 Task: In the  document Kennedy.odt change page color to  'Blue'. Add link on bottom left corner of the sheet: 'in.pinterest.com' Insert page numer on bottom of the page
Action: Mouse moved to (316, 437)
Screenshot: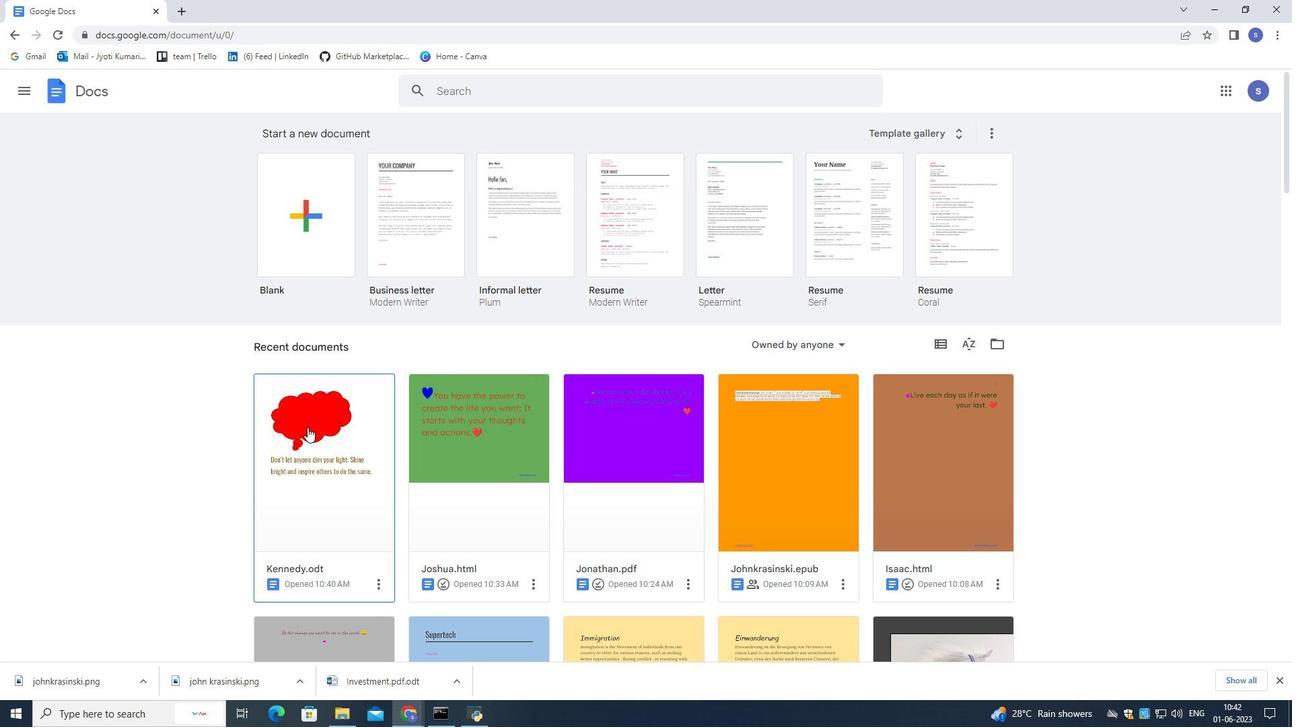 
Action: Mouse pressed left at (316, 437)
Screenshot: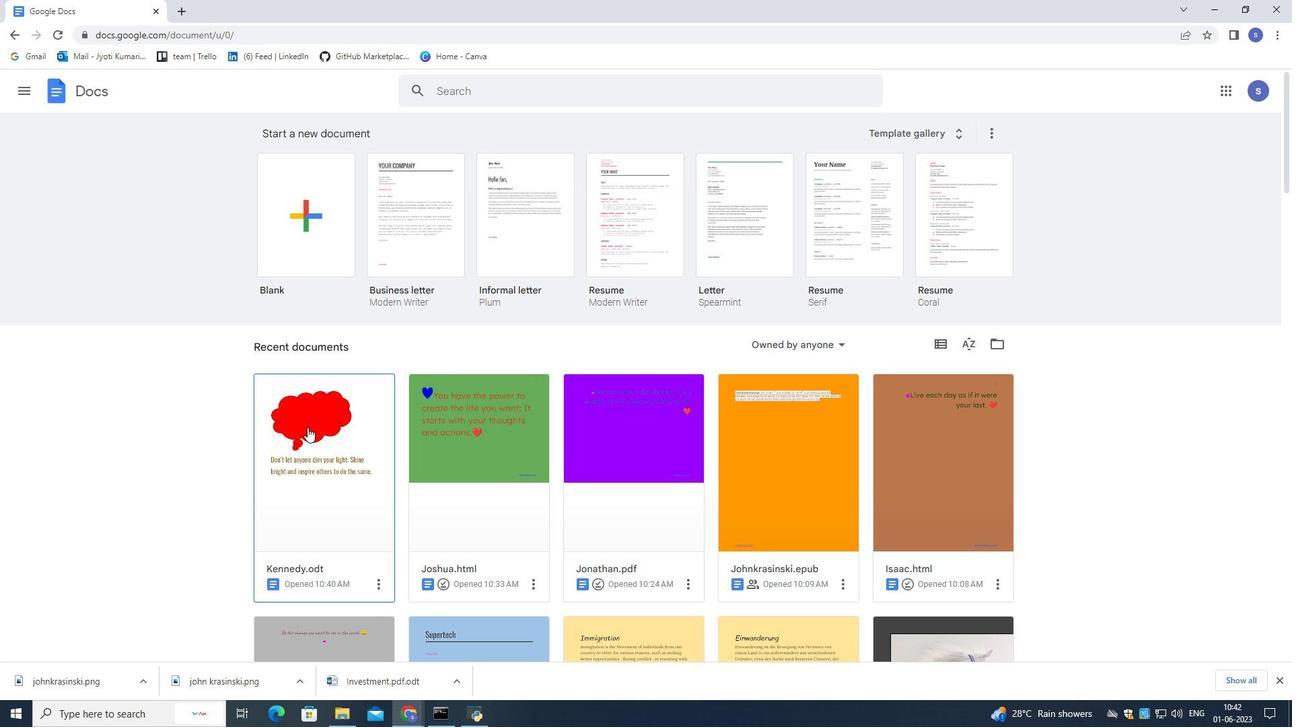 
Action: Mouse pressed left at (316, 437)
Screenshot: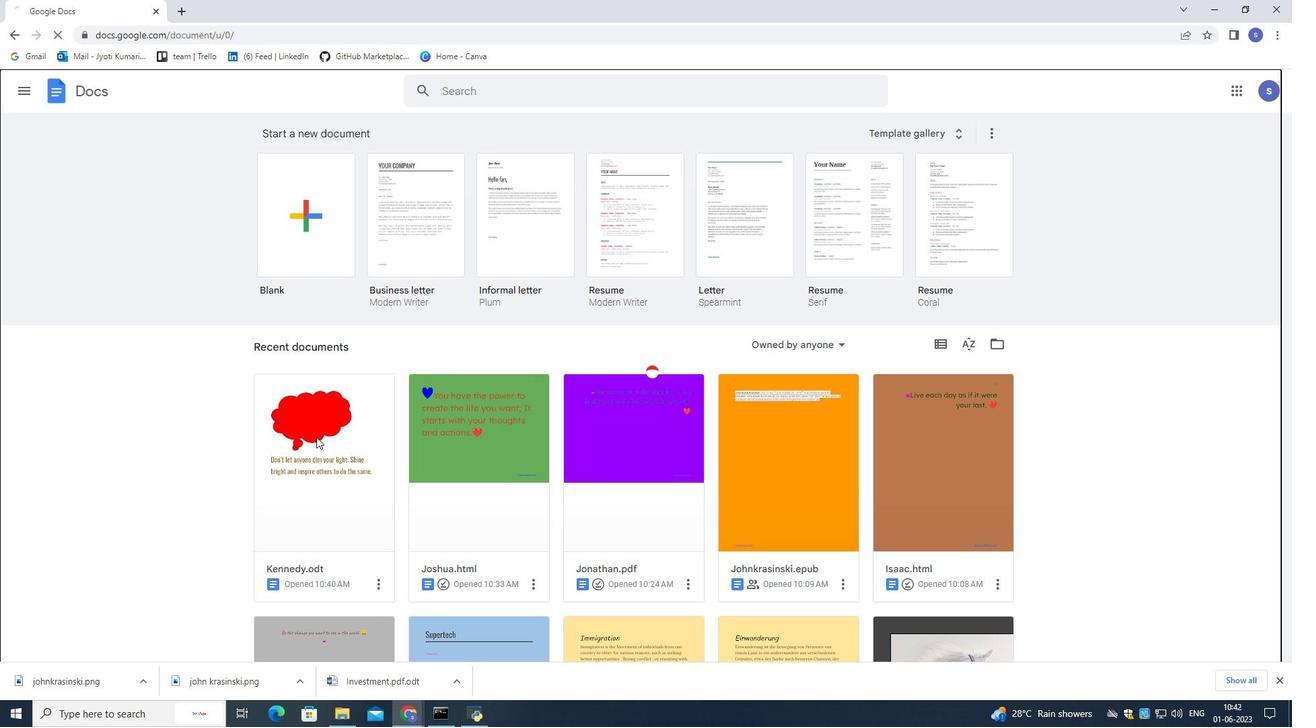 
Action: Mouse pressed left at (316, 437)
Screenshot: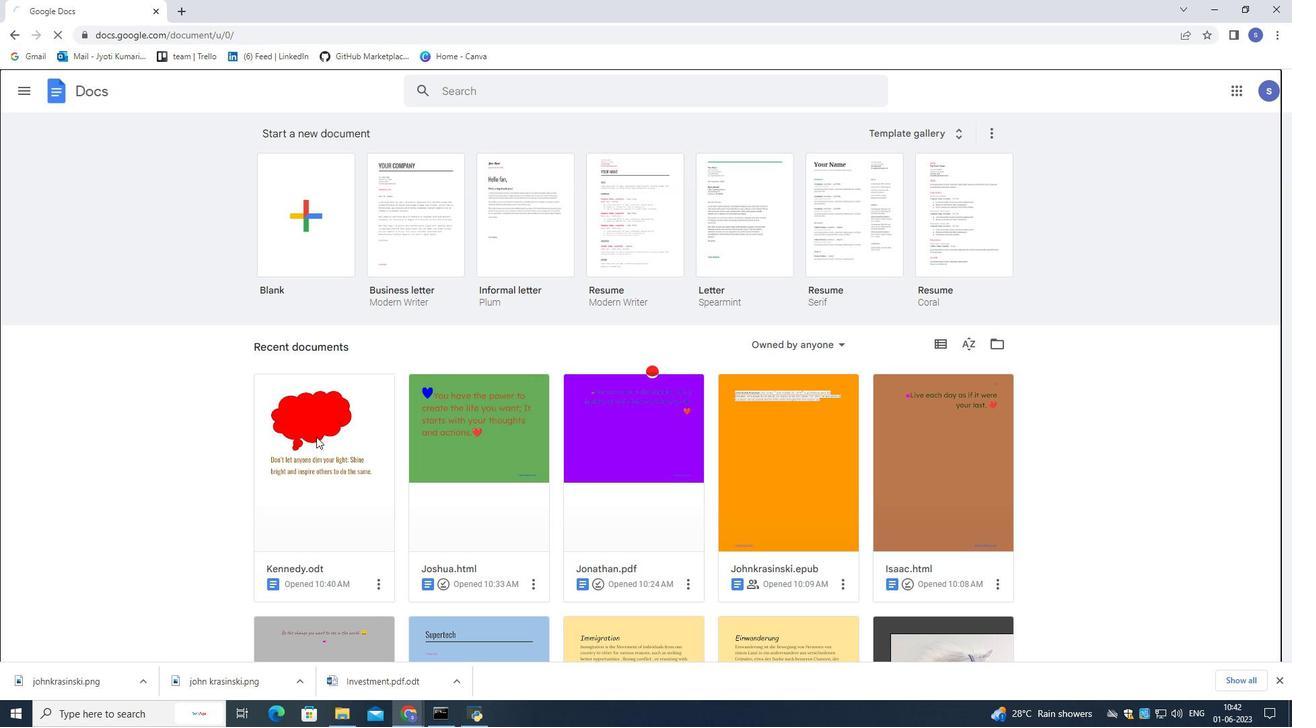 
Action: Mouse moved to (52, 100)
Screenshot: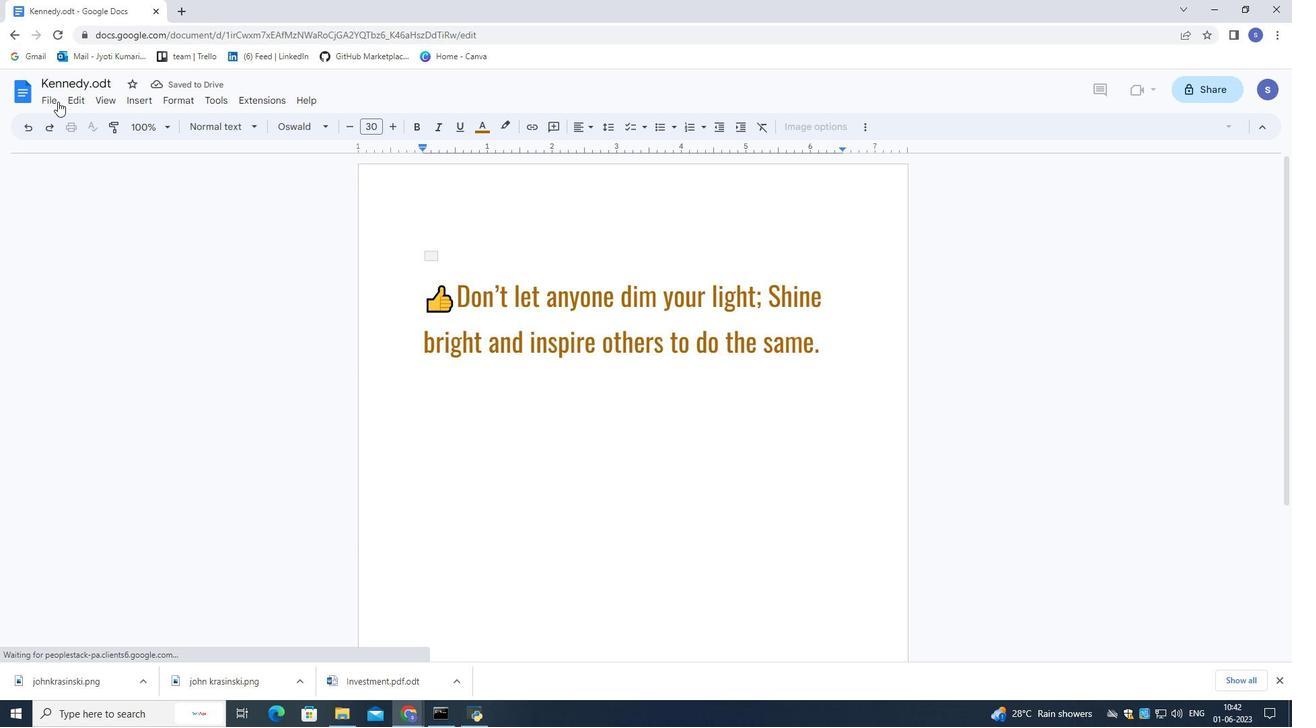 
Action: Mouse pressed left at (52, 100)
Screenshot: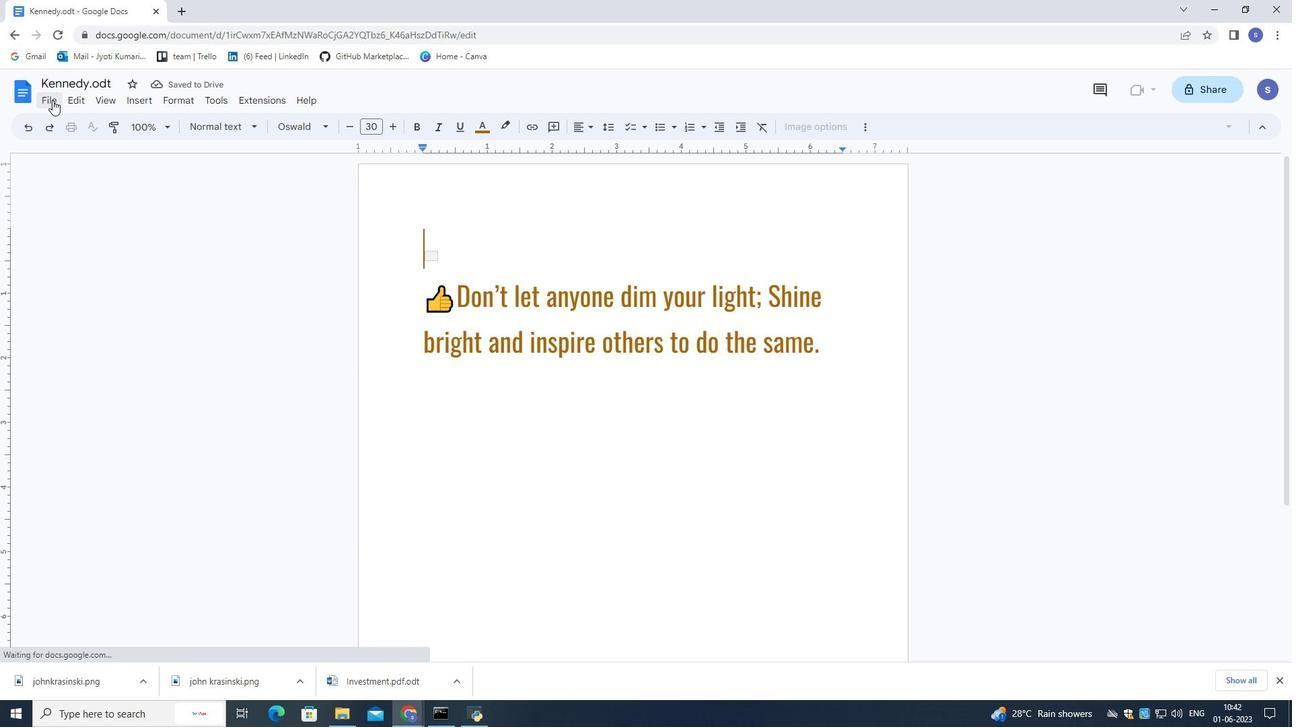 
Action: Mouse moved to (121, 463)
Screenshot: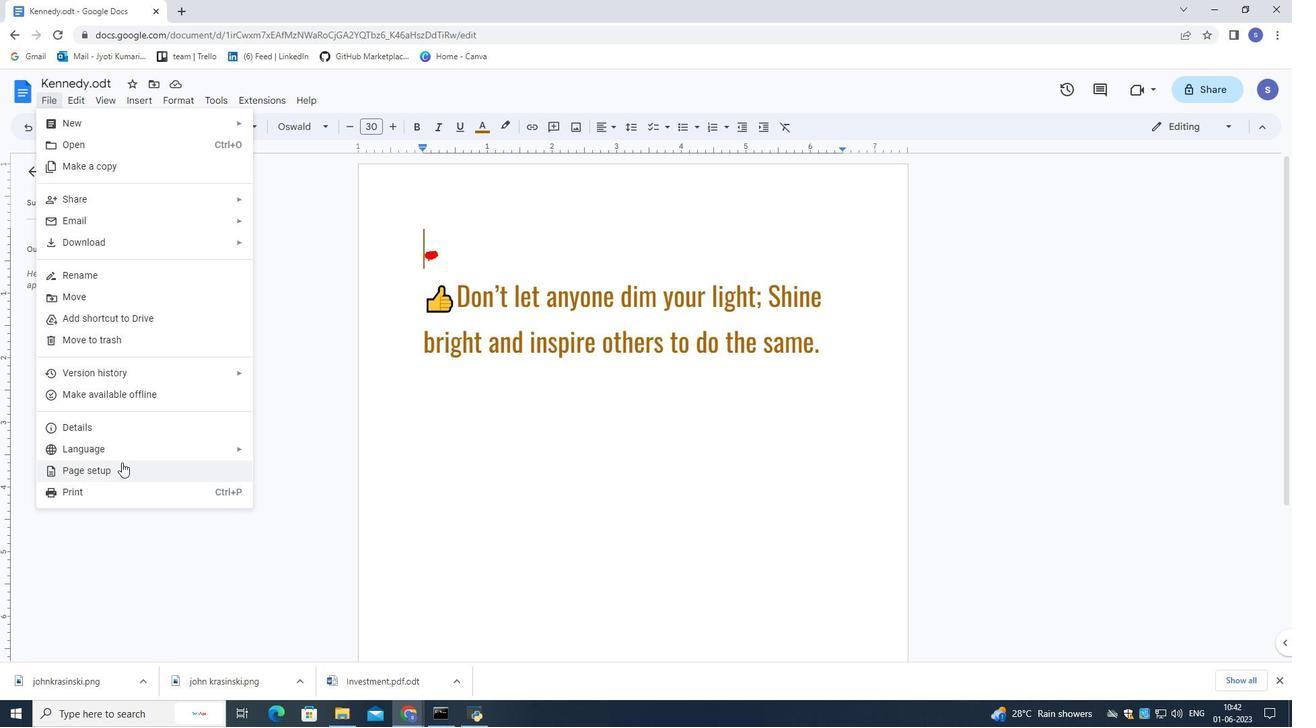 
Action: Mouse pressed left at (121, 463)
Screenshot: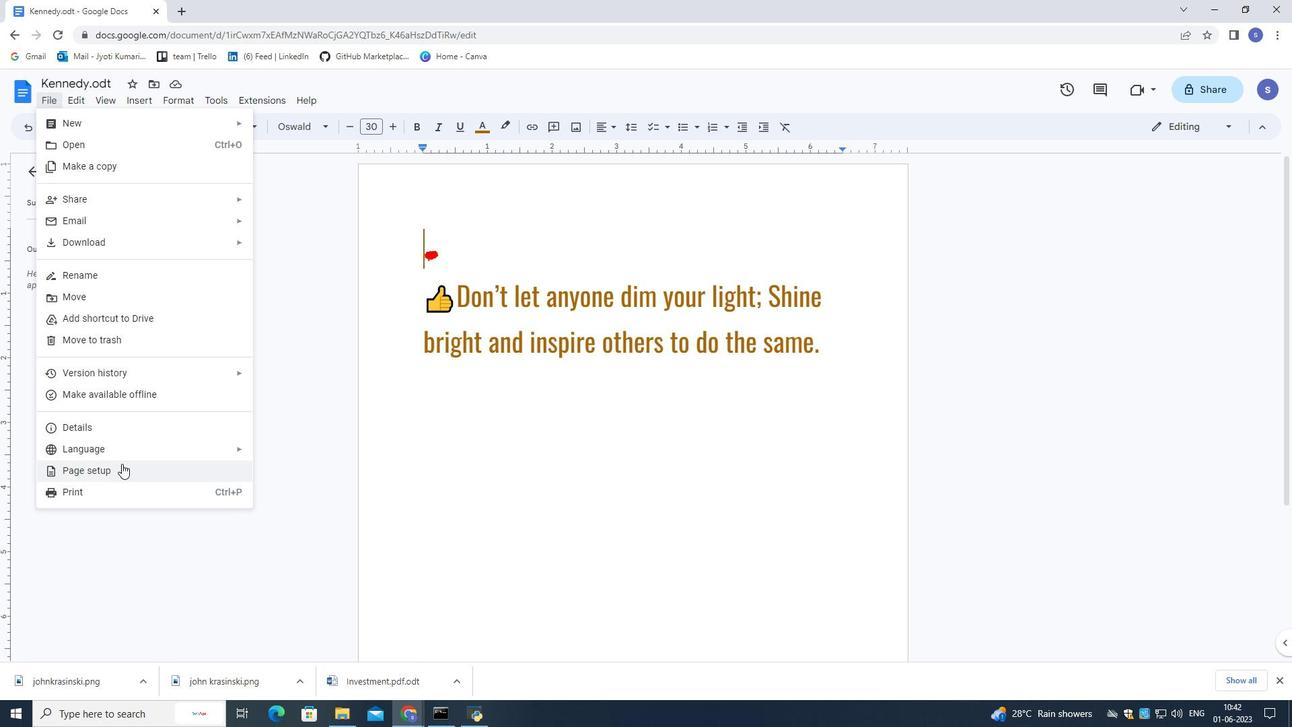 
Action: Mouse moved to (546, 447)
Screenshot: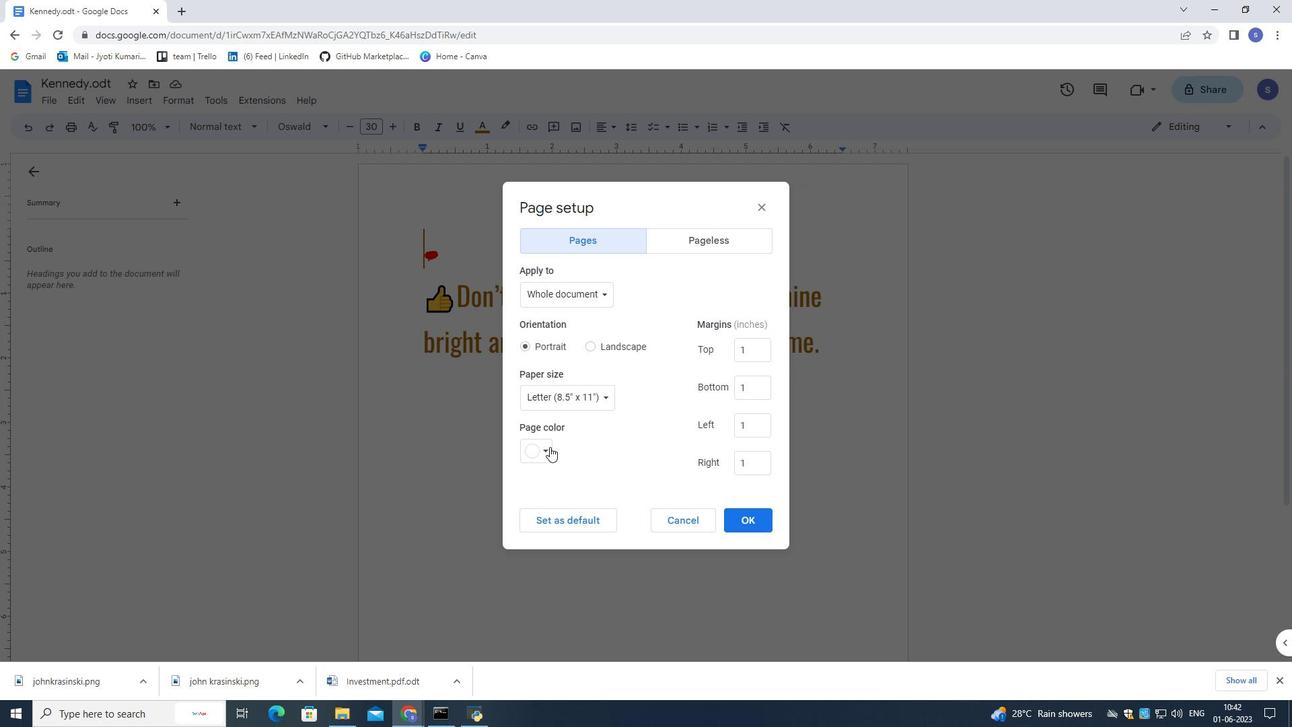 
Action: Mouse pressed left at (546, 447)
Screenshot: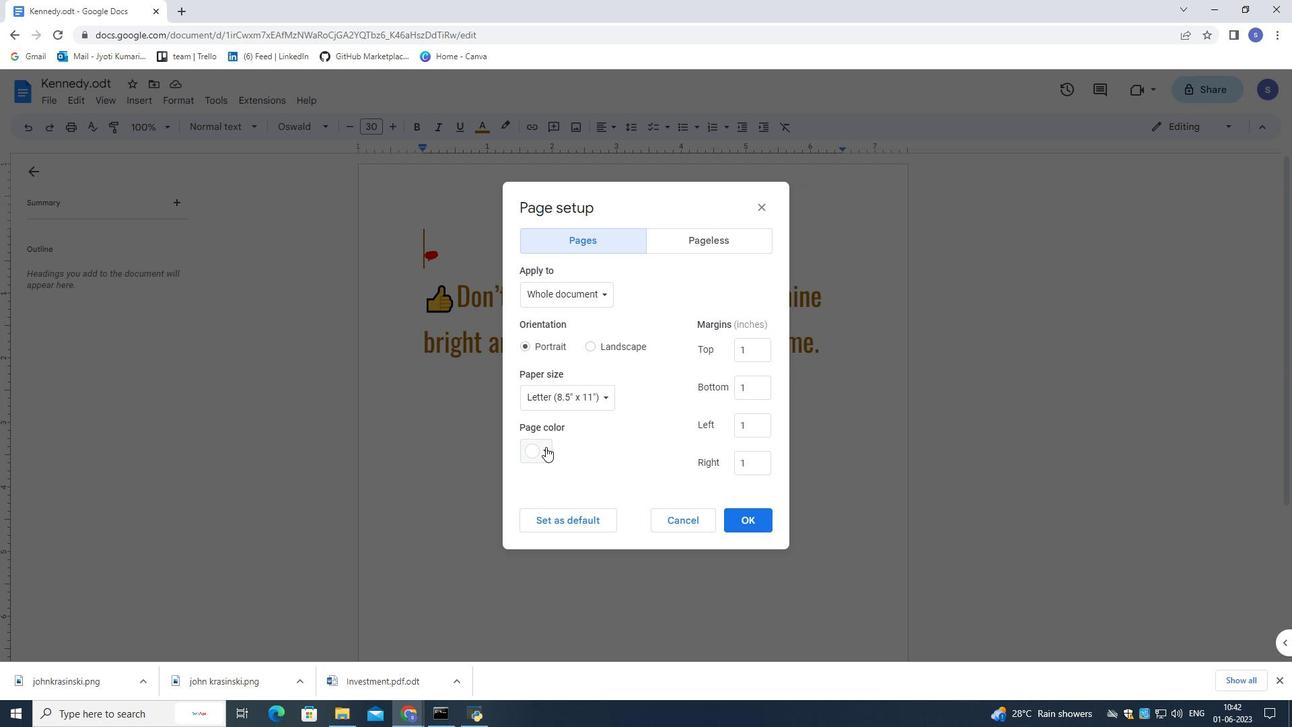 
Action: Mouse moved to (639, 552)
Screenshot: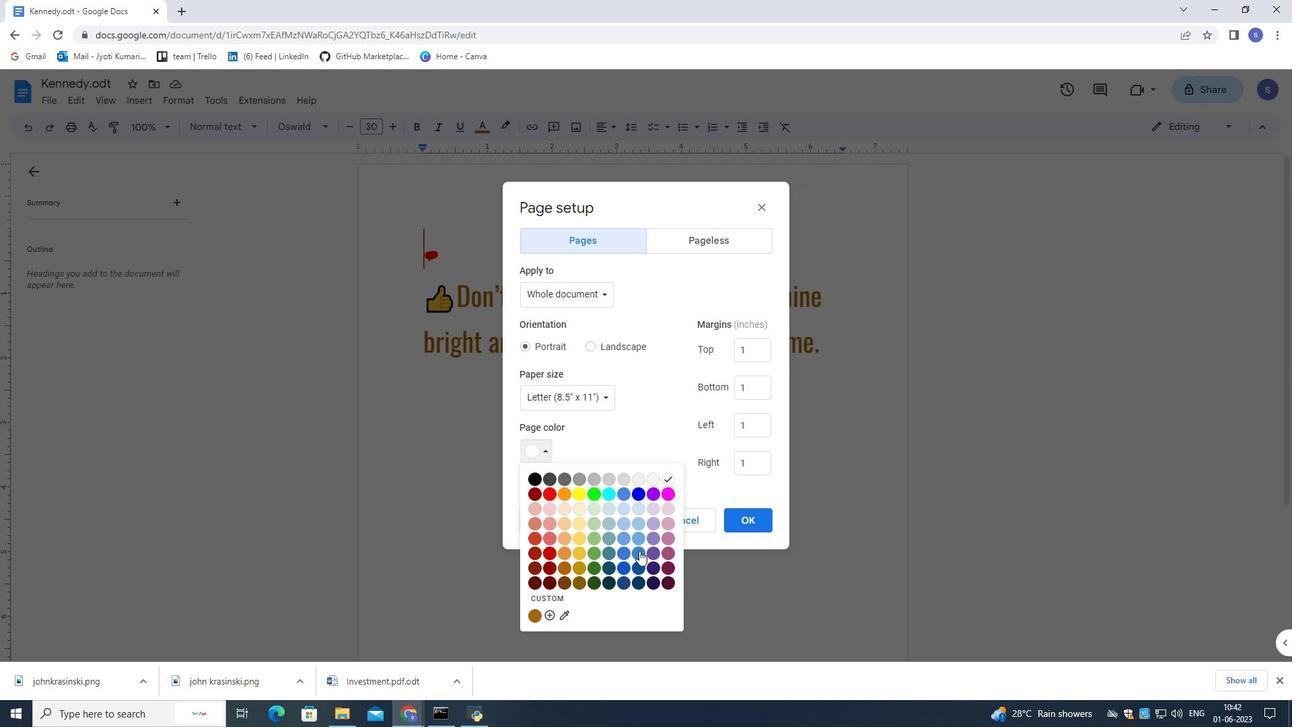 
Action: Mouse pressed left at (639, 552)
Screenshot: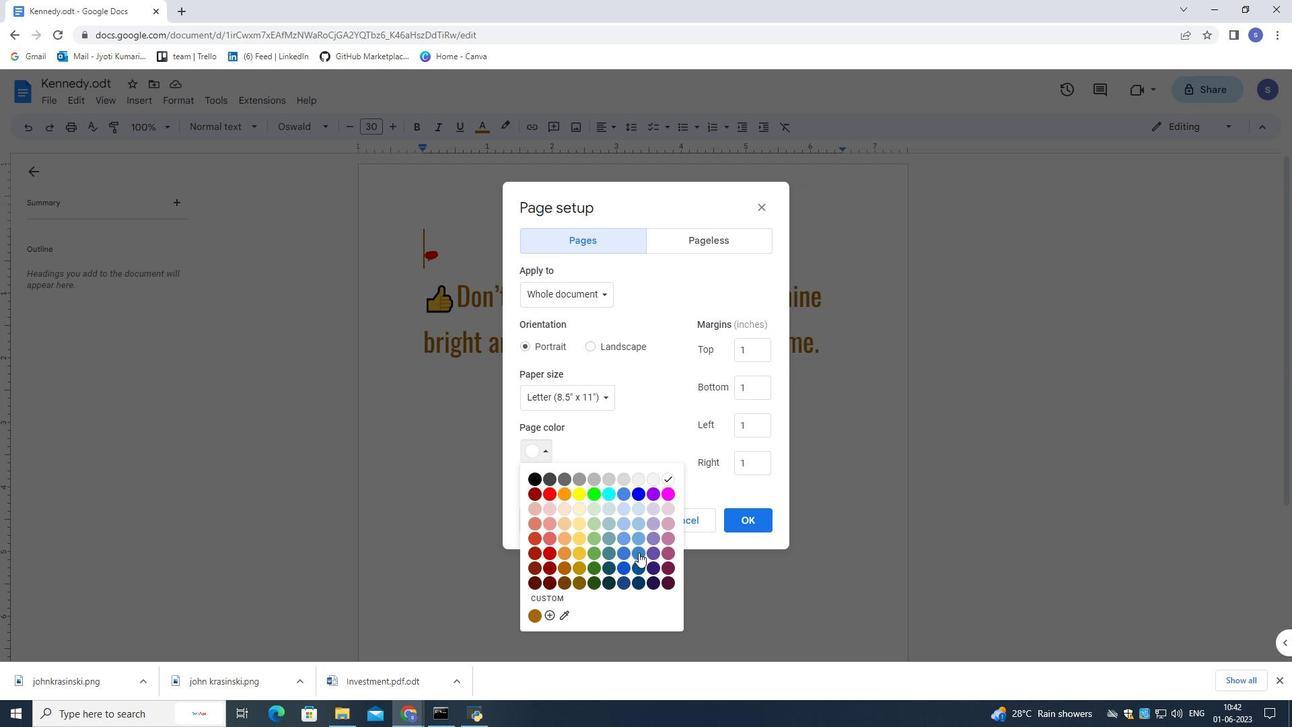 
Action: Mouse moved to (738, 519)
Screenshot: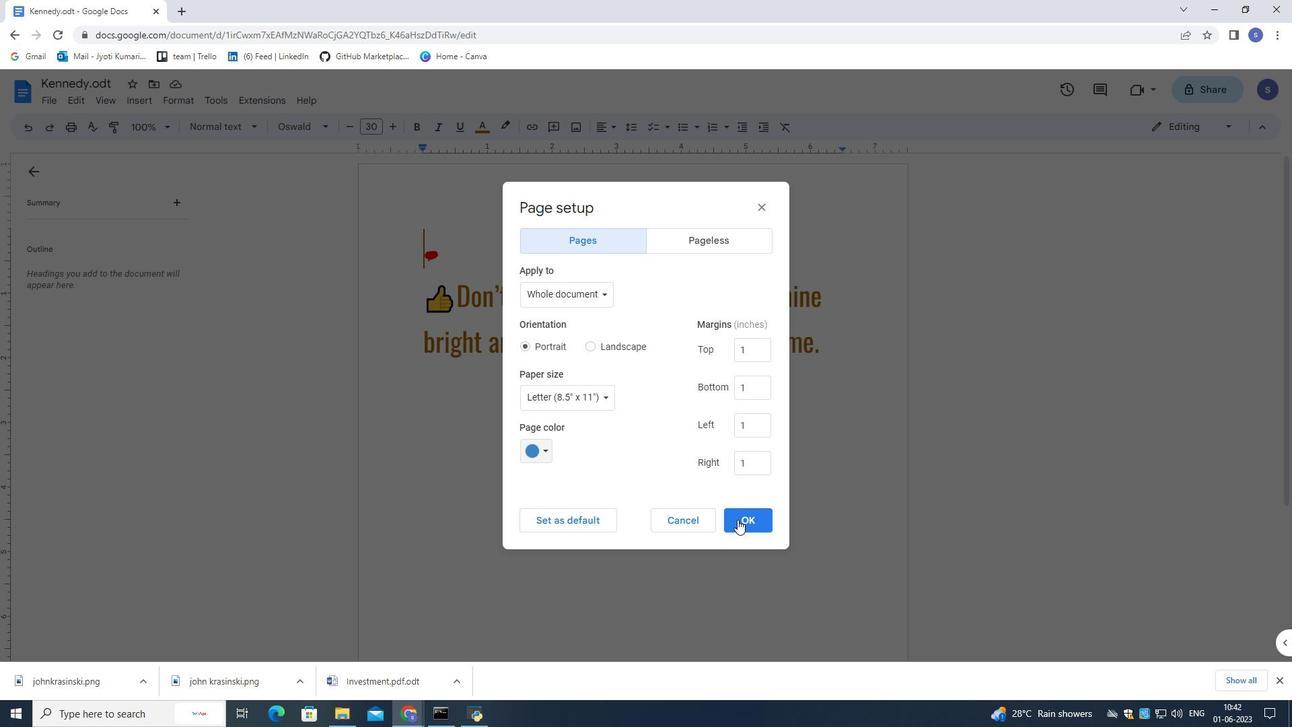 
Action: Mouse pressed left at (738, 519)
Screenshot: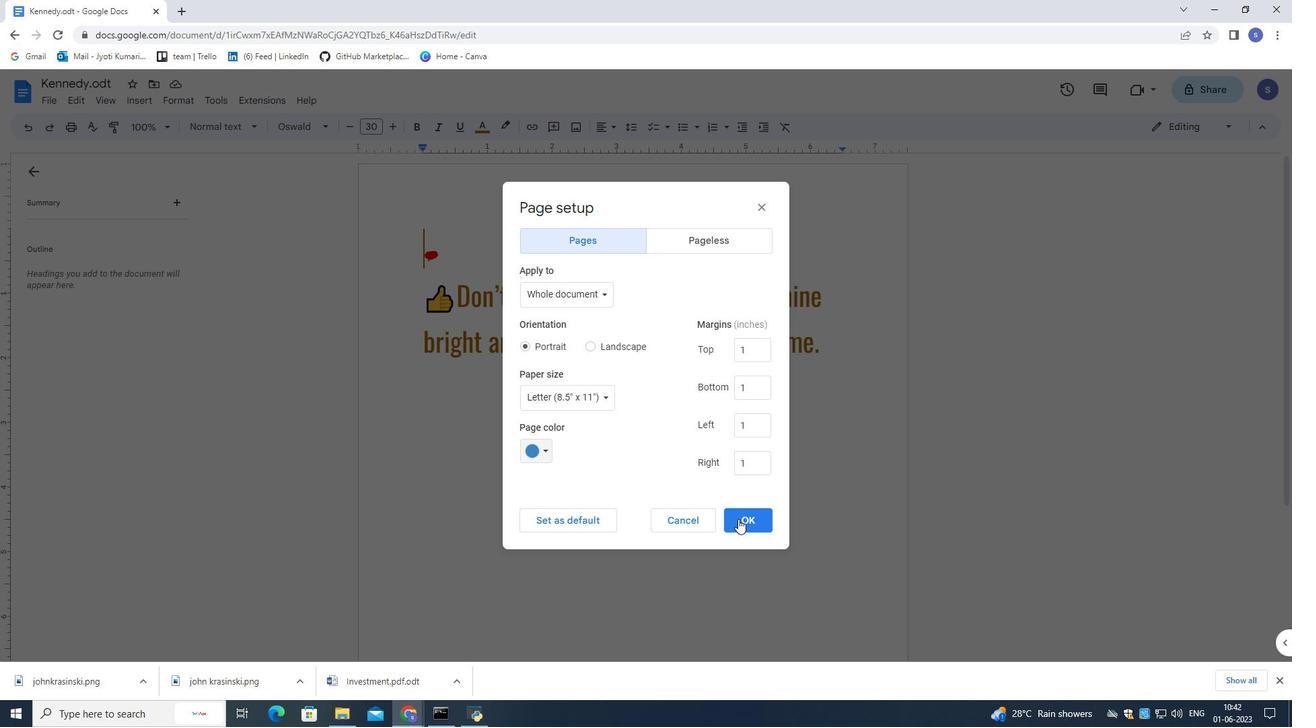 
Action: Mouse moved to (445, 624)
Screenshot: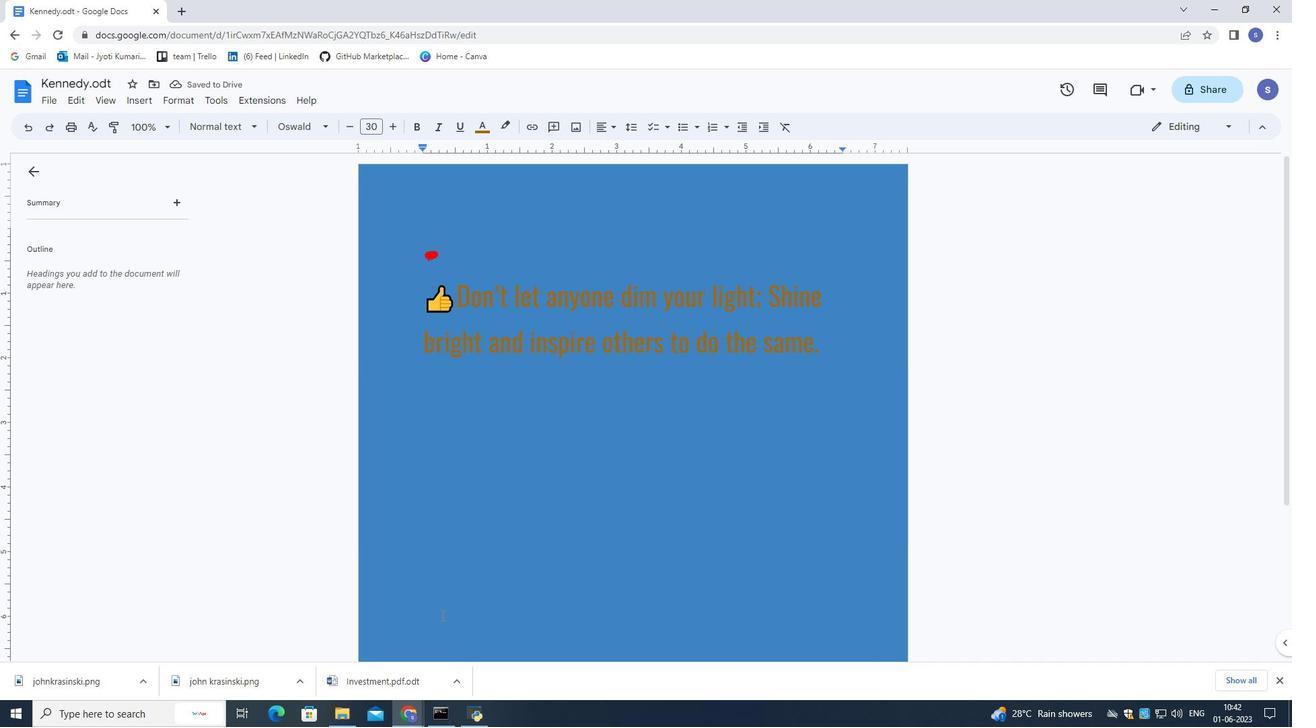 
Action: Mouse pressed left at (445, 624)
Screenshot: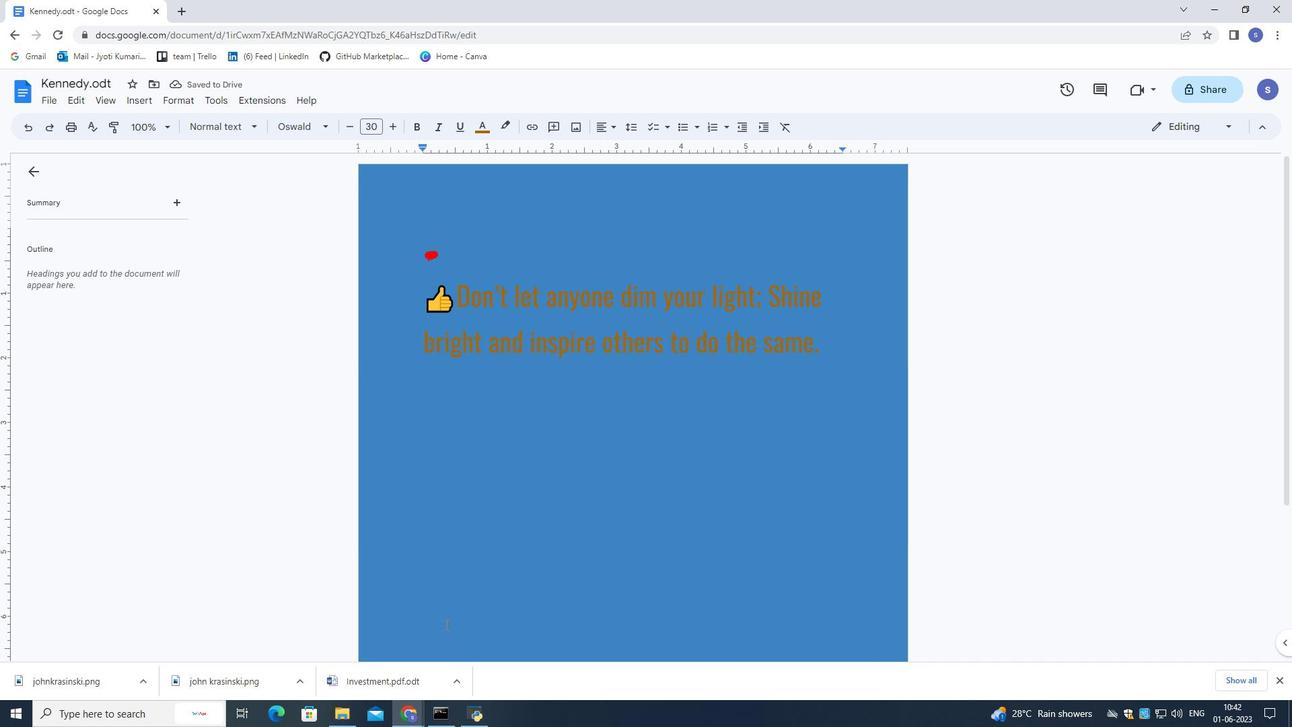 
Action: Mouse pressed left at (445, 624)
Screenshot: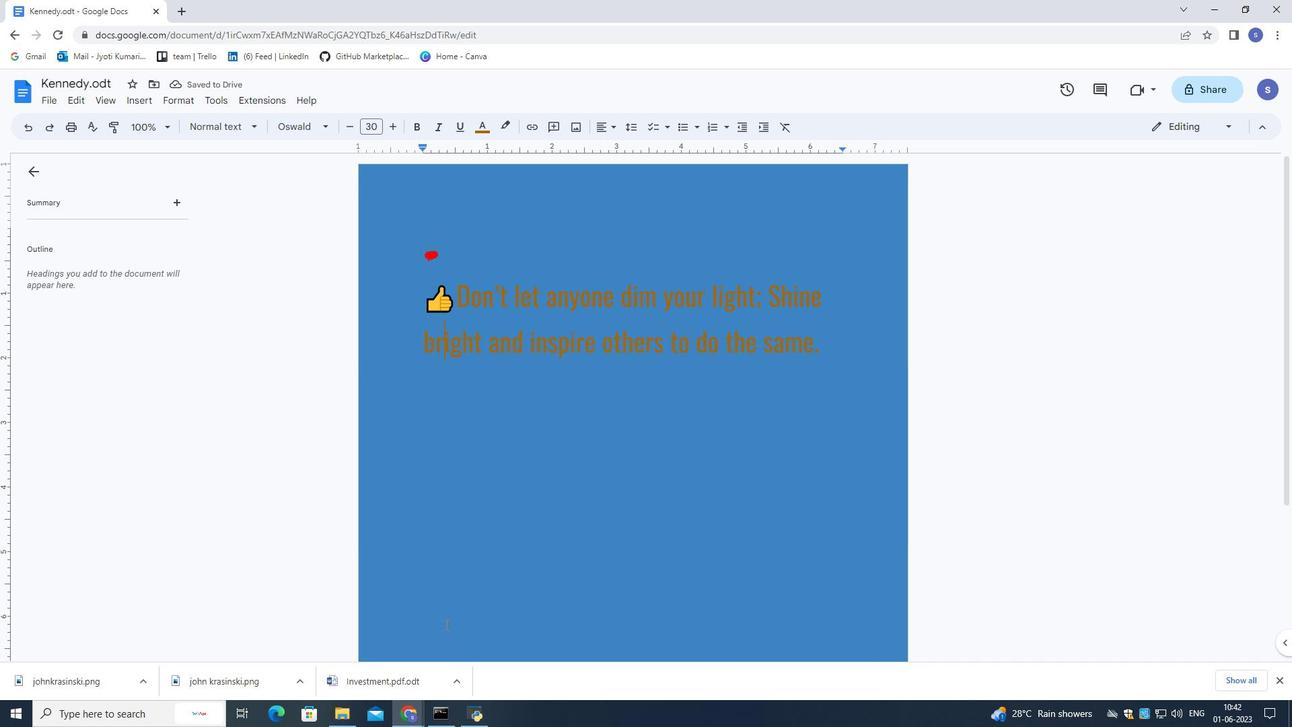 
Action: Mouse pressed left at (445, 624)
Screenshot: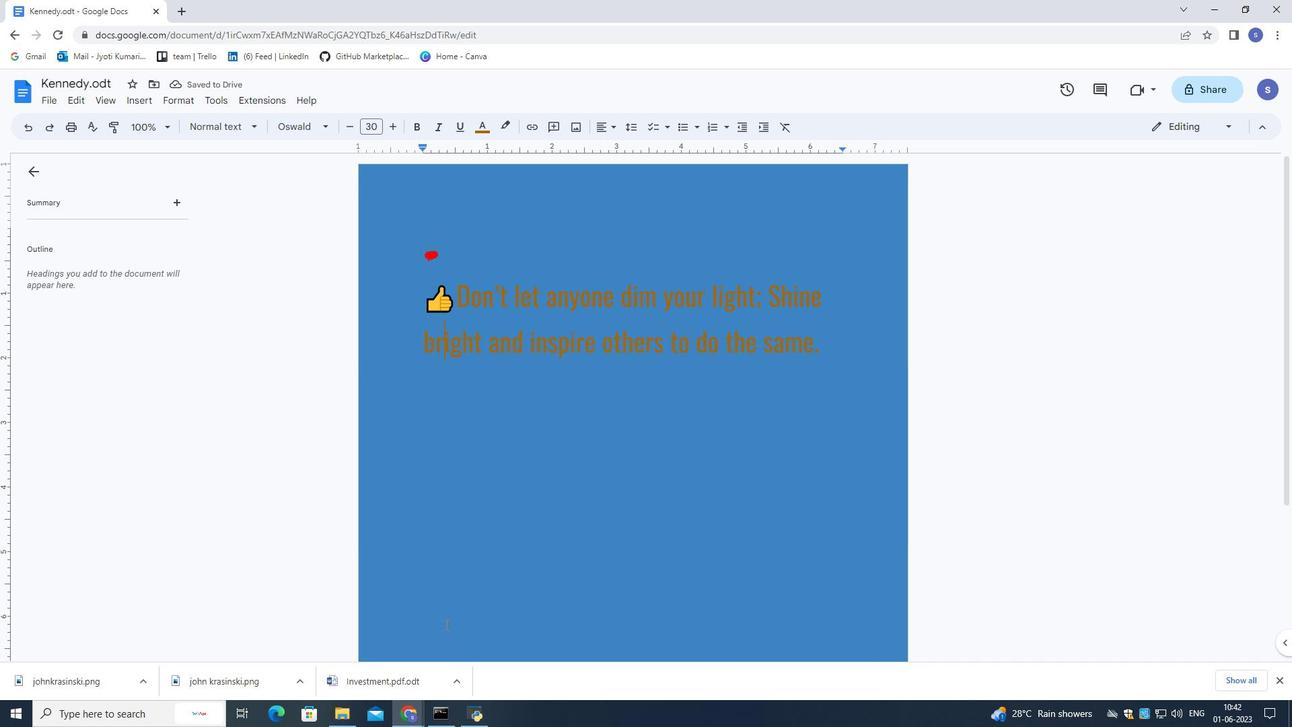 
Action: Mouse pressed left at (445, 624)
Screenshot: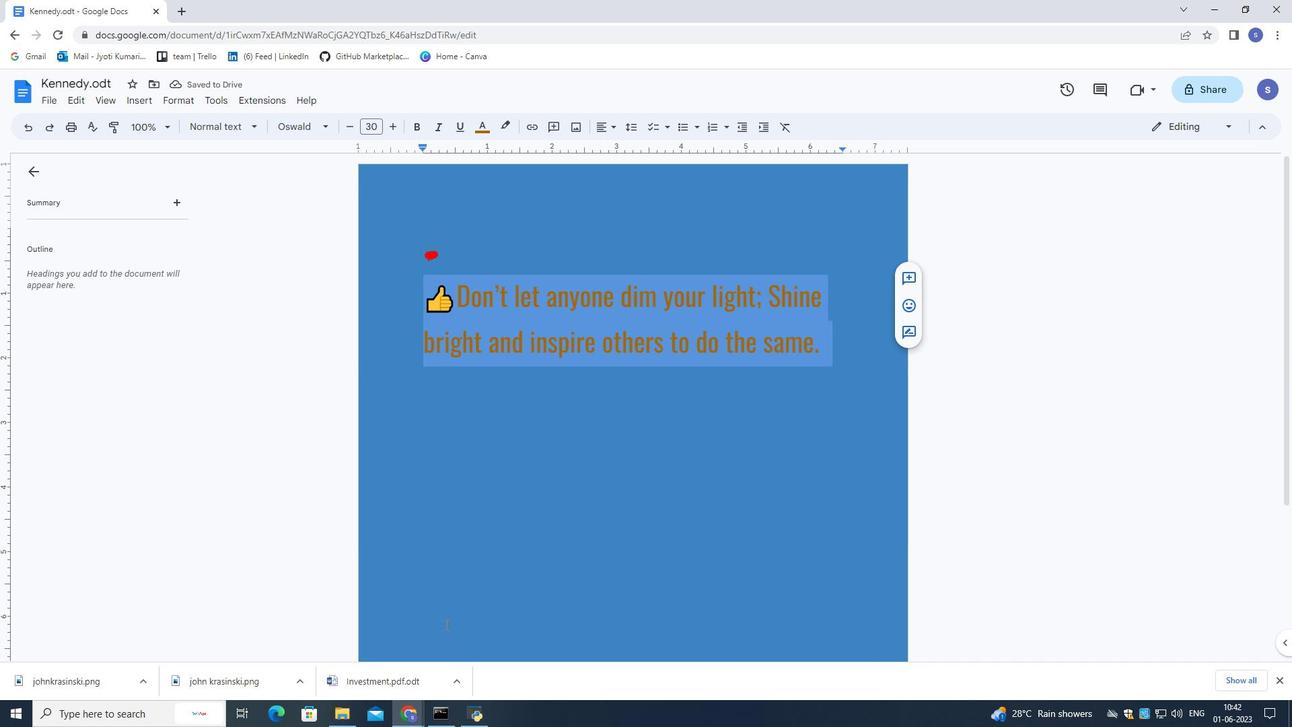 
Action: Mouse pressed left at (445, 624)
Screenshot: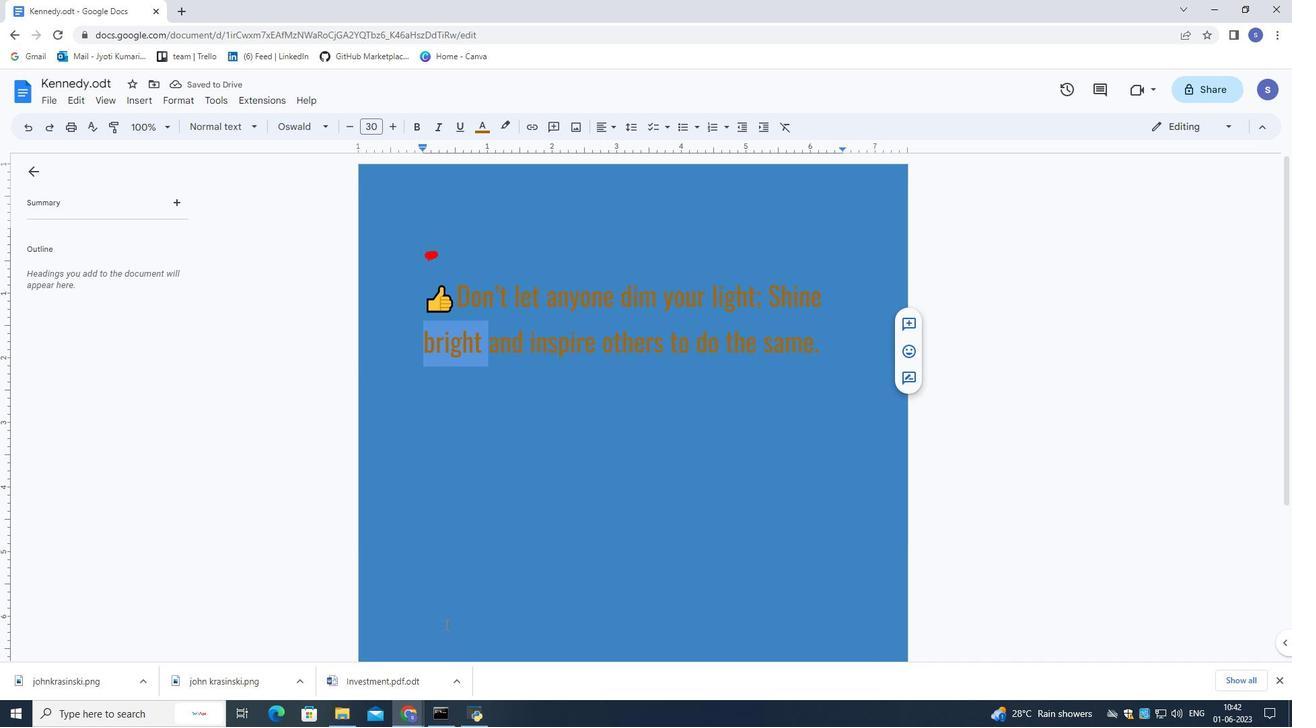 
Action: Mouse moved to (848, 362)
Screenshot: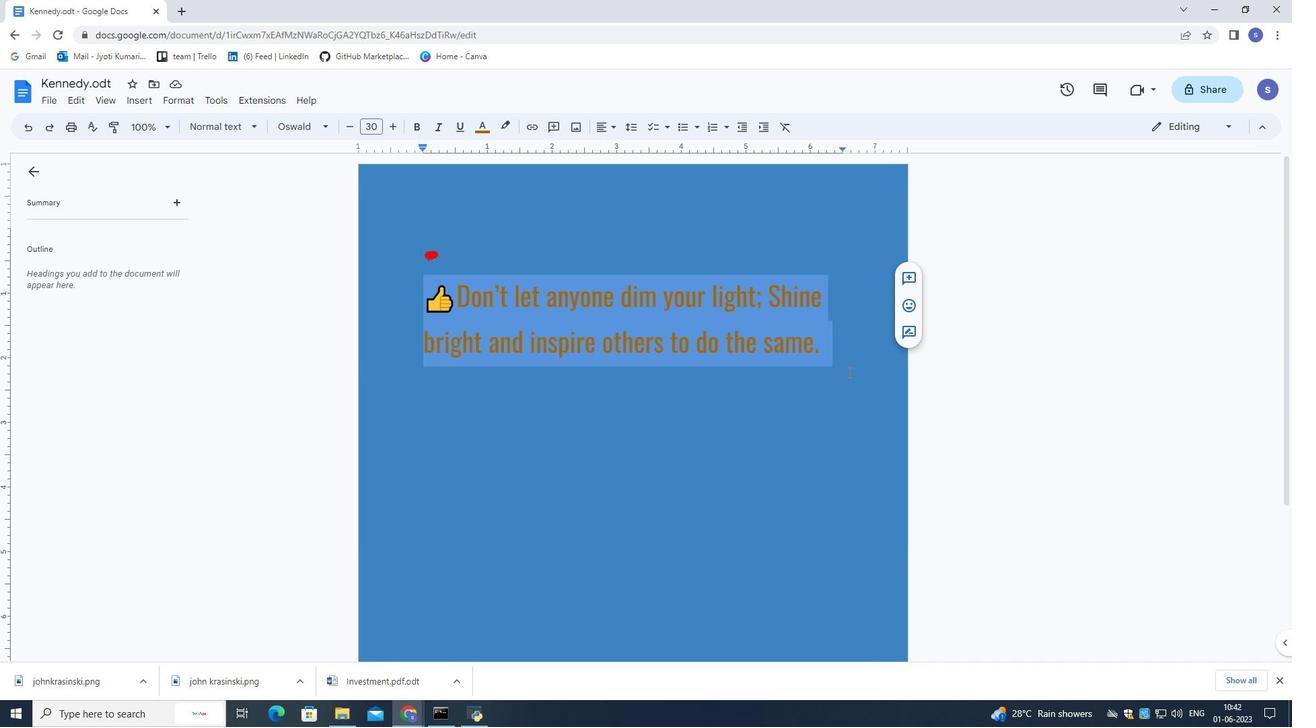 
Action: Mouse pressed left at (848, 362)
Screenshot: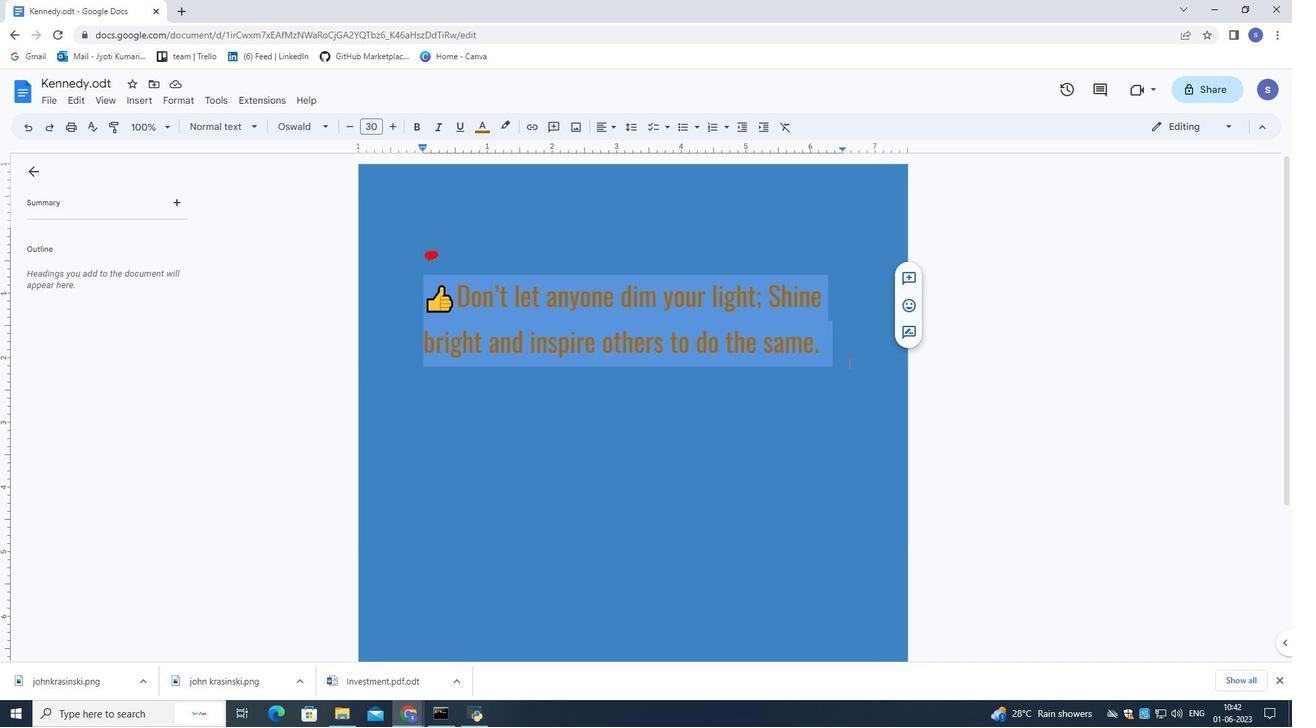
Action: Mouse moved to (494, 624)
Screenshot: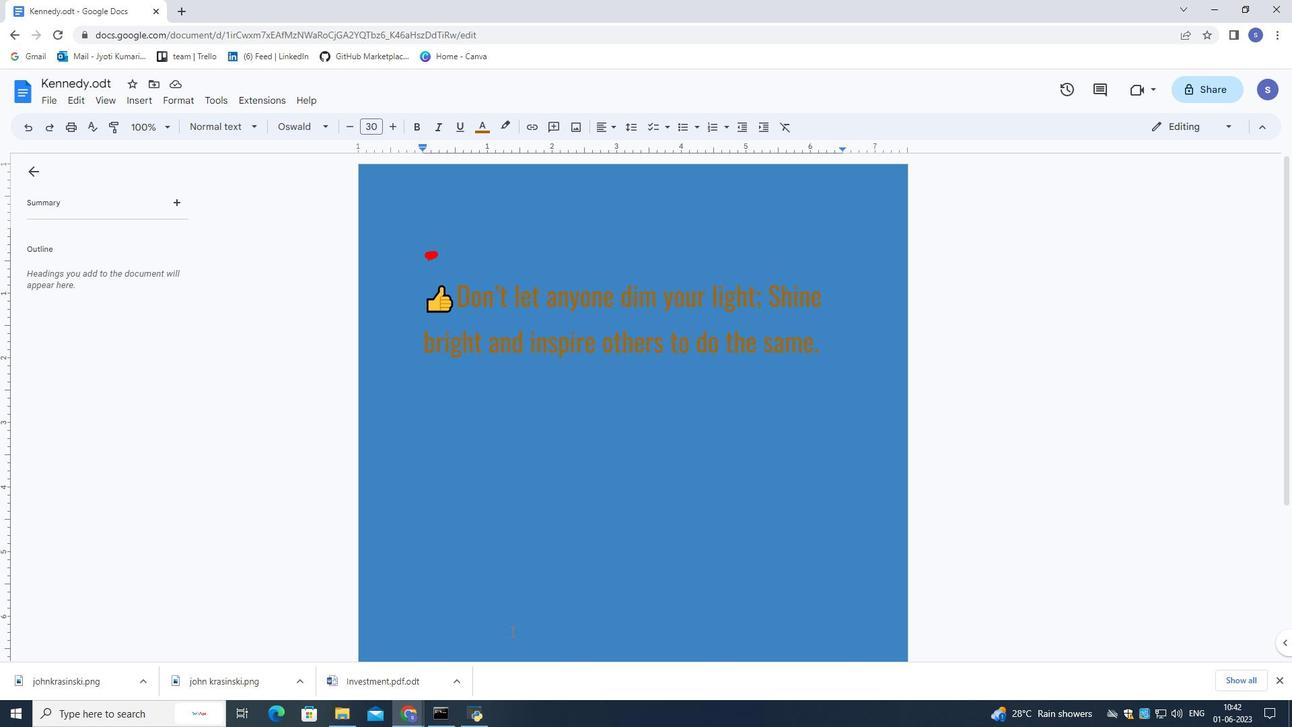 
Action: Mouse pressed left at (494, 624)
Screenshot: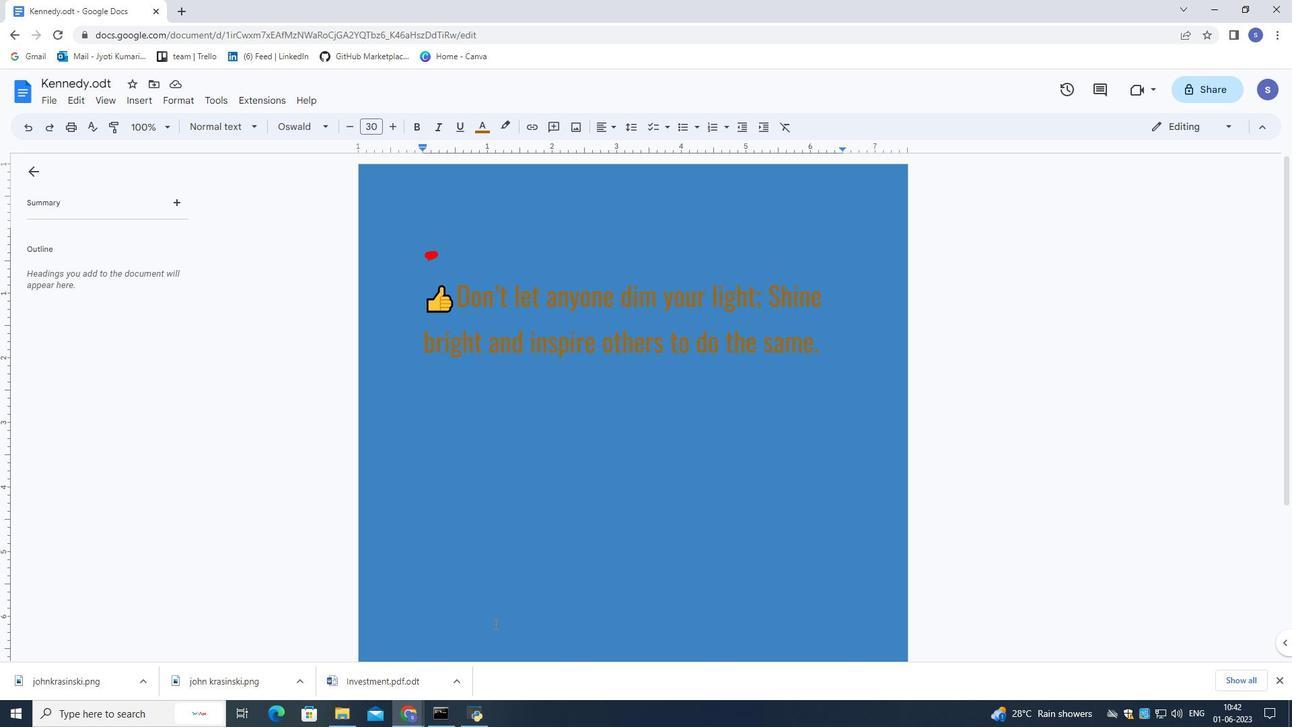 
Action: Mouse moved to (493, 622)
Screenshot: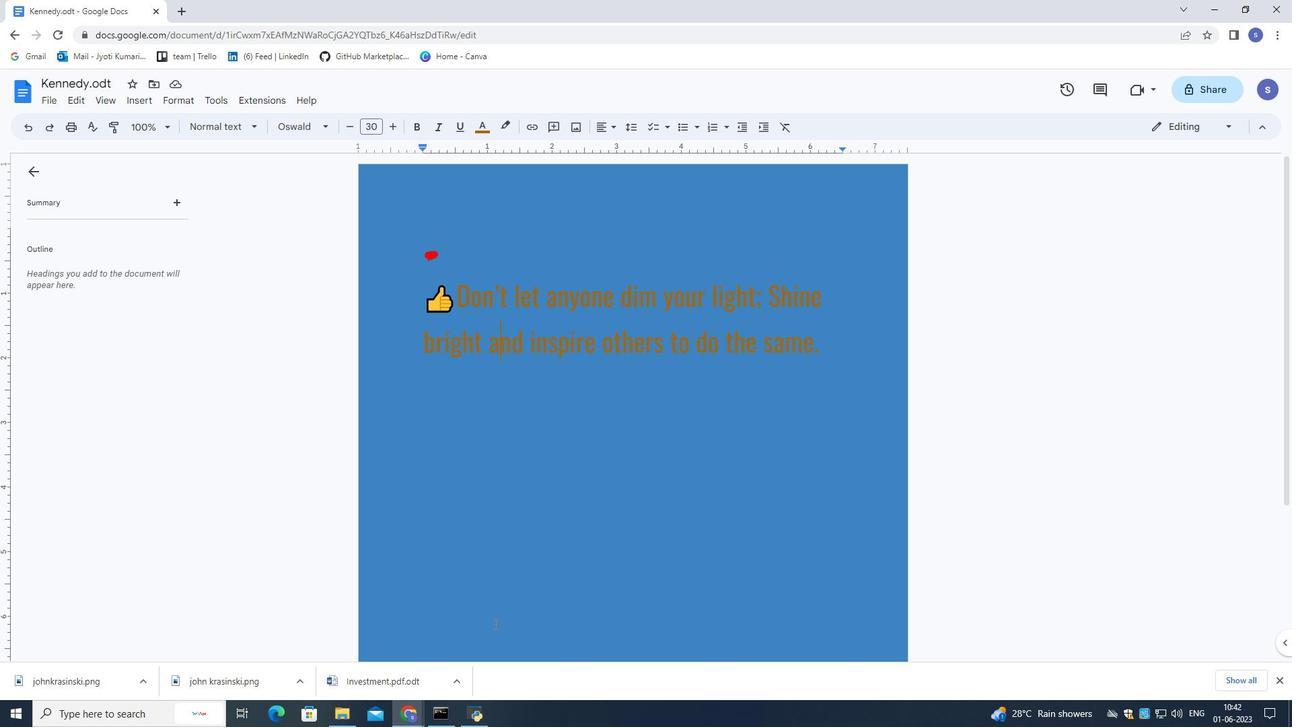 
Action: Mouse pressed left at (493, 622)
Screenshot: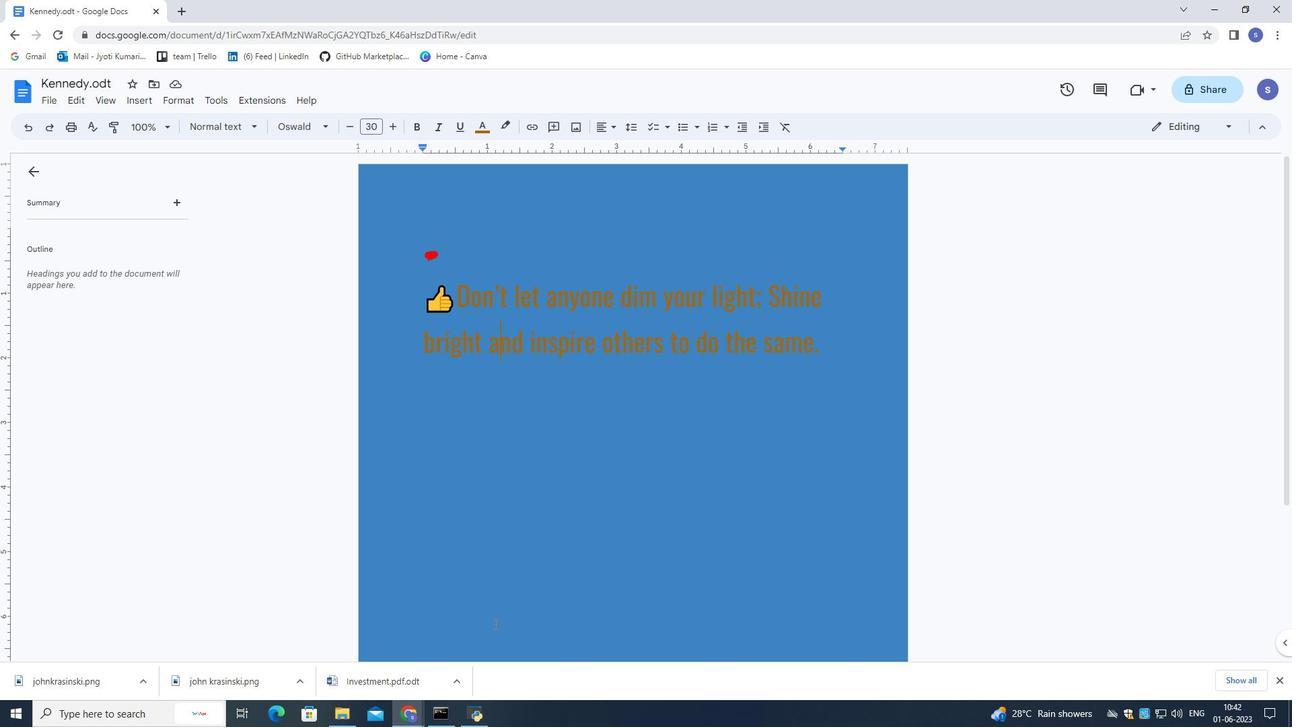 
Action: Mouse pressed left at (493, 622)
Screenshot: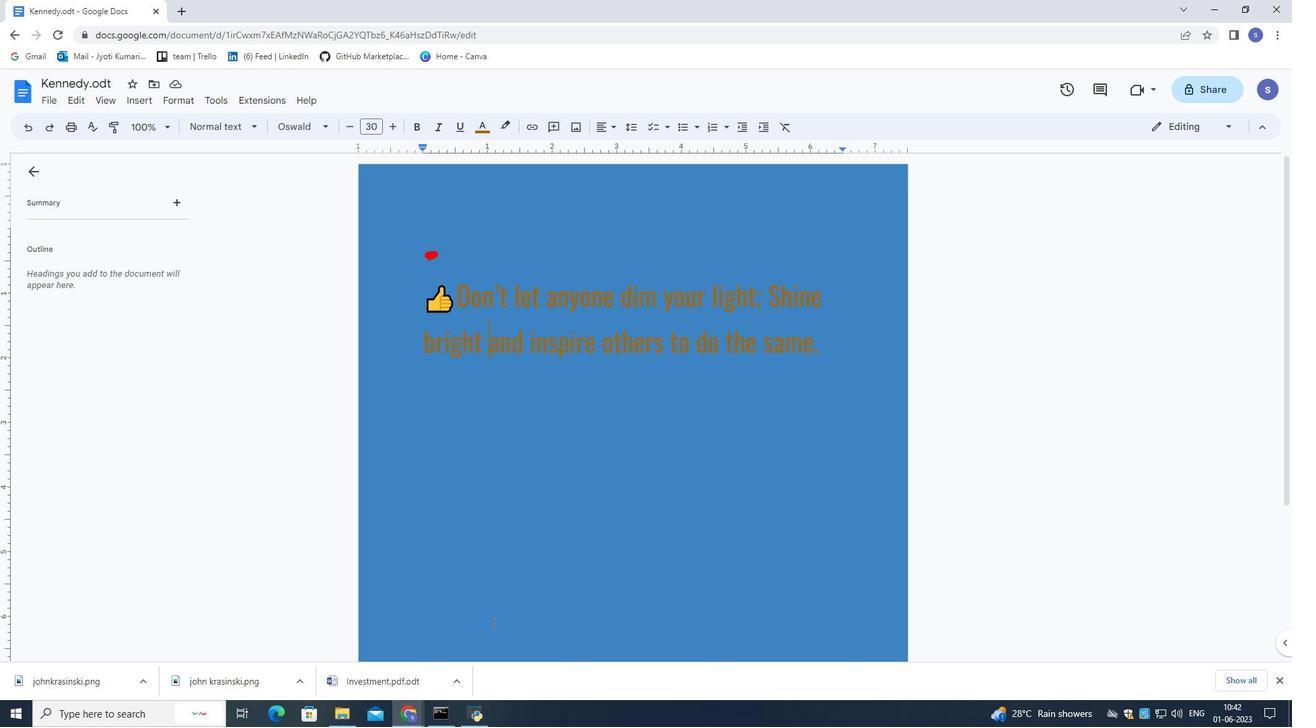 
Action: Mouse pressed left at (493, 622)
Screenshot: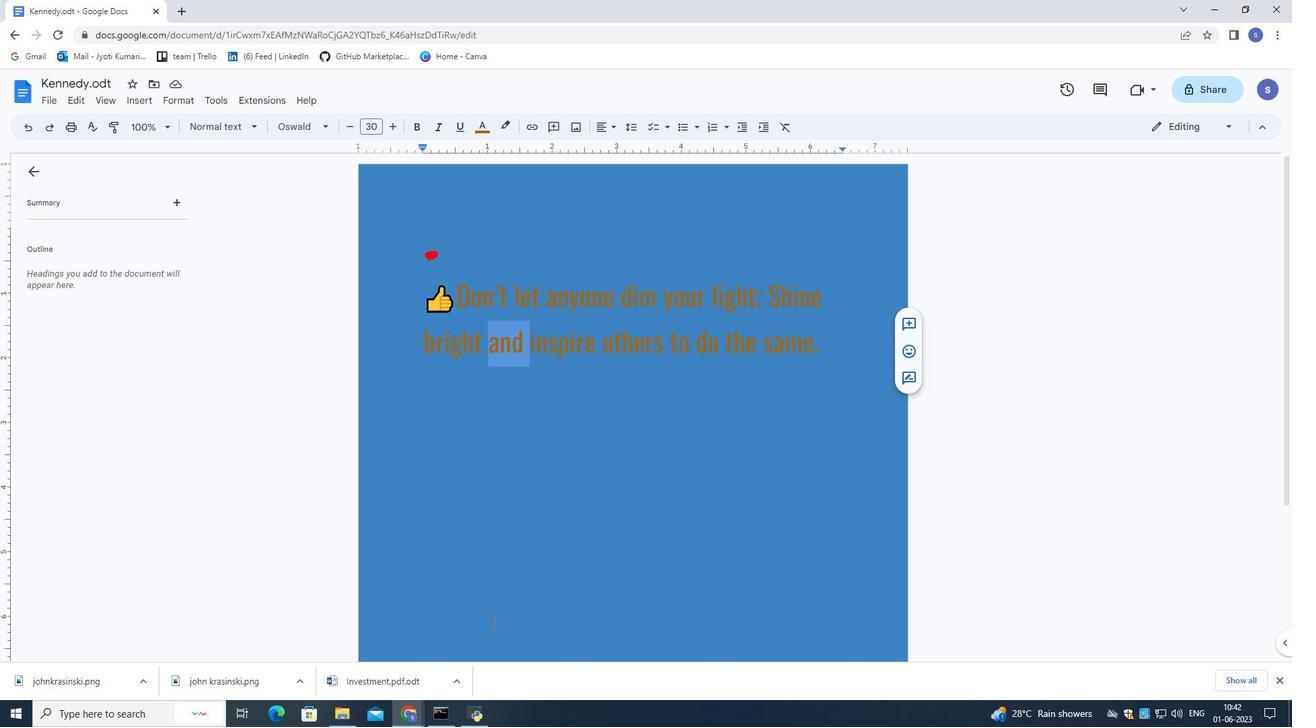 
Action: Mouse pressed left at (493, 622)
Screenshot: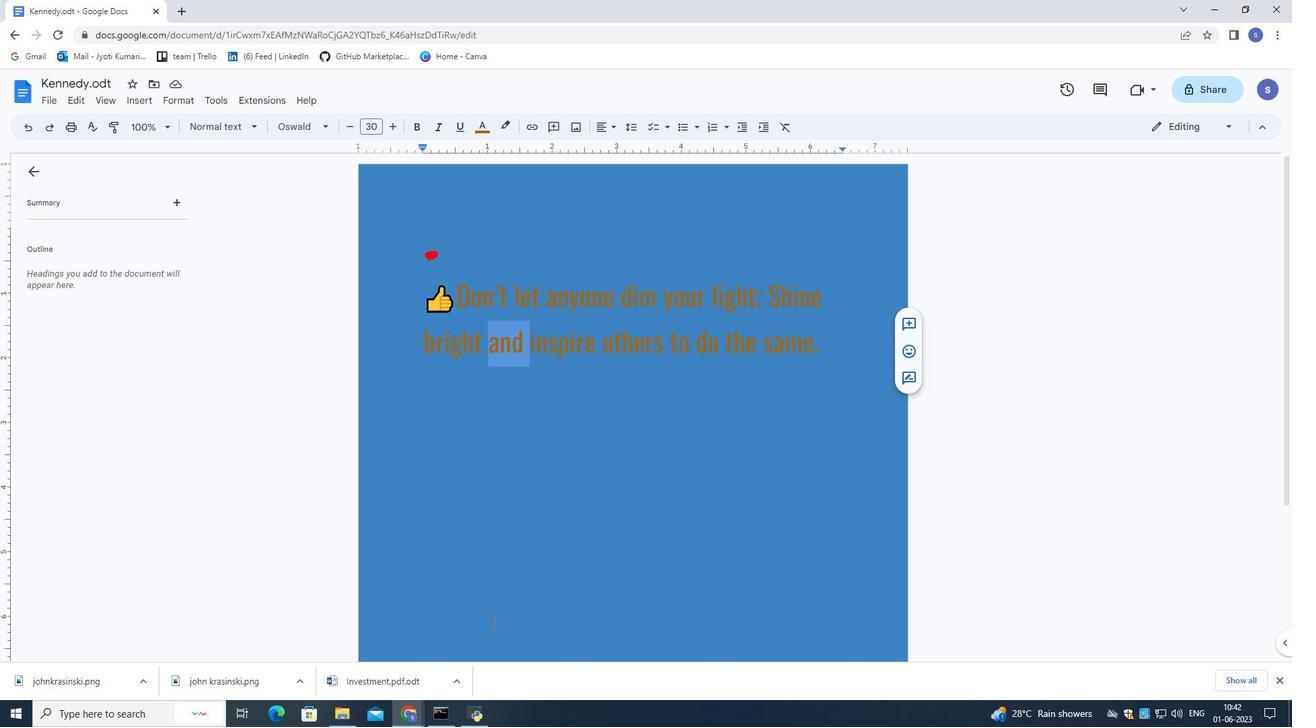 
Action: Mouse moved to (525, 625)
Screenshot: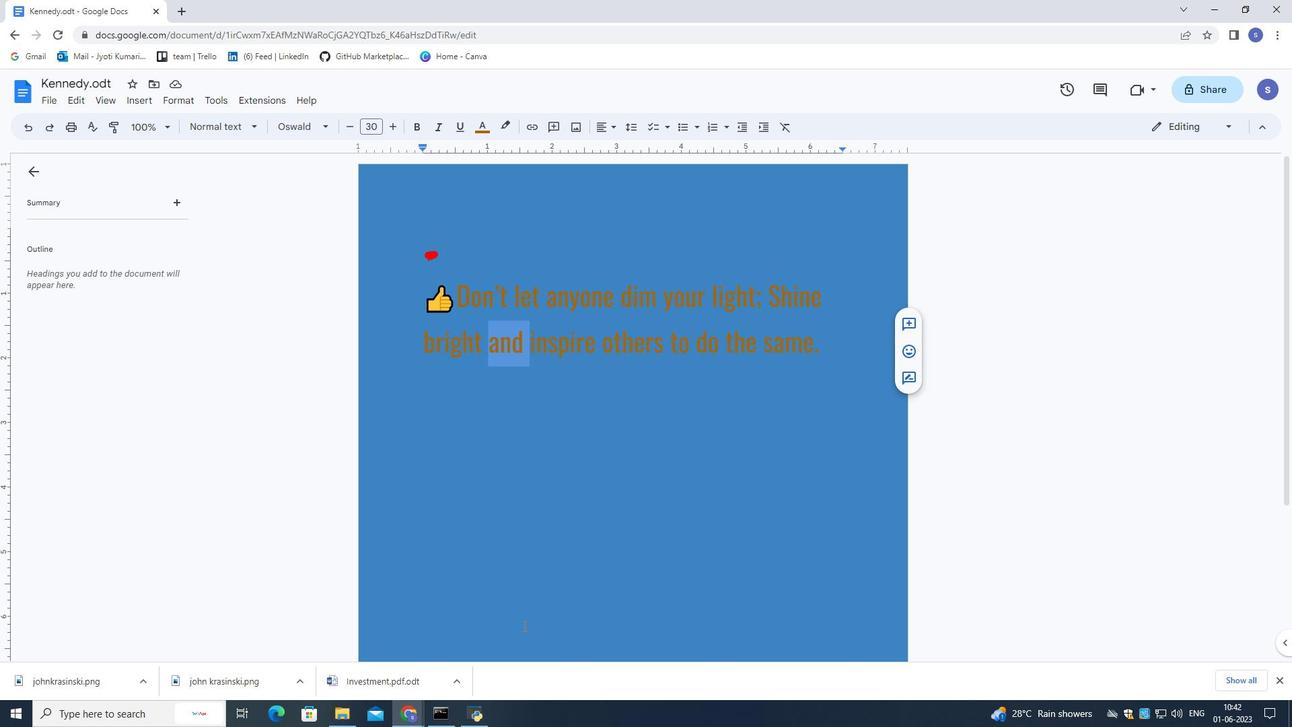 
Action: Mouse pressed left at (525, 625)
Screenshot: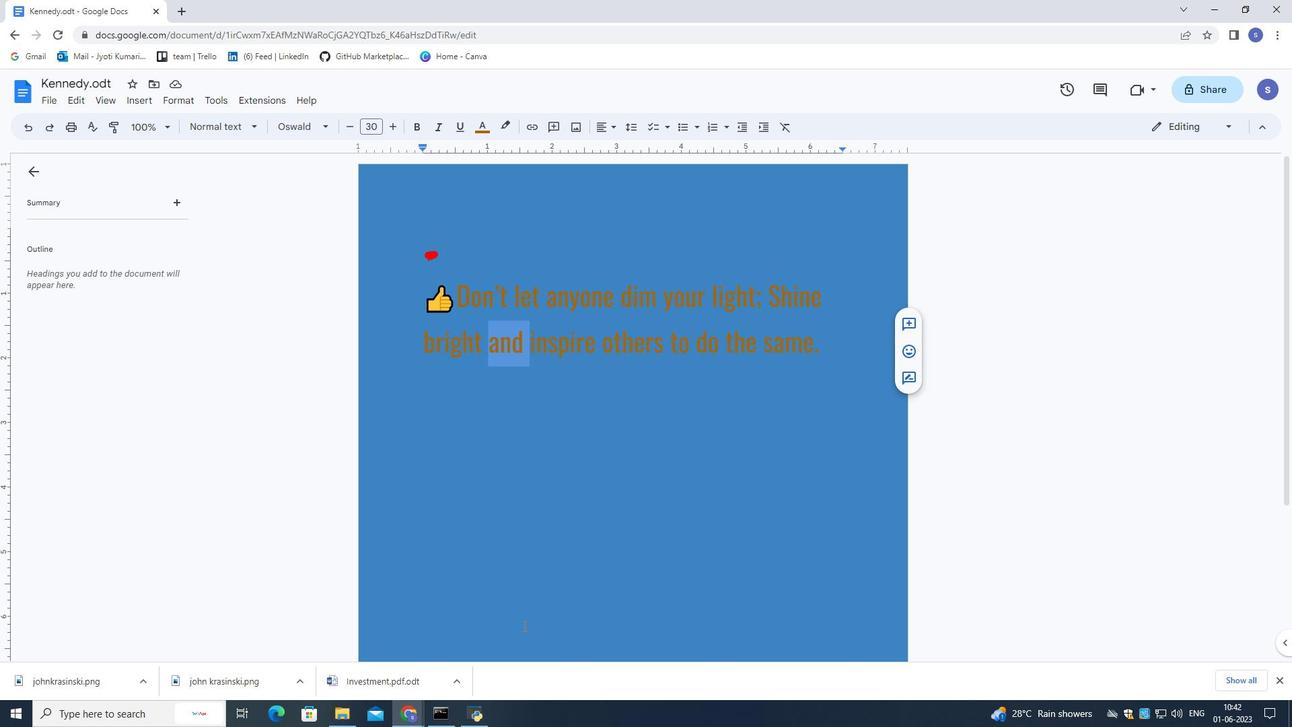 
Action: Mouse pressed left at (525, 625)
Screenshot: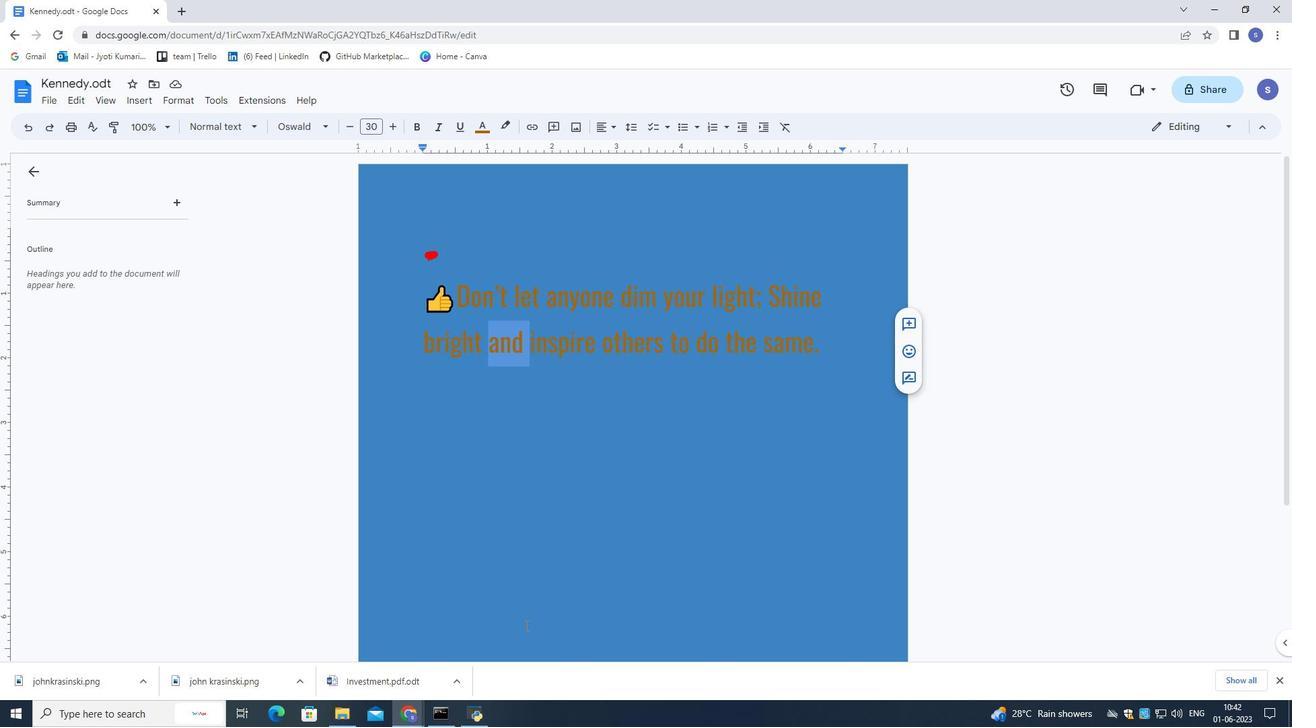 
Action: Mouse pressed left at (525, 625)
Screenshot: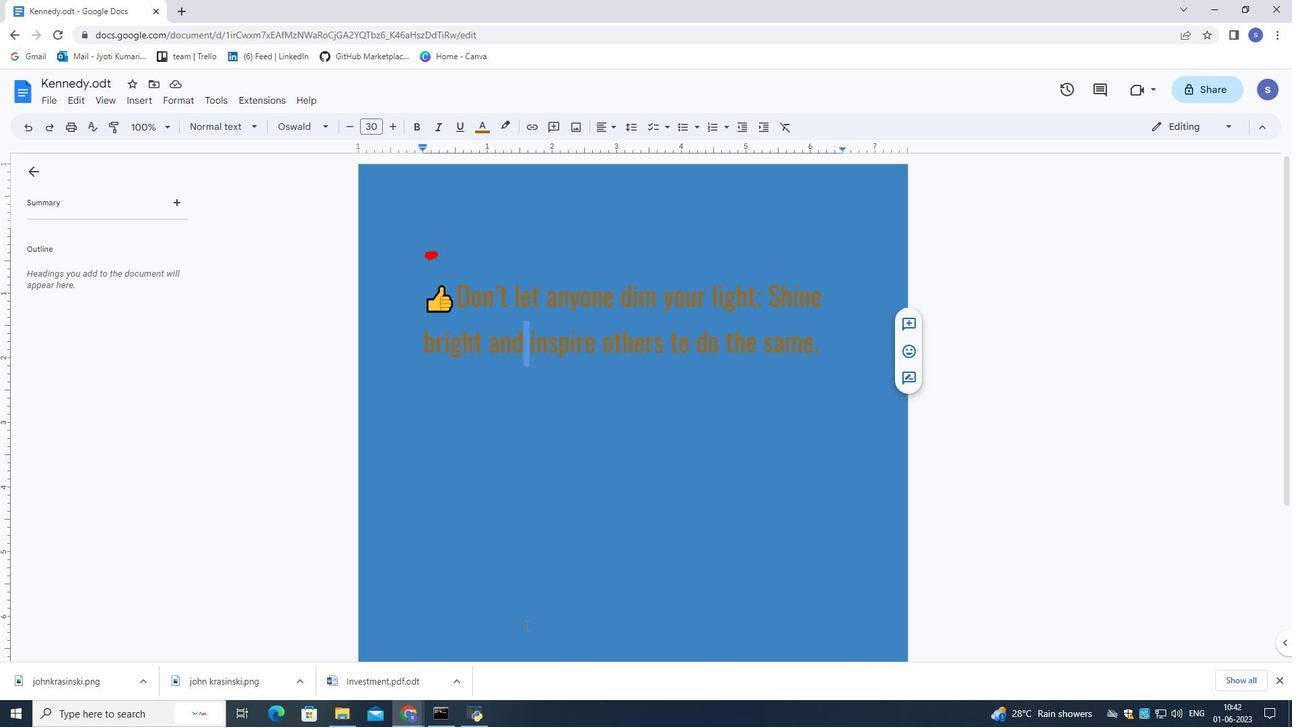 
Action: Mouse pressed left at (525, 625)
Screenshot: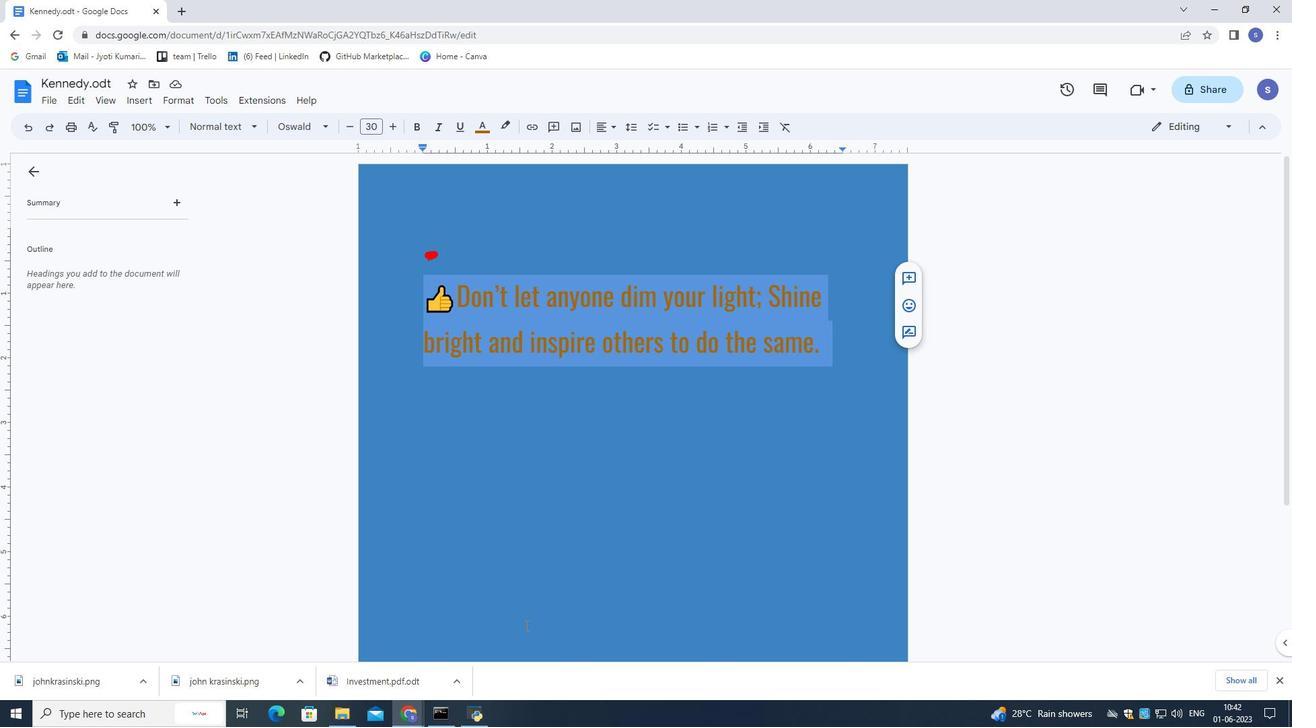 
Action: Mouse moved to (853, 358)
Screenshot: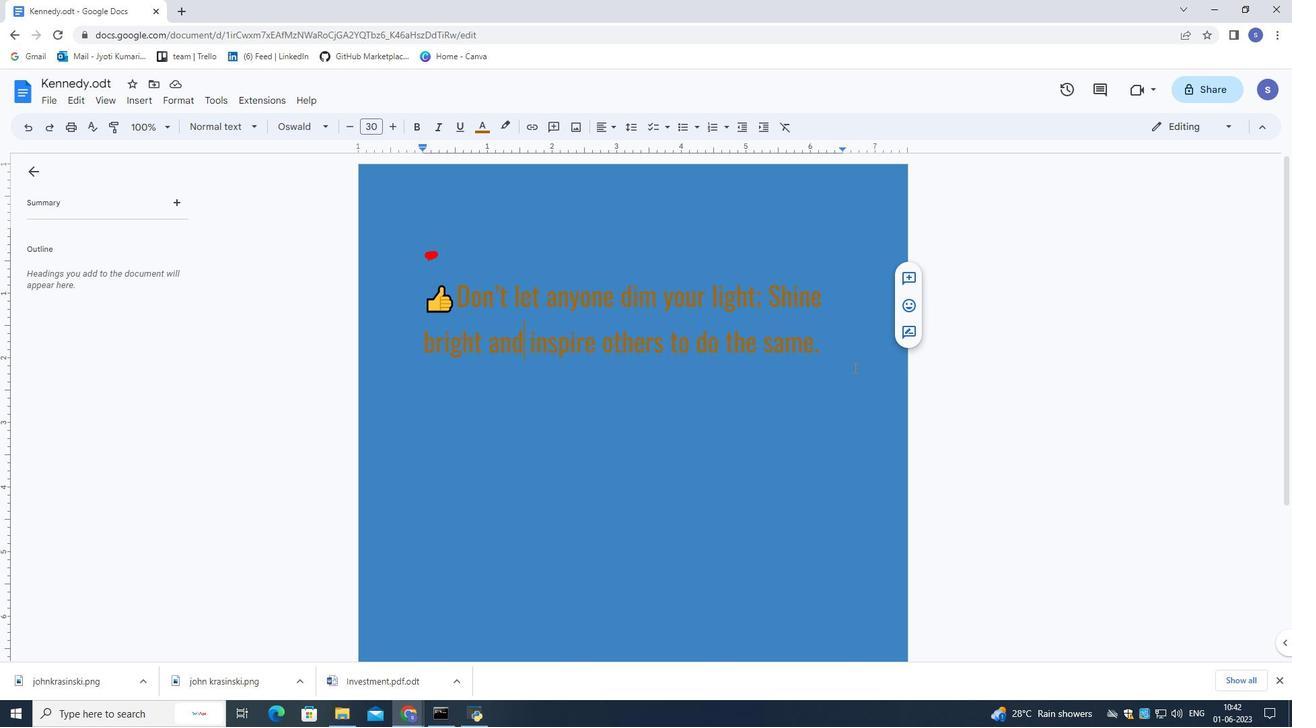 
Action: Mouse pressed left at (853, 358)
Screenshot: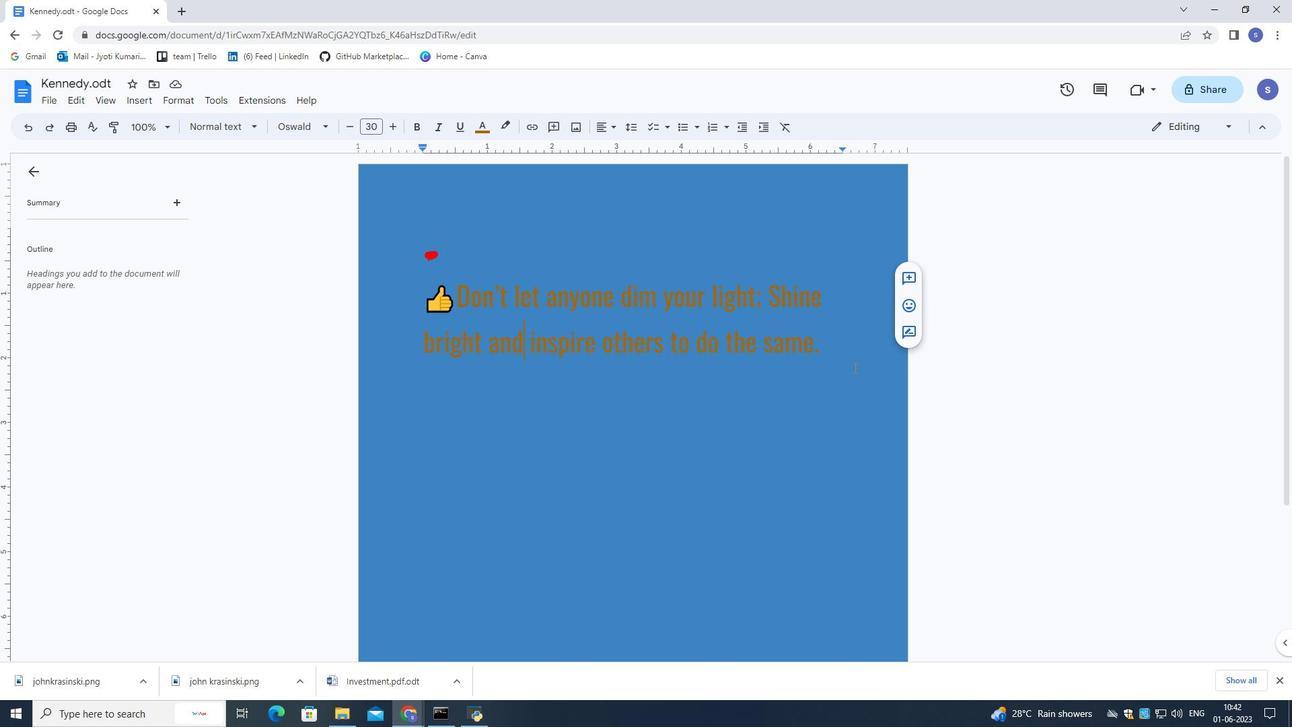 
Action: Key pressed <Key.enter><Key.enter><Key.enter><Key.enter><Key.enter><Key.enter><Key.enter><Key.enter><Key.enter><Key.enter><Key.backspace>
Screenshot: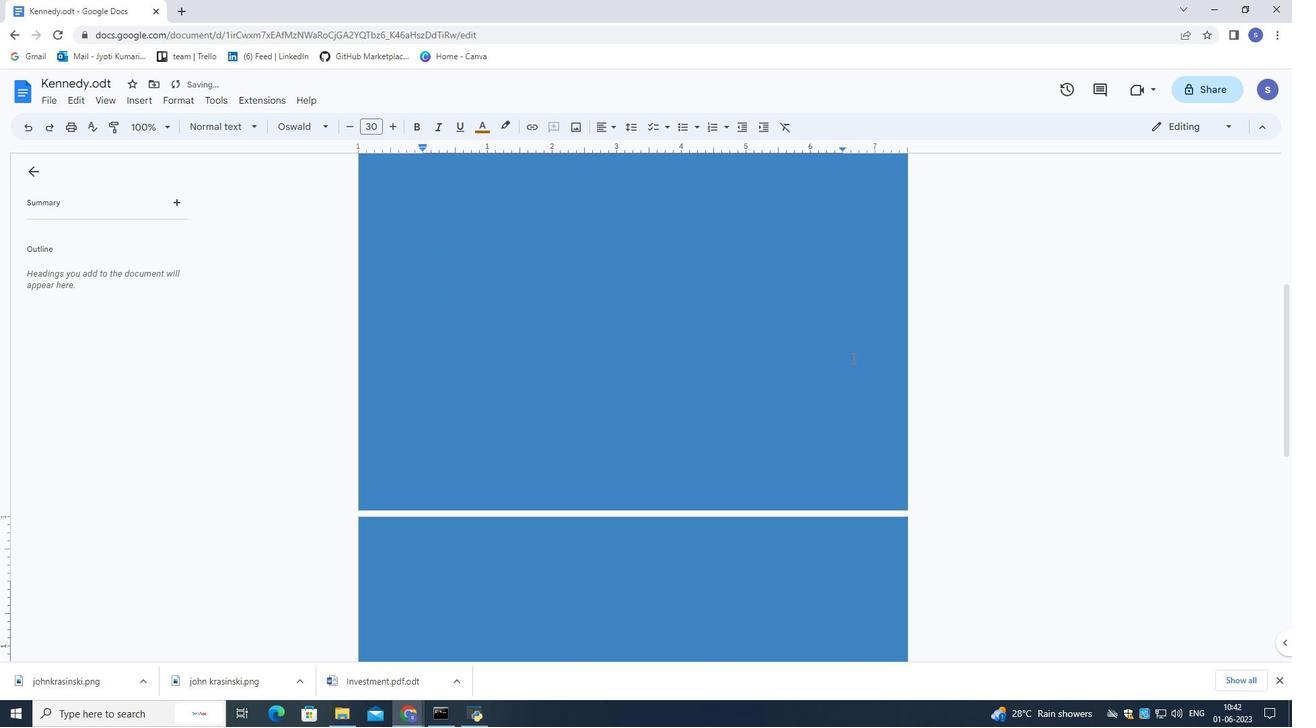 
Action: Mouse moved to (343, 123)
Screenshot: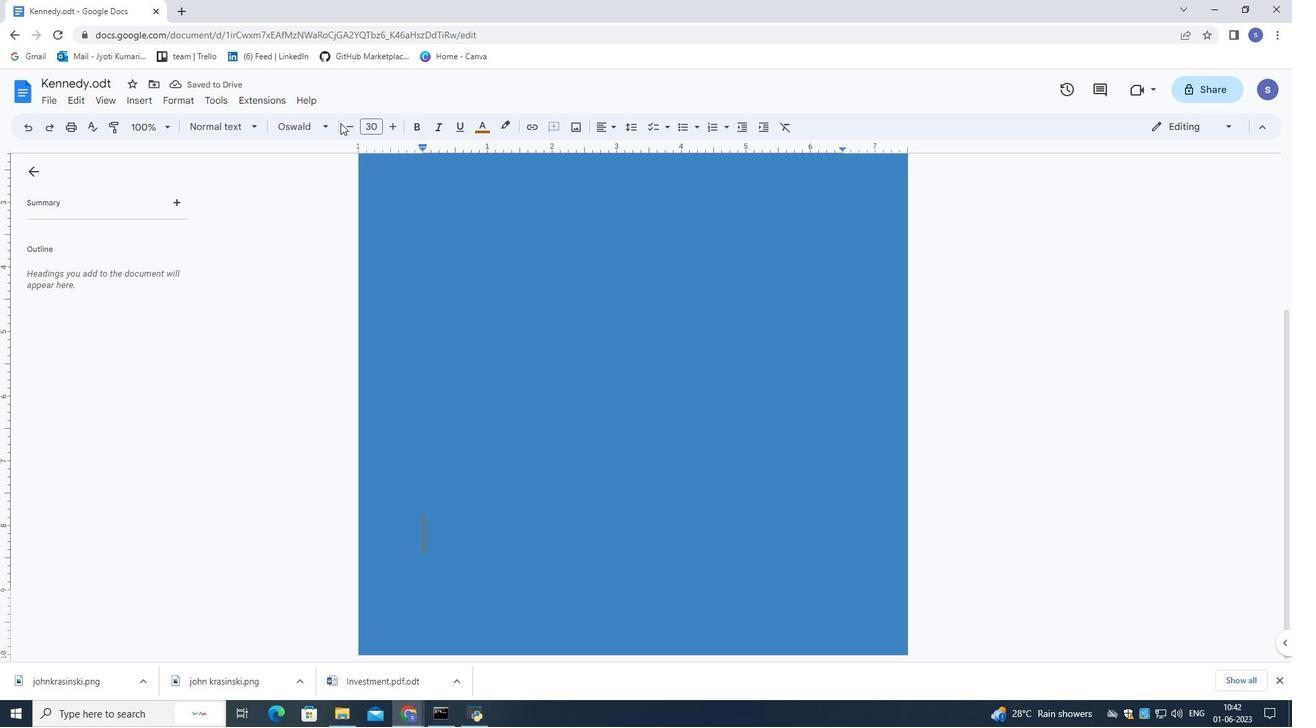 
Action: Mouse pressed left at (343, 123)
Screenshot: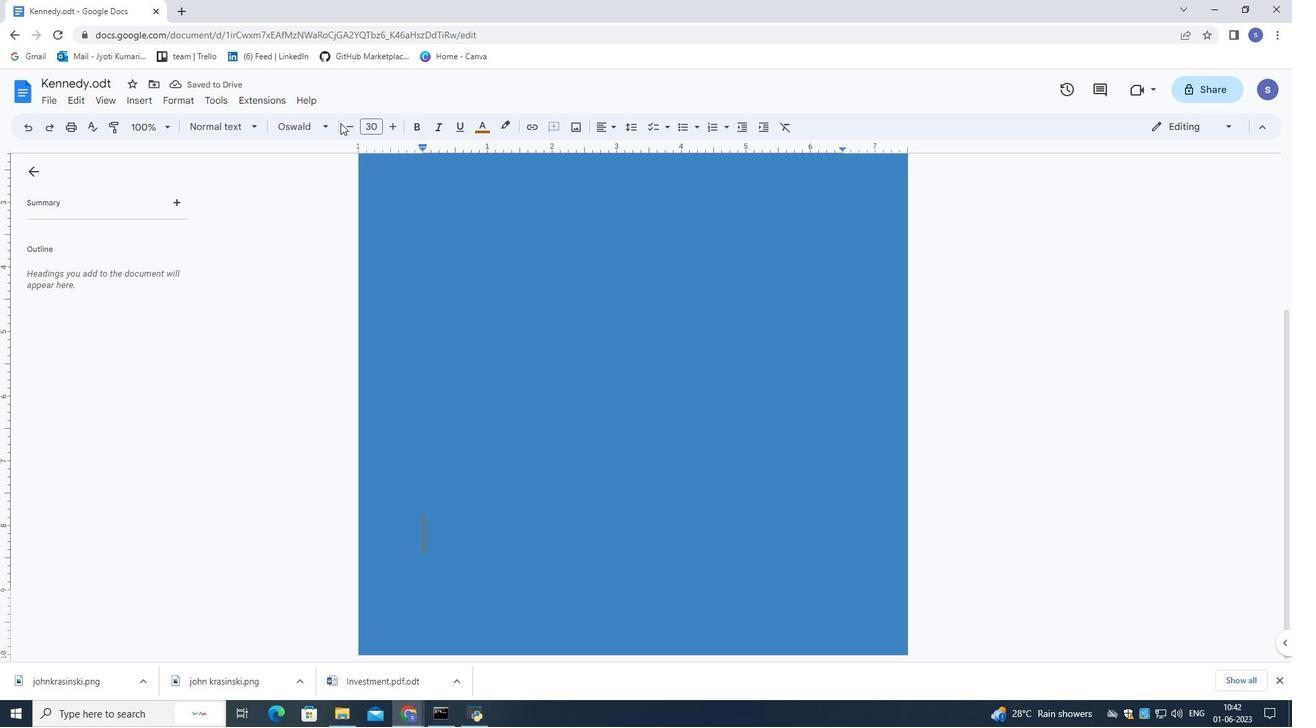 
Action: Mouse moved to (343, 124)
Screenshot: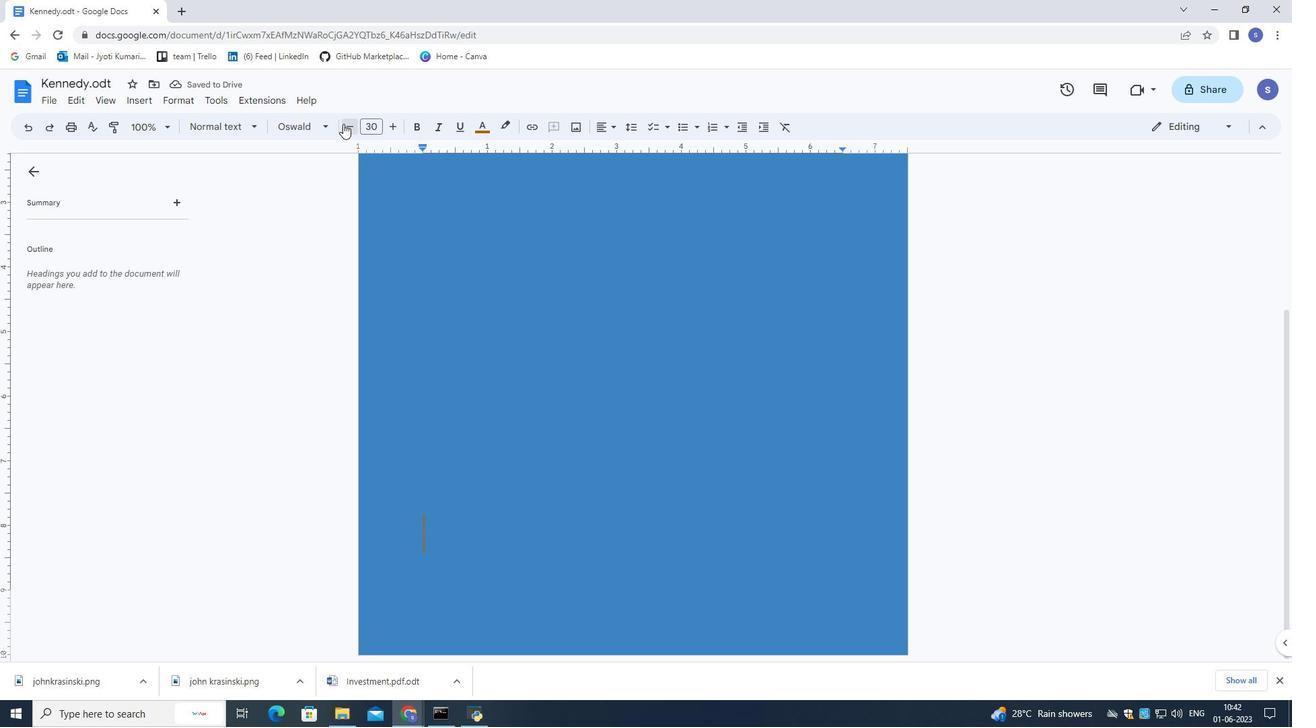 
Action: Mouse pressed left at (343, 124)
Screenshot: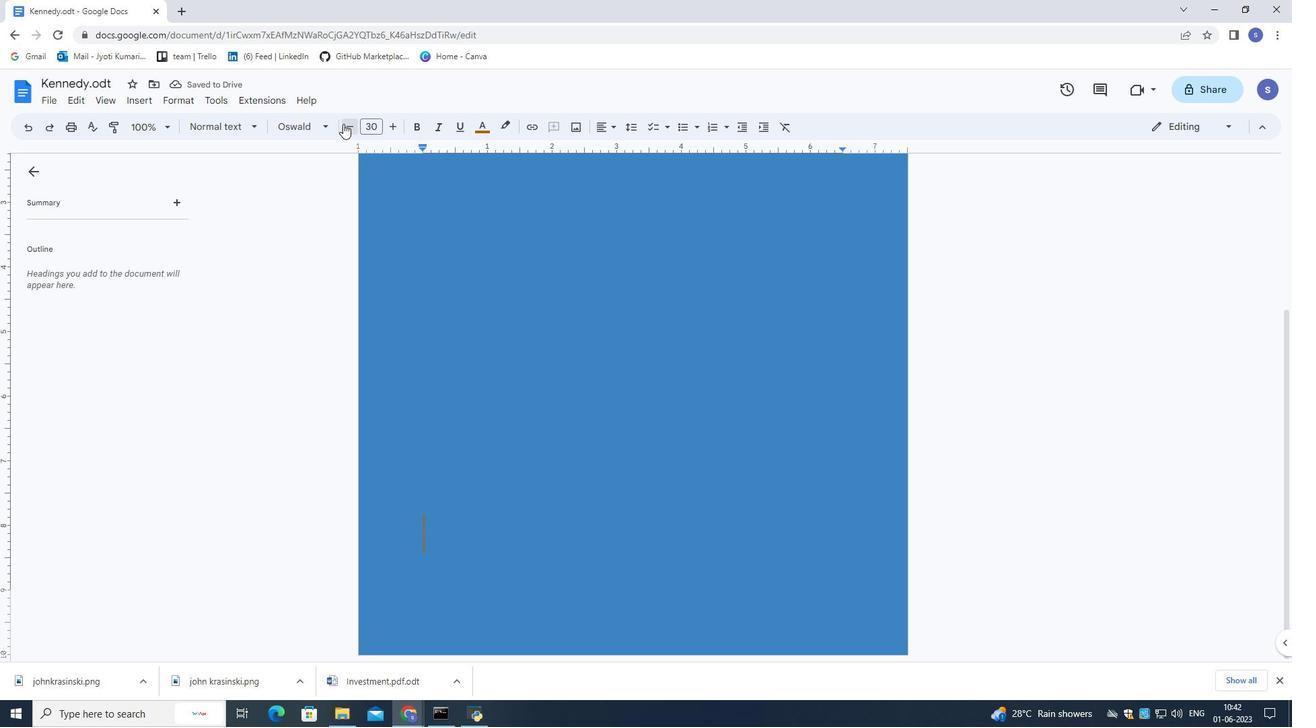 
Action: Mouse pressed left at (343, 124)
Screenshot: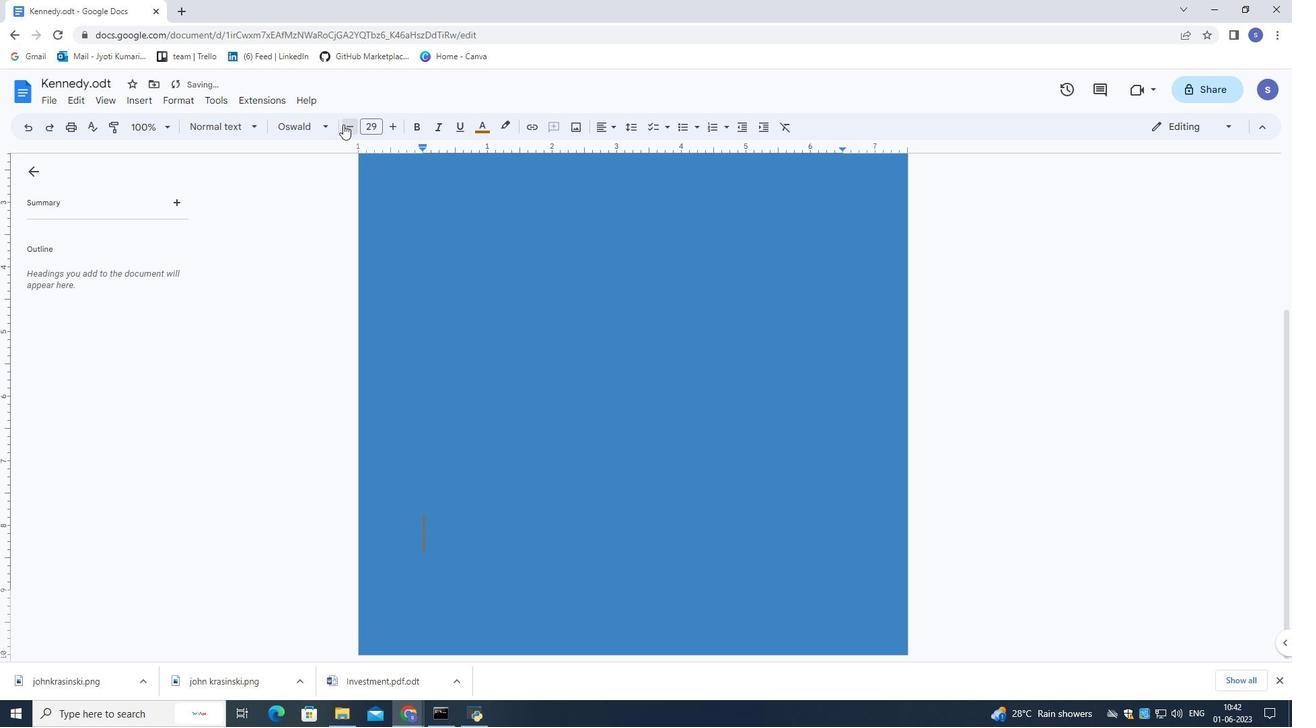 
Action: Mouse moved to (343, 124)
Screenshot: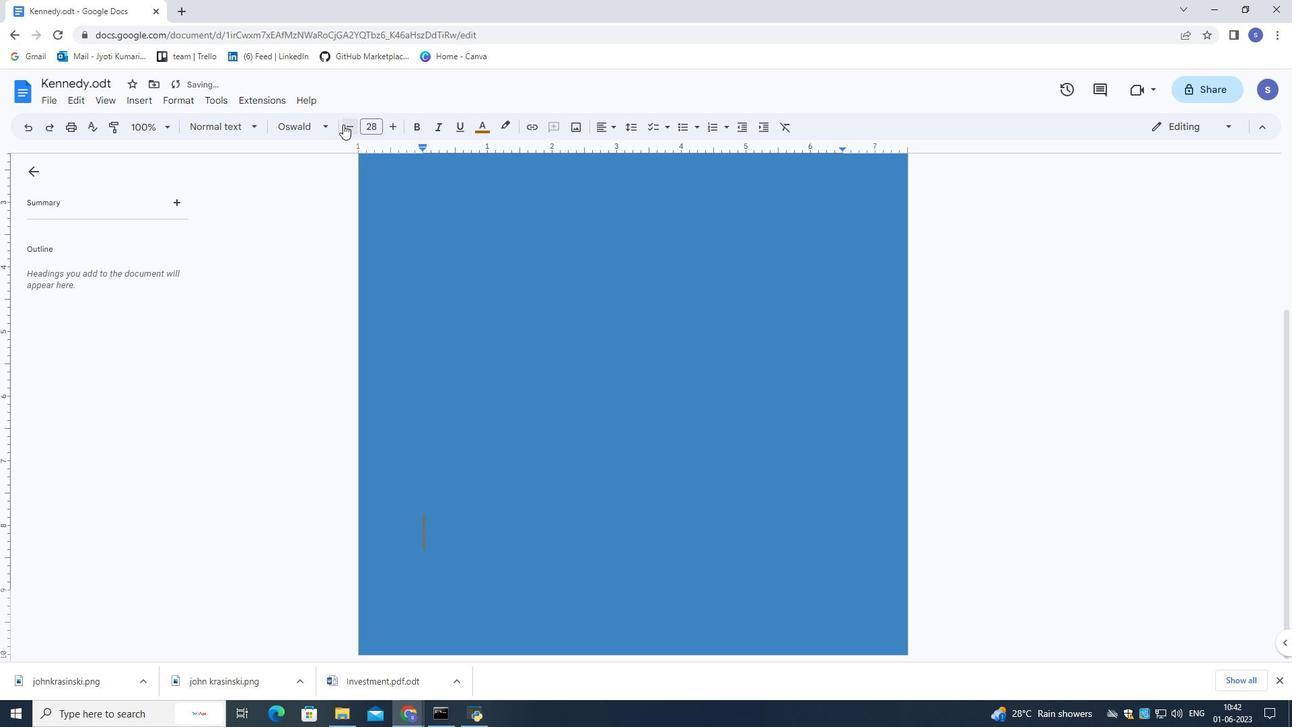 
Action: Mouse pressed left at (343, 124)
Screenshot: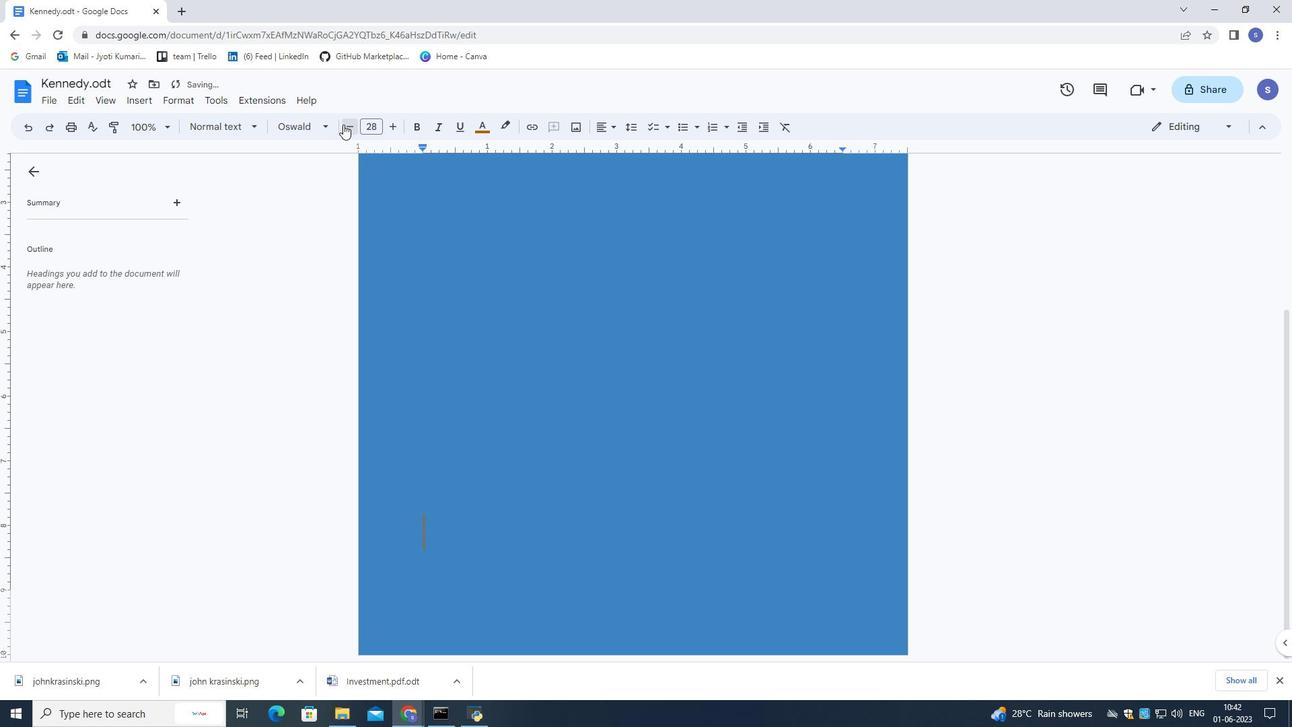 
Action: Mouse moved to (342, 124)
Screenshot: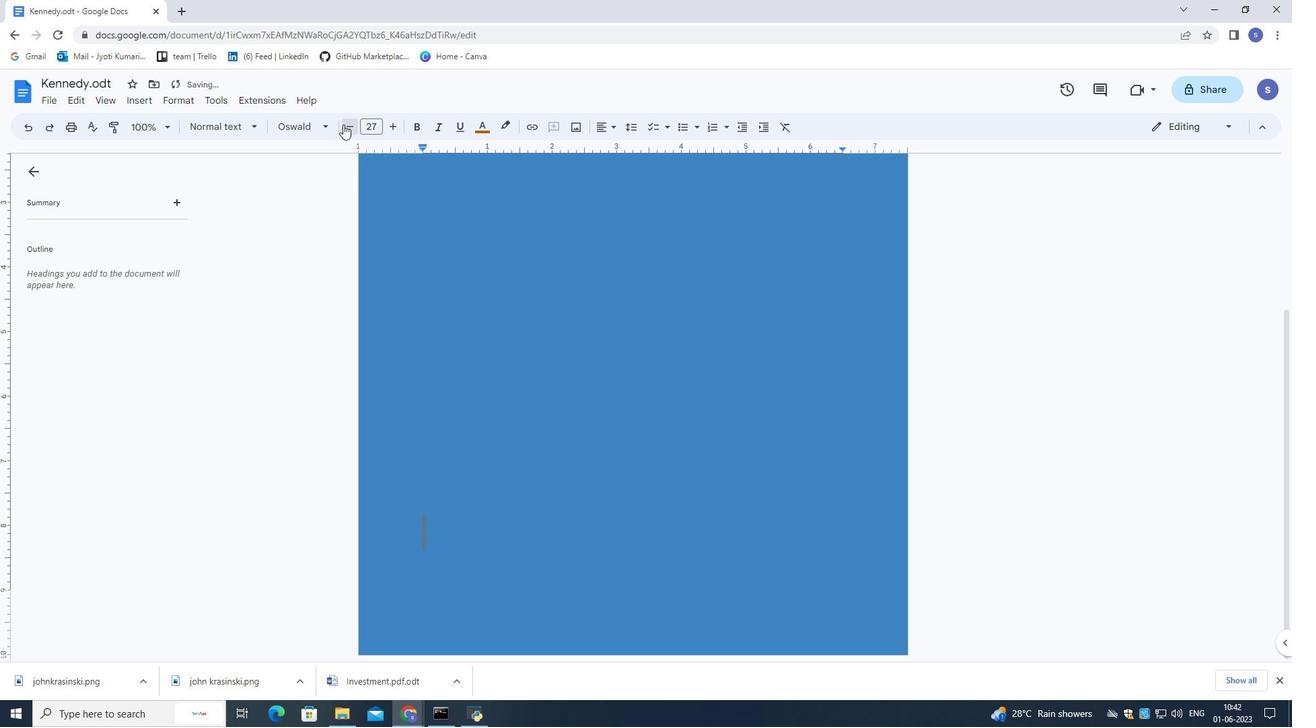 
Action: Mouse pressed left at (342, 124)
Screenshot: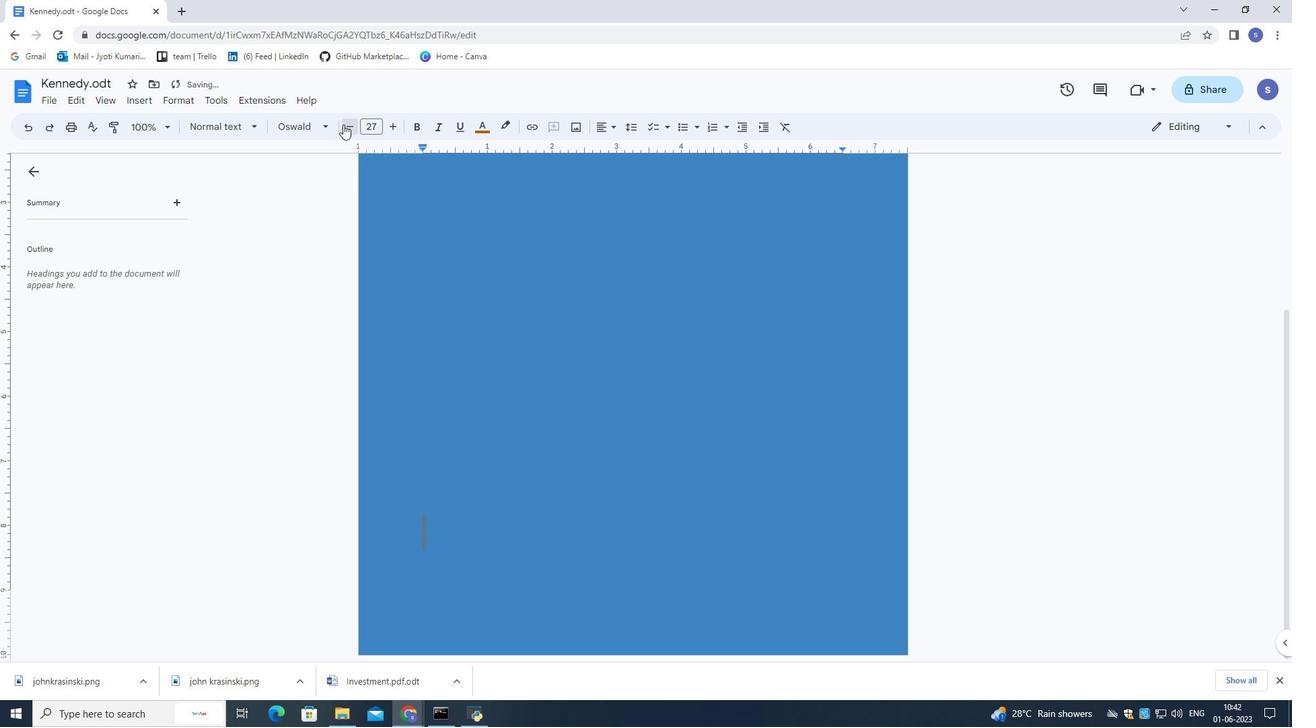 
Action: Mouse moved to (341, 124)
Screenshot: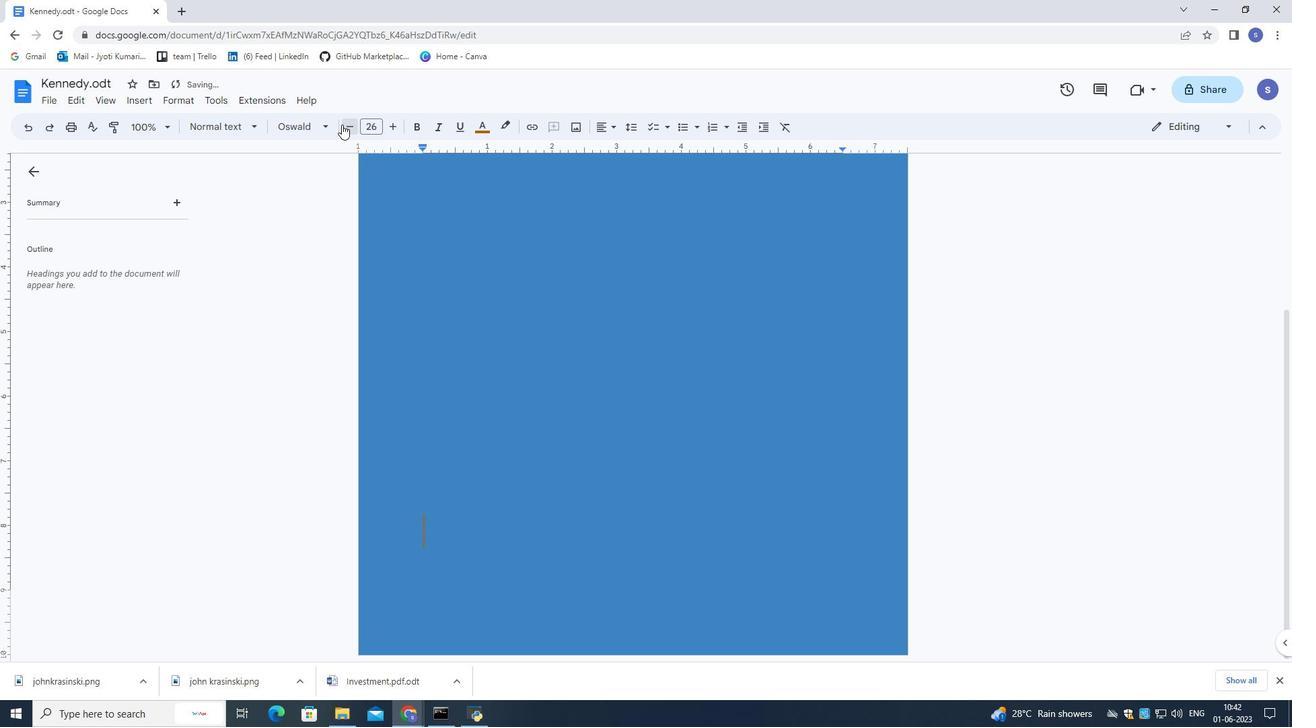 
Action: Mouse pressed left at (341, 124)
Screenshot: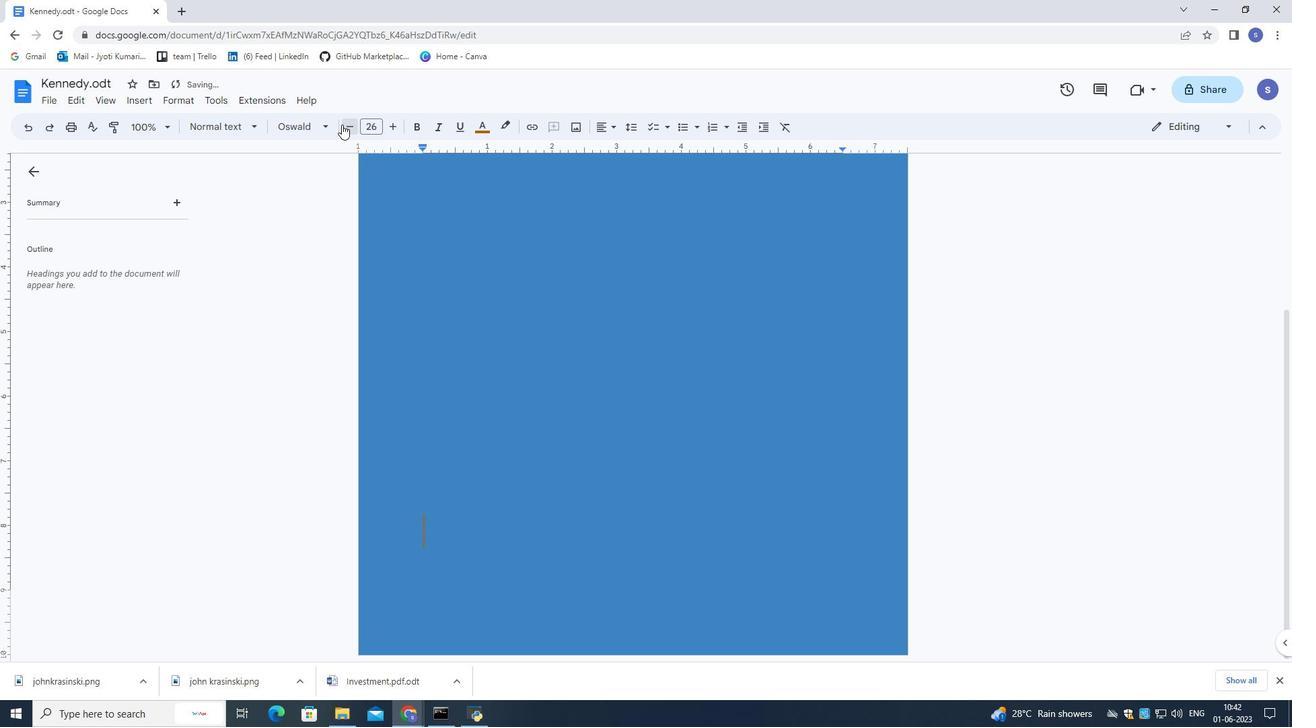
Action: Mouse moved to (340, 124)
Screenshot: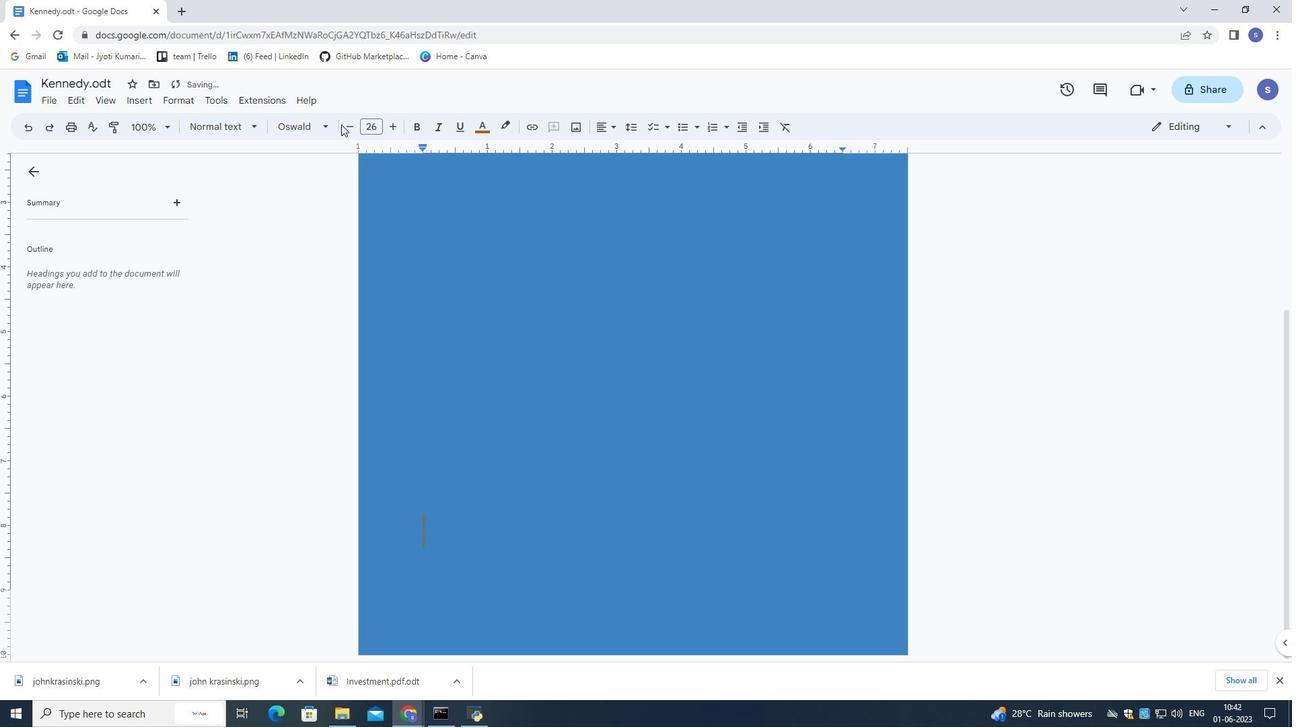 
Action: Mouse pressed left at (340, 124)
Screenshot: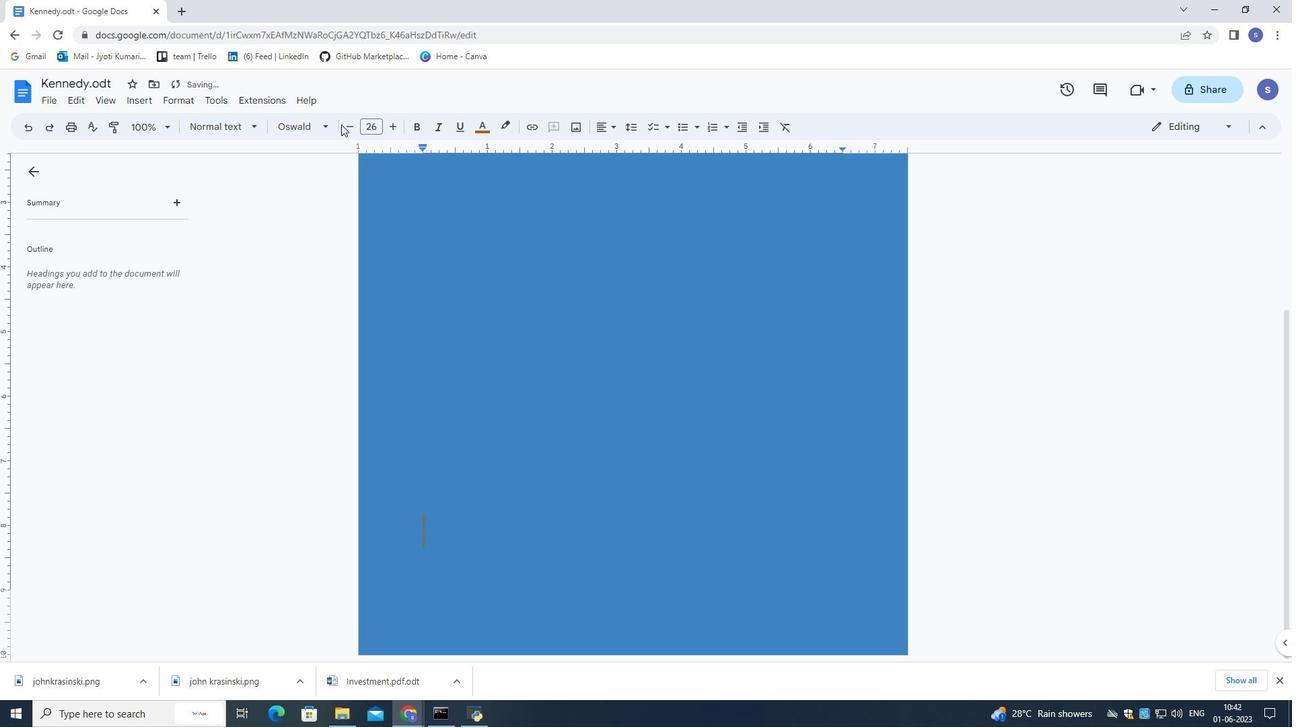 
Action: Mouse moved to (339, 123)
Screenshot: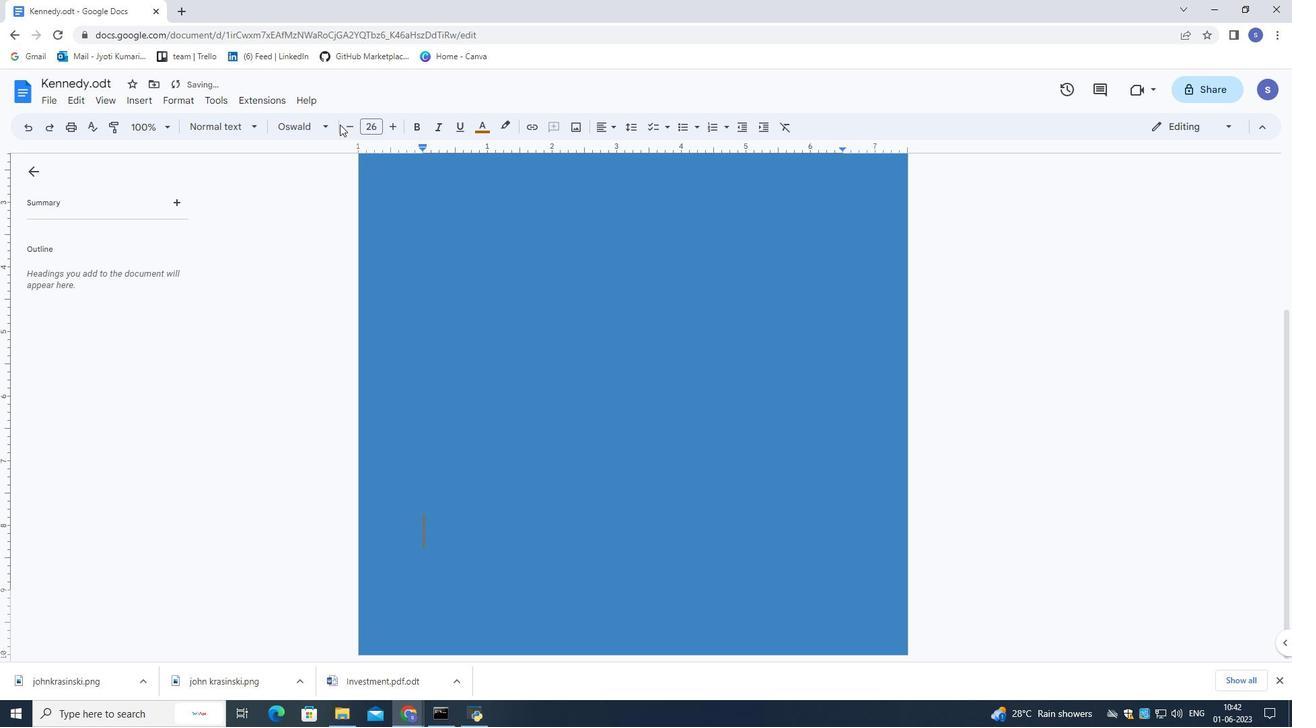 
Action: Mouse pressed left at (339, 123)
Screenshot: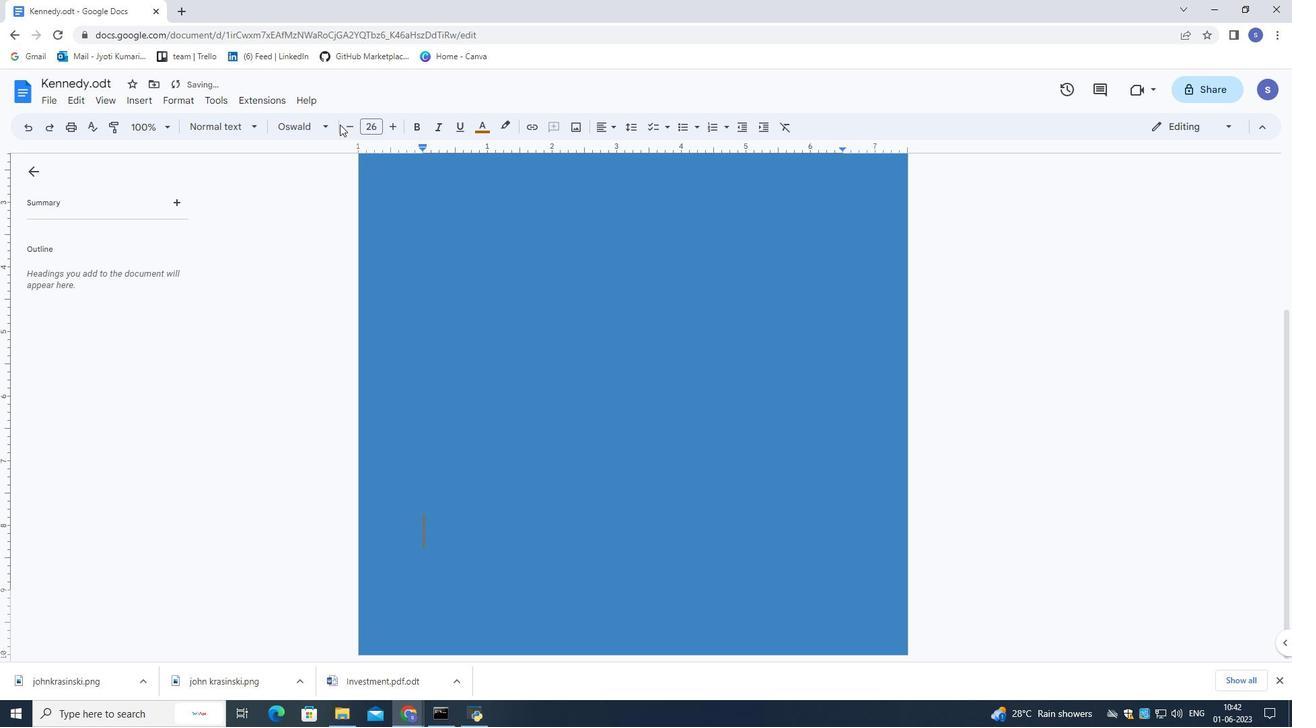 
Action: Mouse moved to (338, 122)
Screenshot: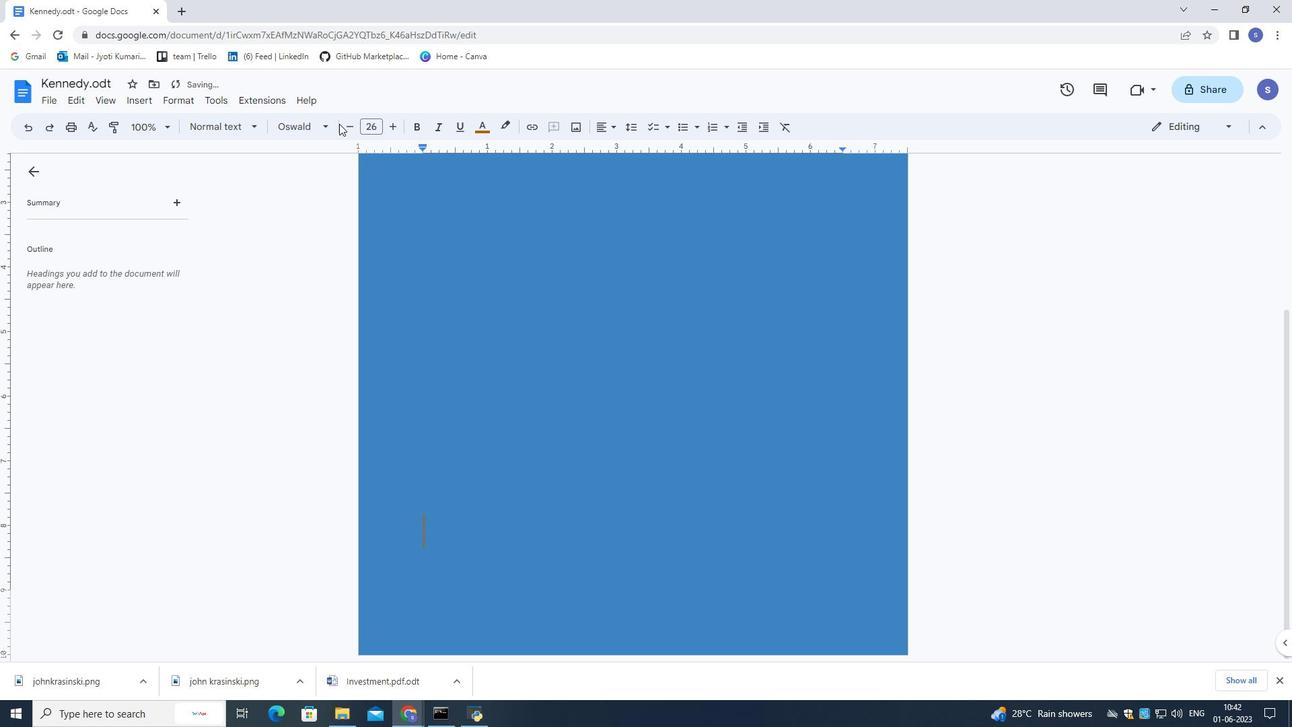 
Action: Mouse pressed left at (338, 122)
Screenshot: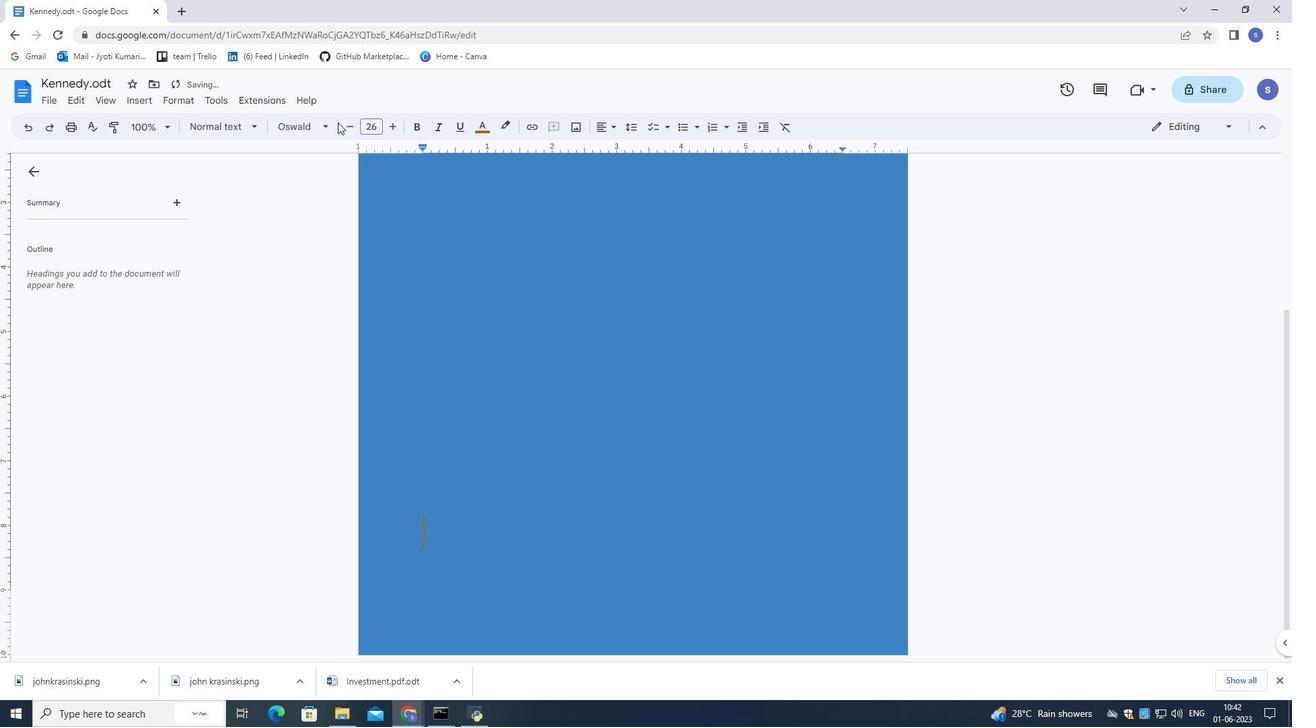 
Action: Mouse moved to (336, 121)
Screenshot: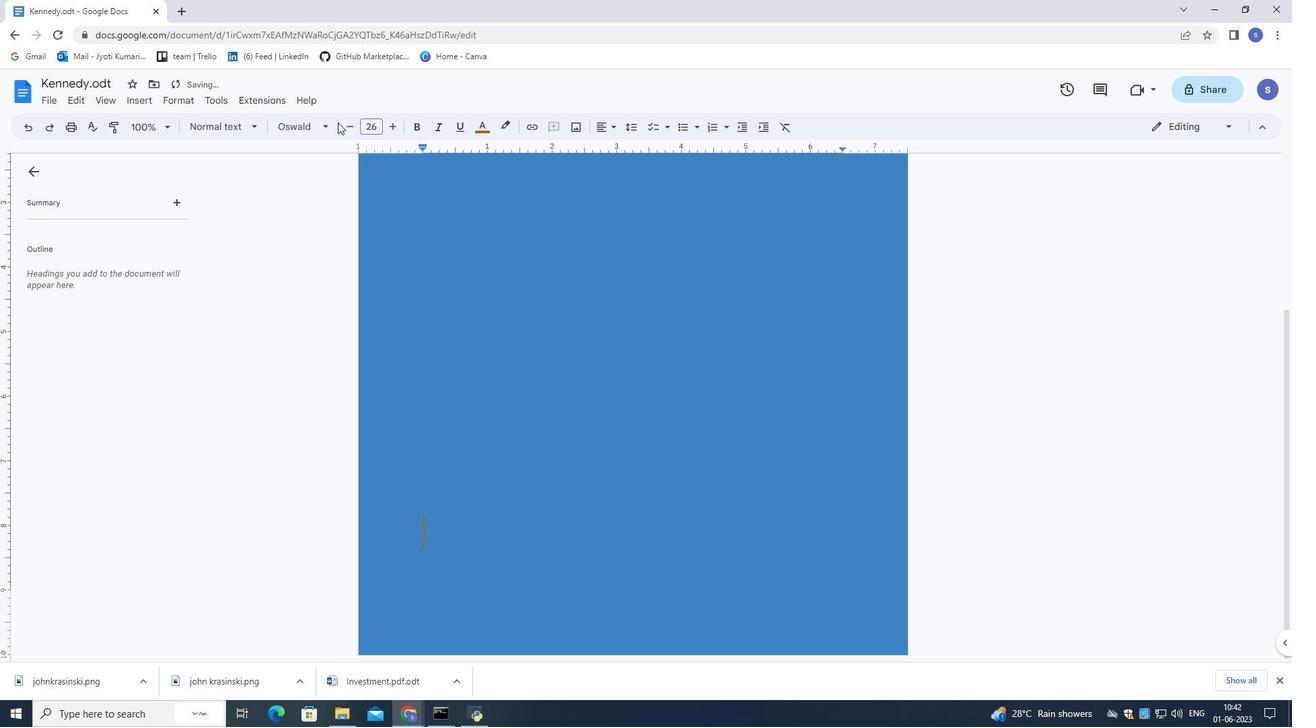 
Action: Mouse pressed left at (336, 121)
Screenshot: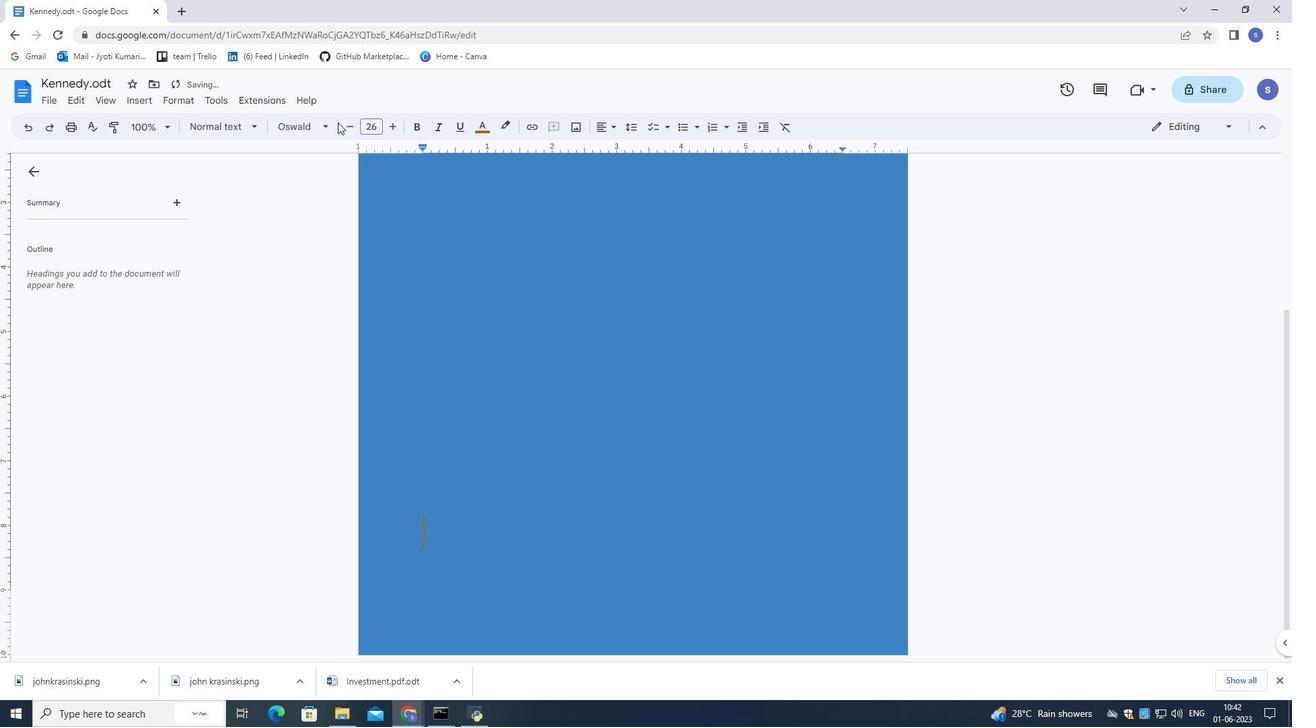 
Action: Mouse moved to (335, 121)
Screenshot: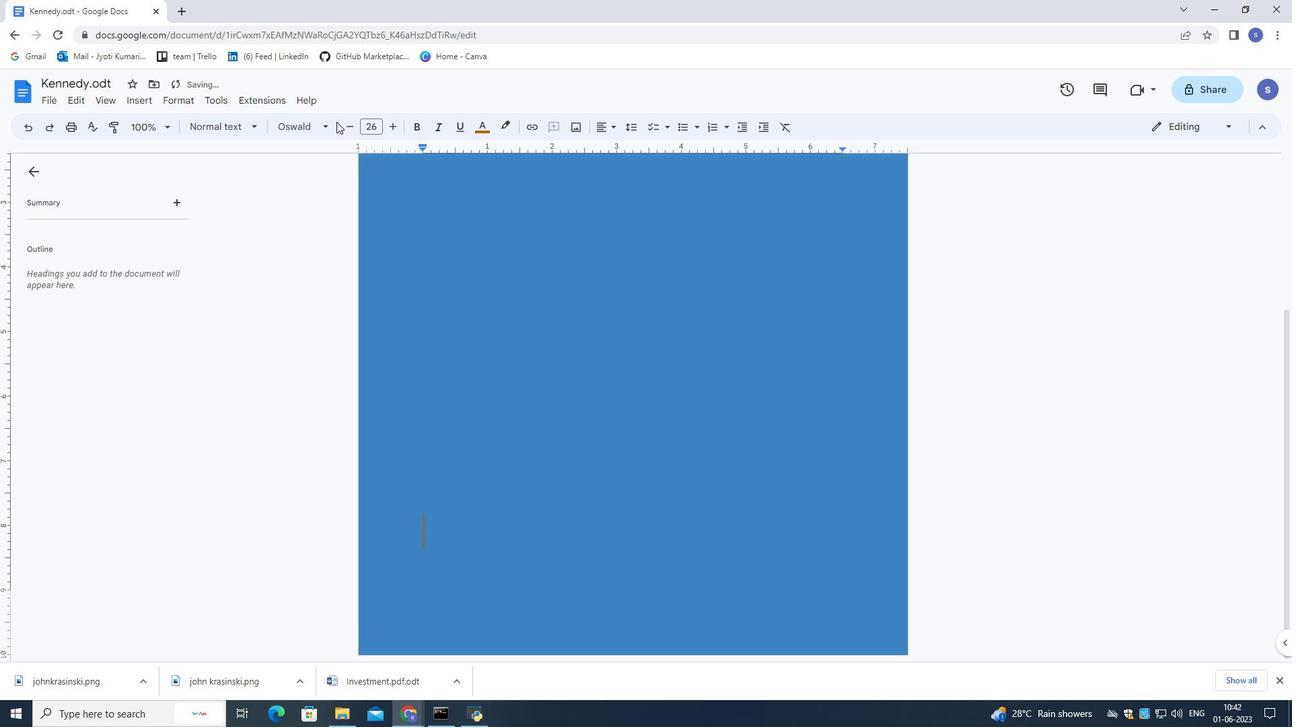 
Action: Mouse pressed left at (335, 121)
Screenshot: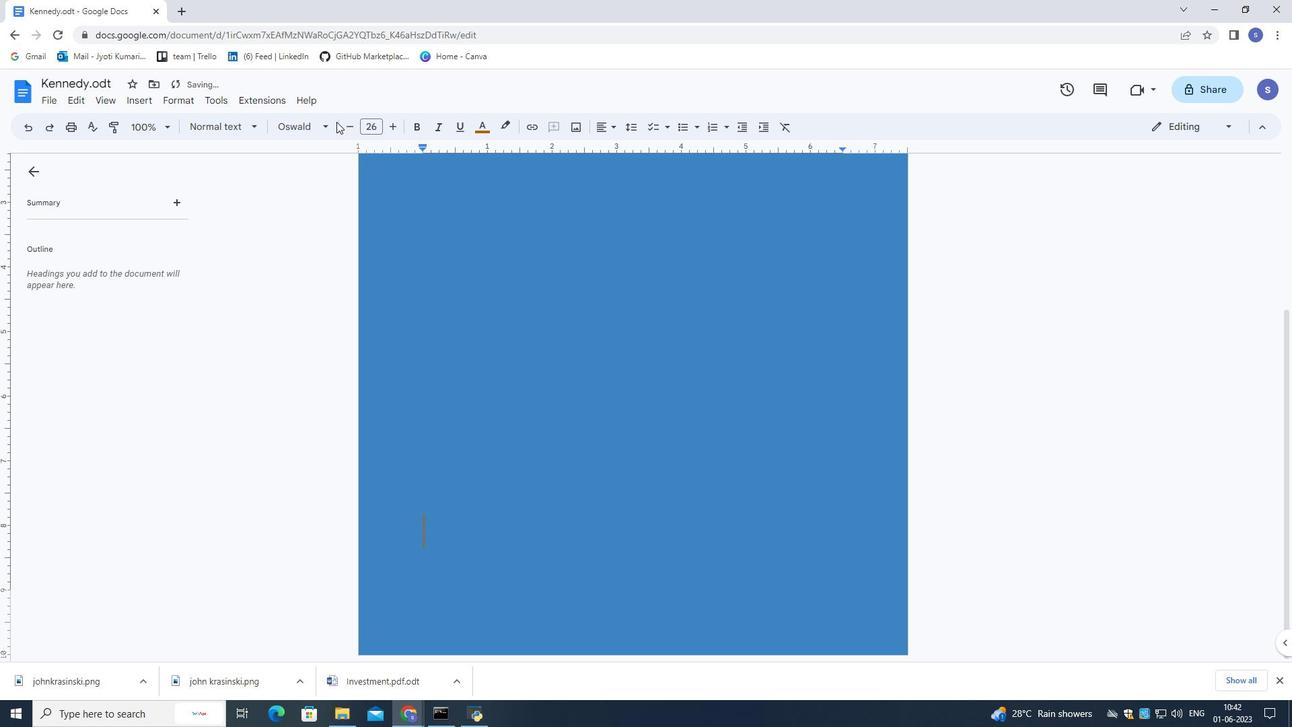 
Action: Mouse pressed left at (335, 121)
Screenshot: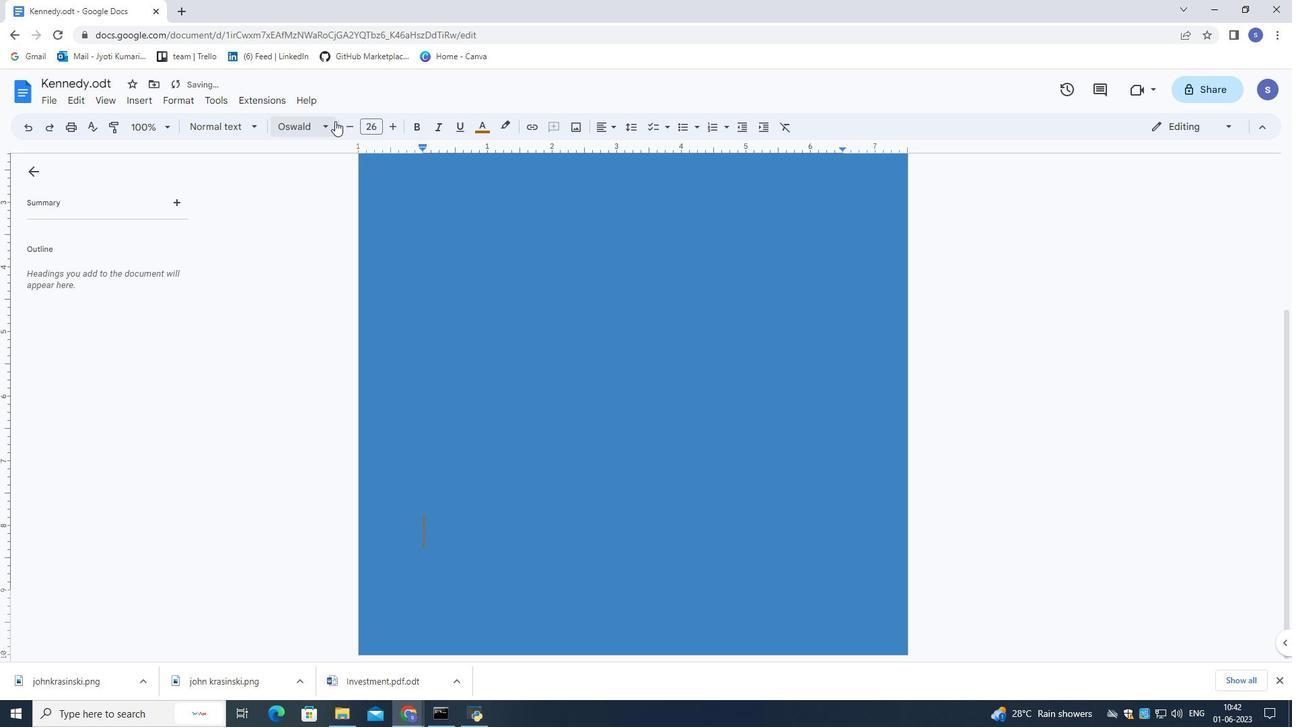 
Action: Mouse pressed left at (335, 121)
Screenshot: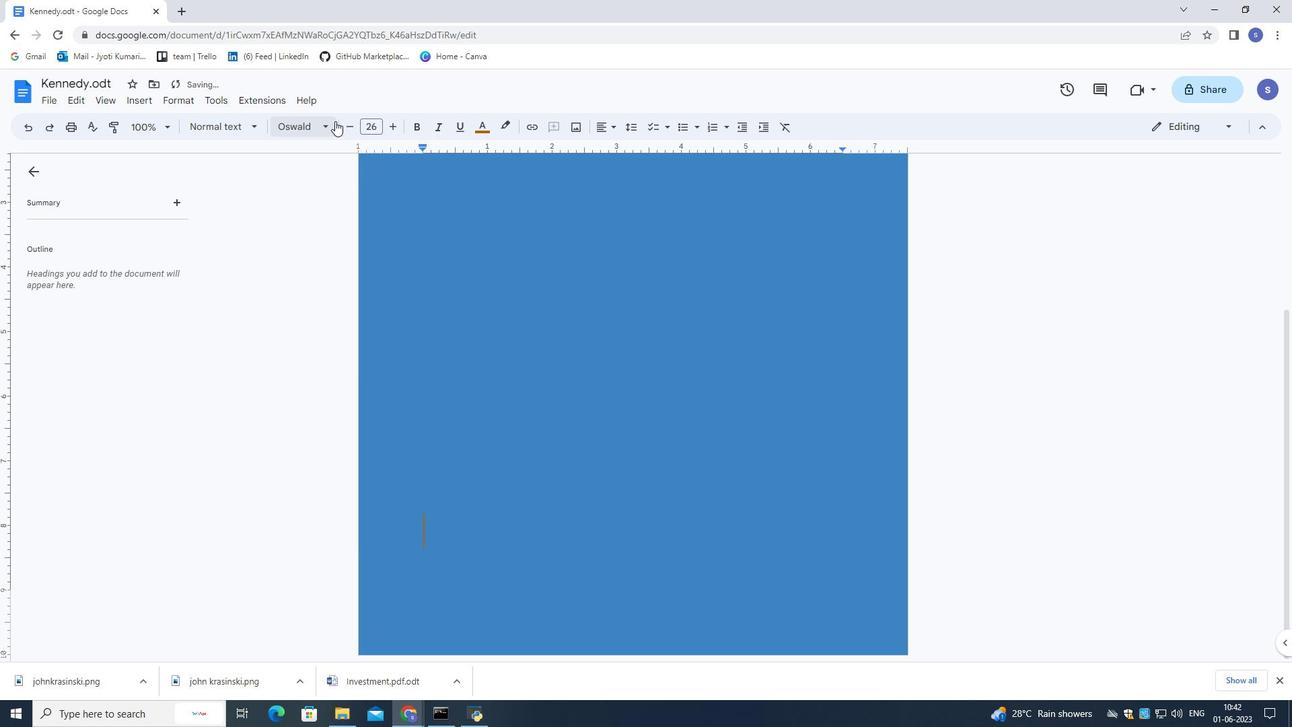 
Action: Mouse moved to (344, 126)
Screenshot: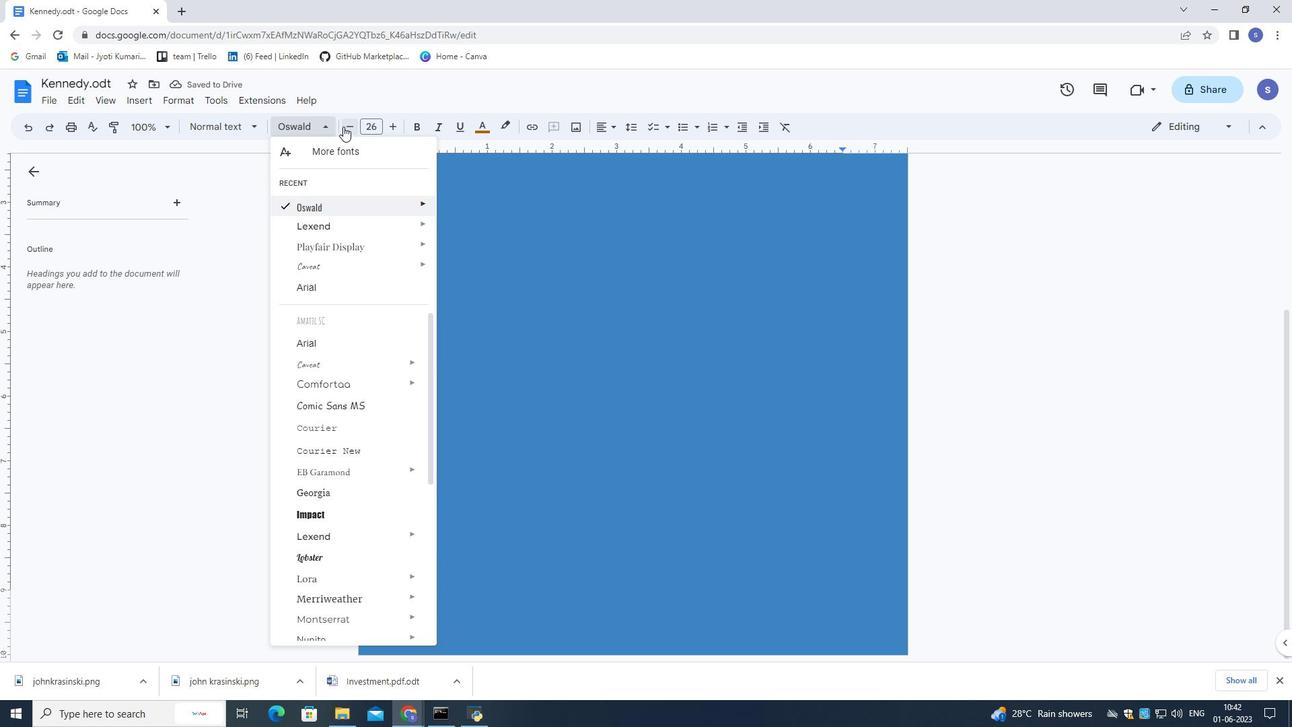 
Action: Mouse pressed left at (344, 126)
Screenshot: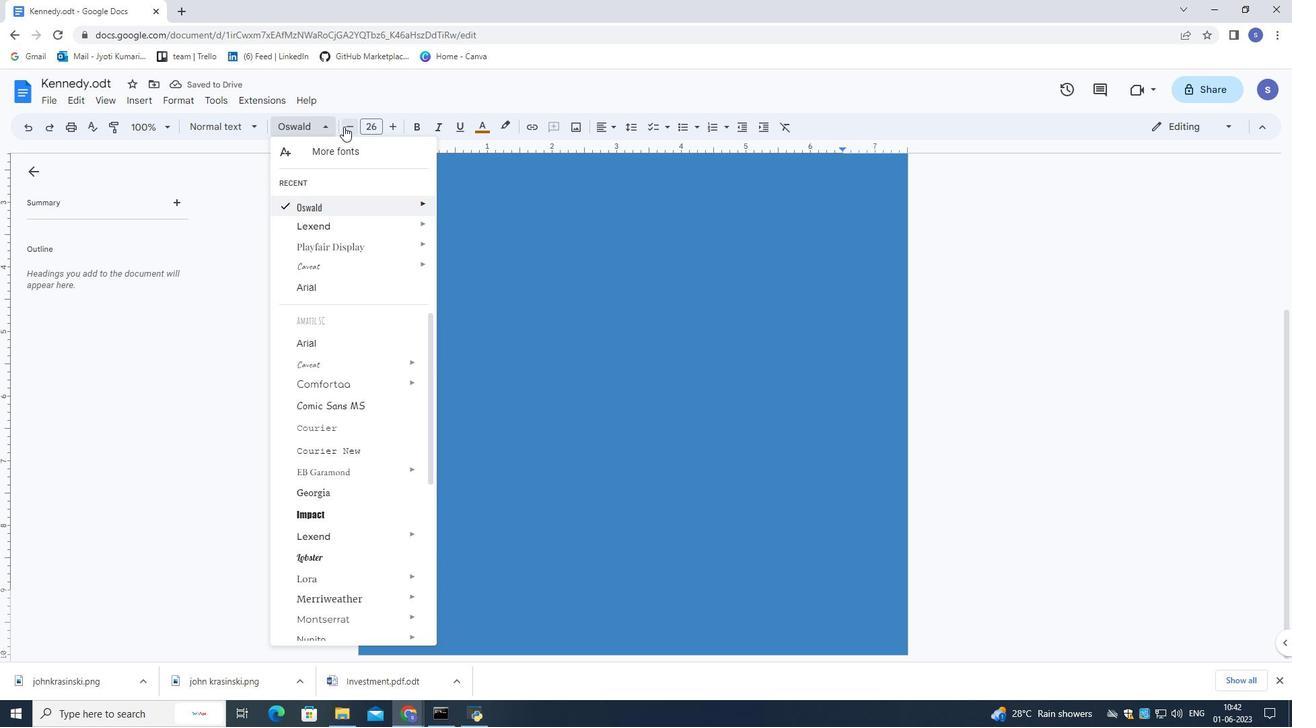 
Action: Mouse moved to (345, 127)
Screenshot: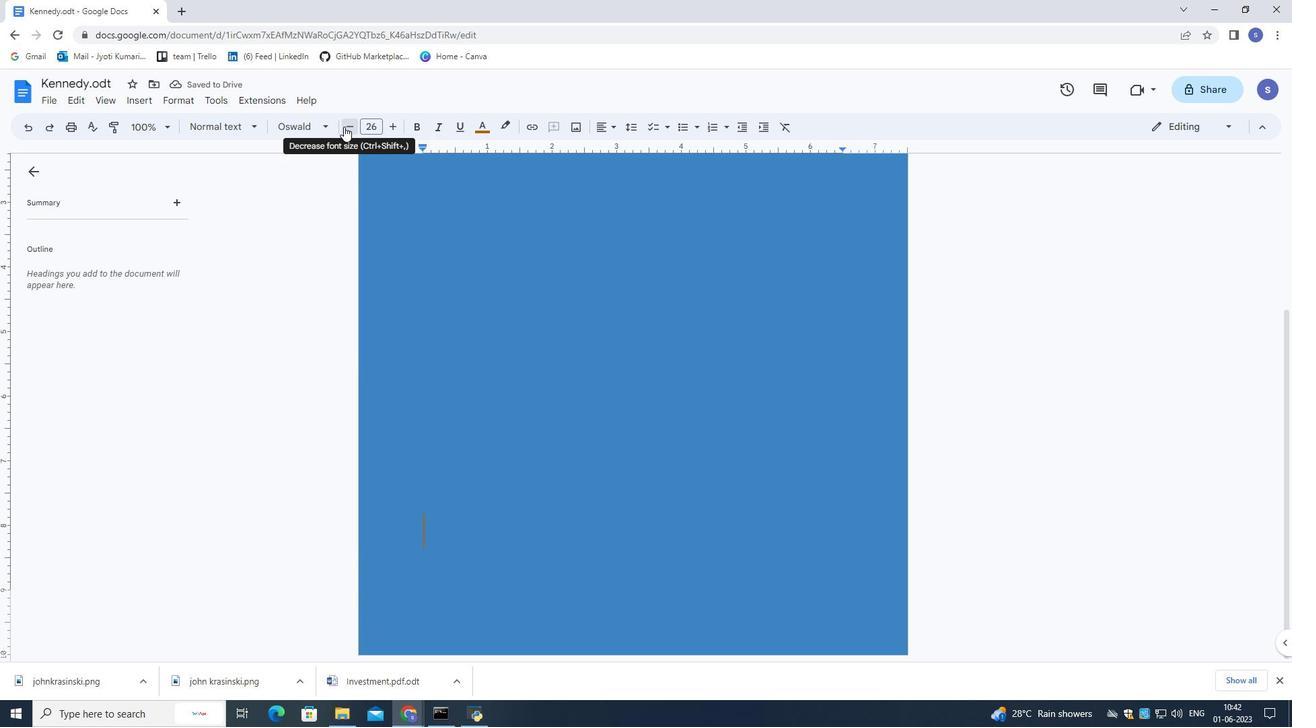 
Action: Mouse pressed left at (345, 127)
Screenshot: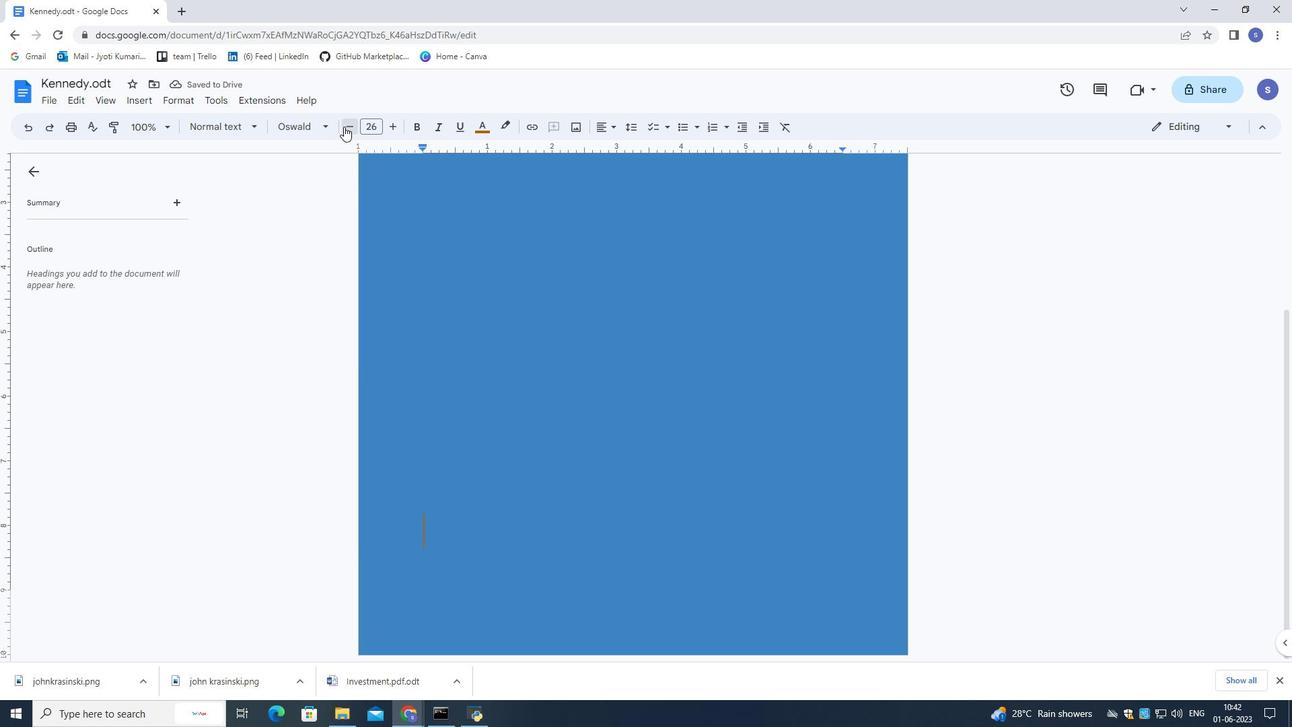 
Action: Mouse pressed left at (345, 127)
Screenshot: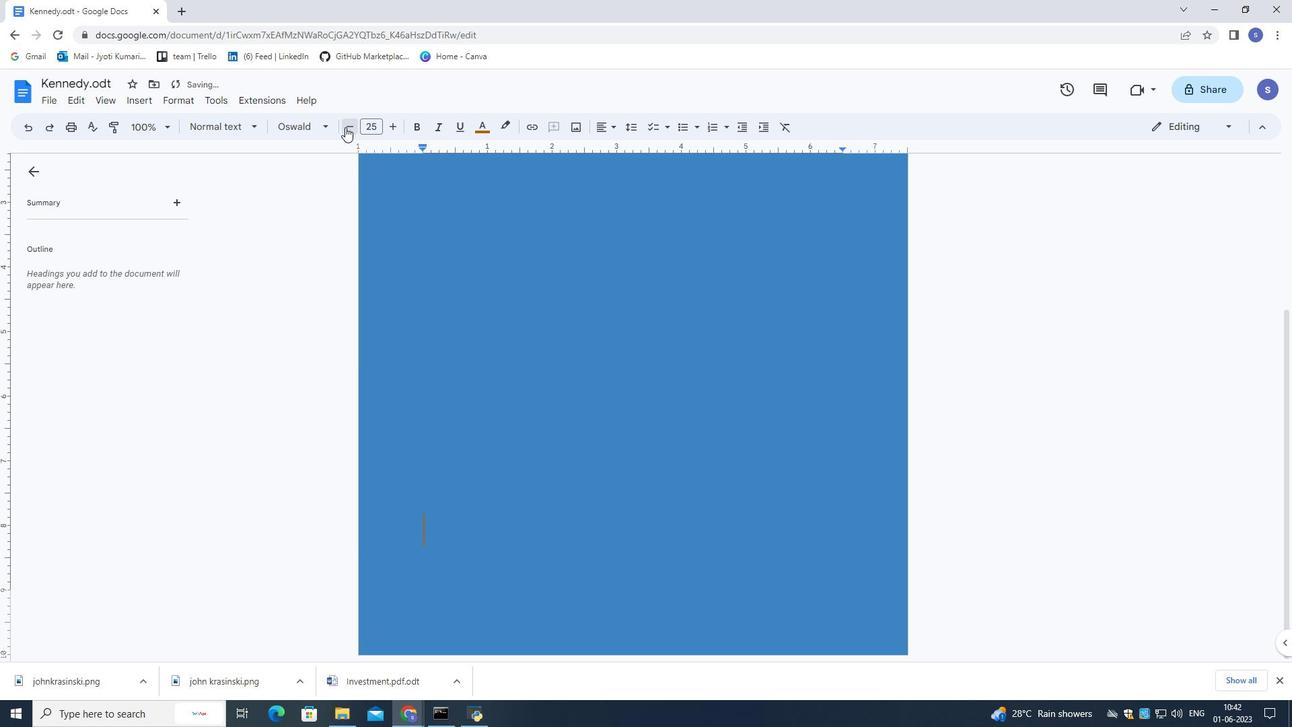 
Action: Mouse moved to (344, 127)
Screenshot: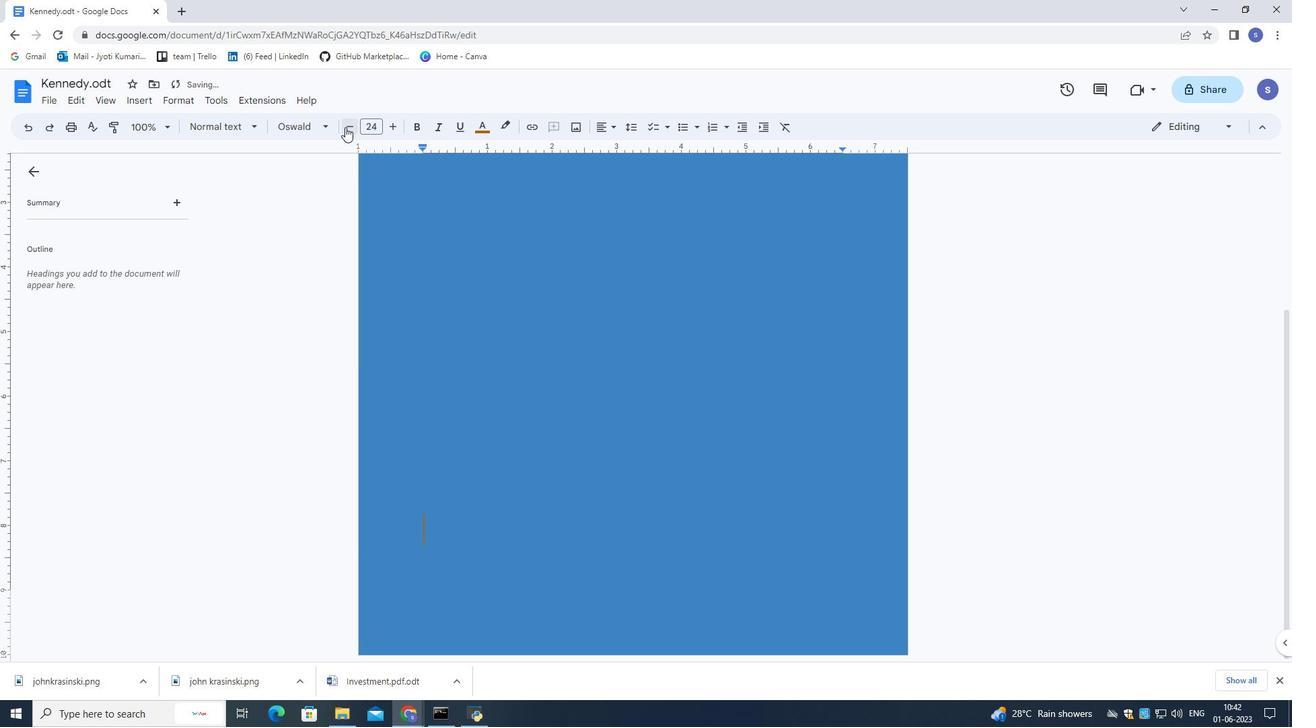 
Action: Mouse pressed left at (344, 127)
Screenshot: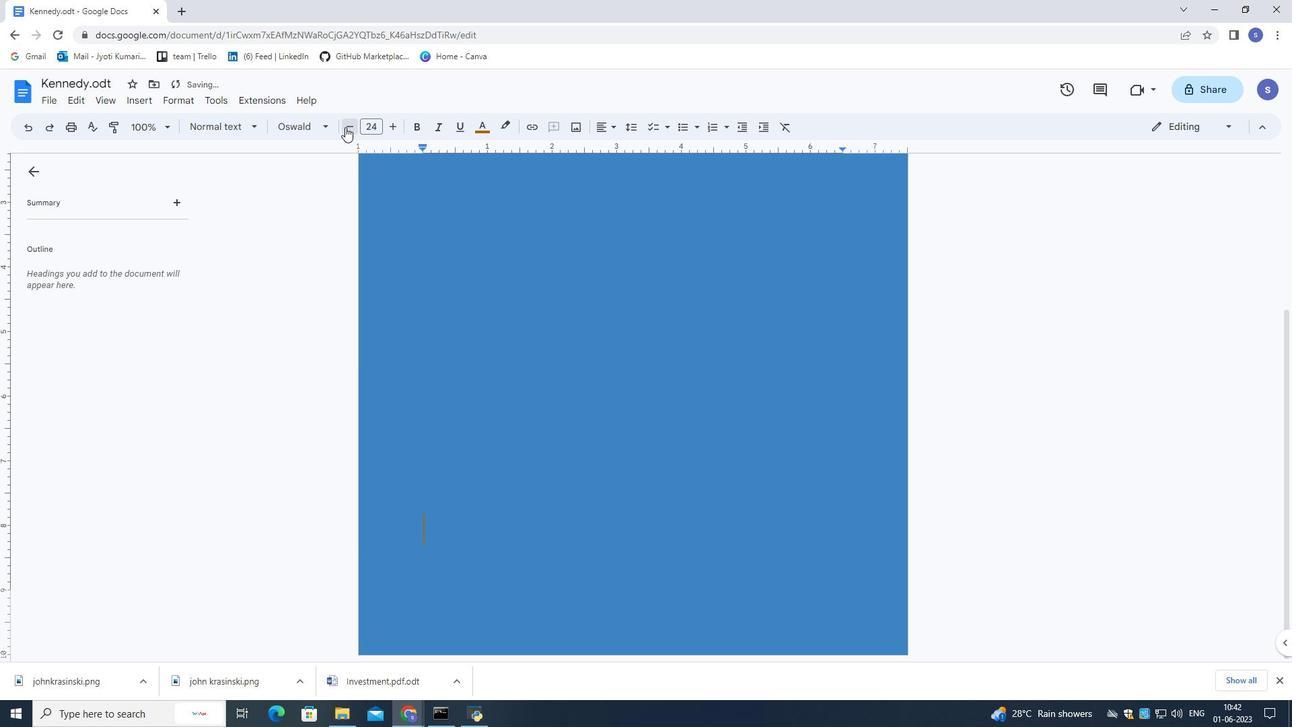 
Action: Mouse pressed left at (344, 127)
Screenshot: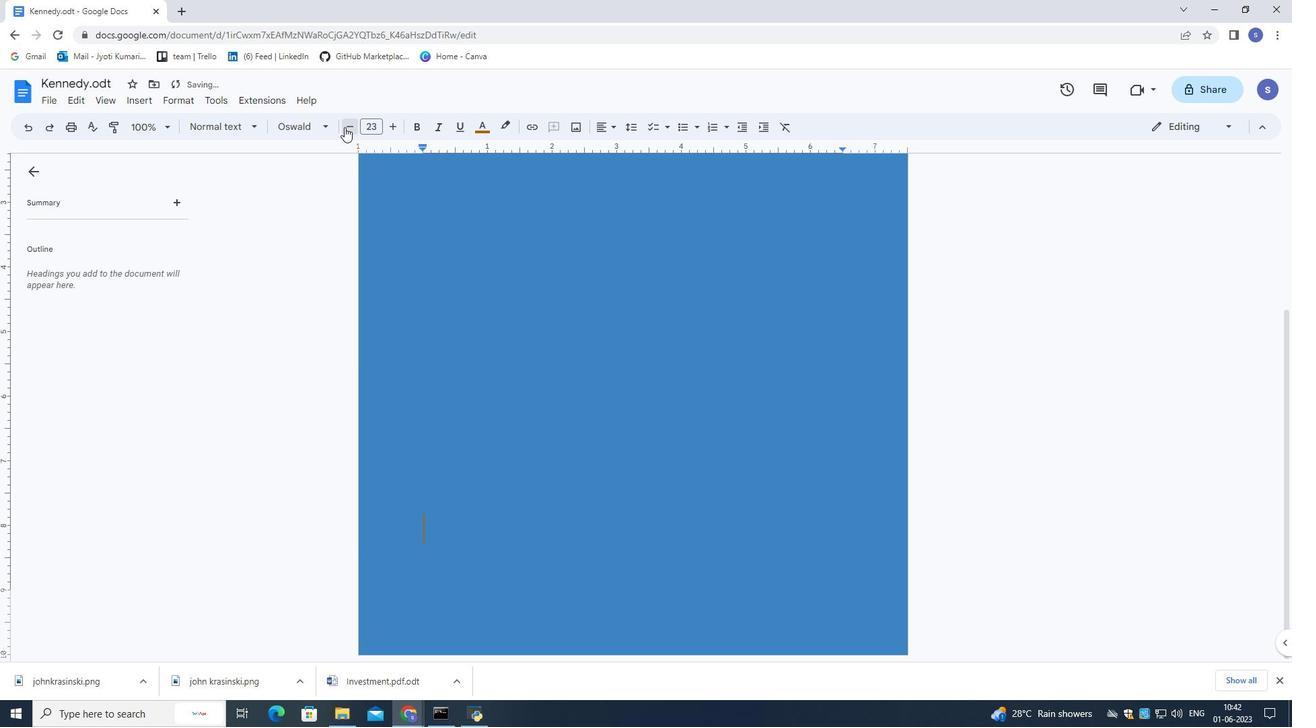 
Action: Mouse pressed left at (344, 127)
Screenshot: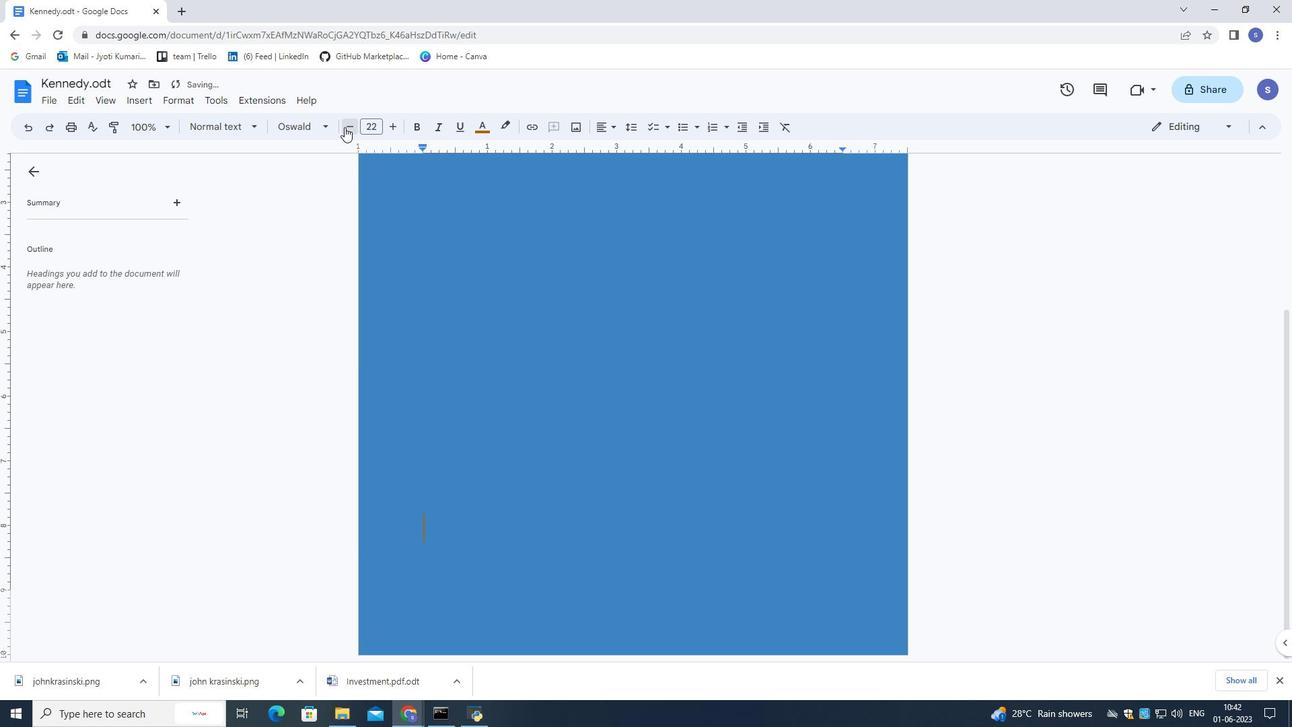 
Action: Mouse pressed left at (344, 127)
Screenshot: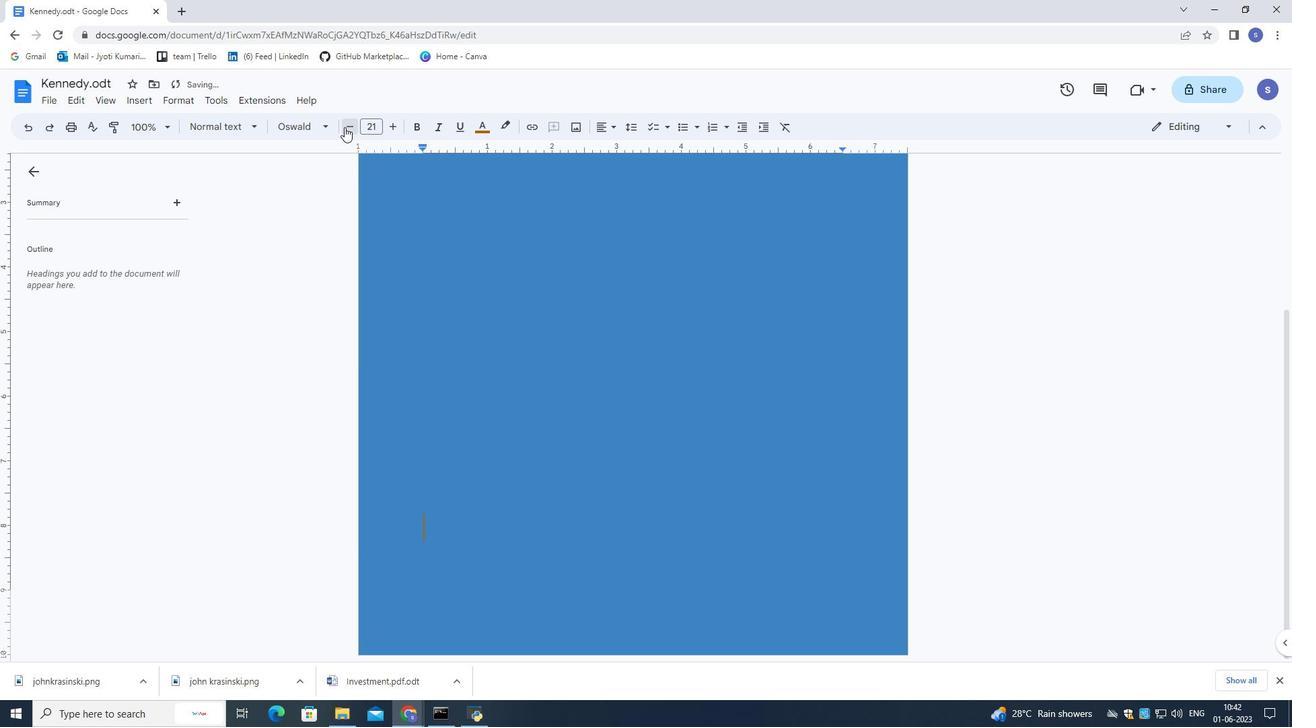 
Action: Mouse moved to (150, 98)
Screenshot: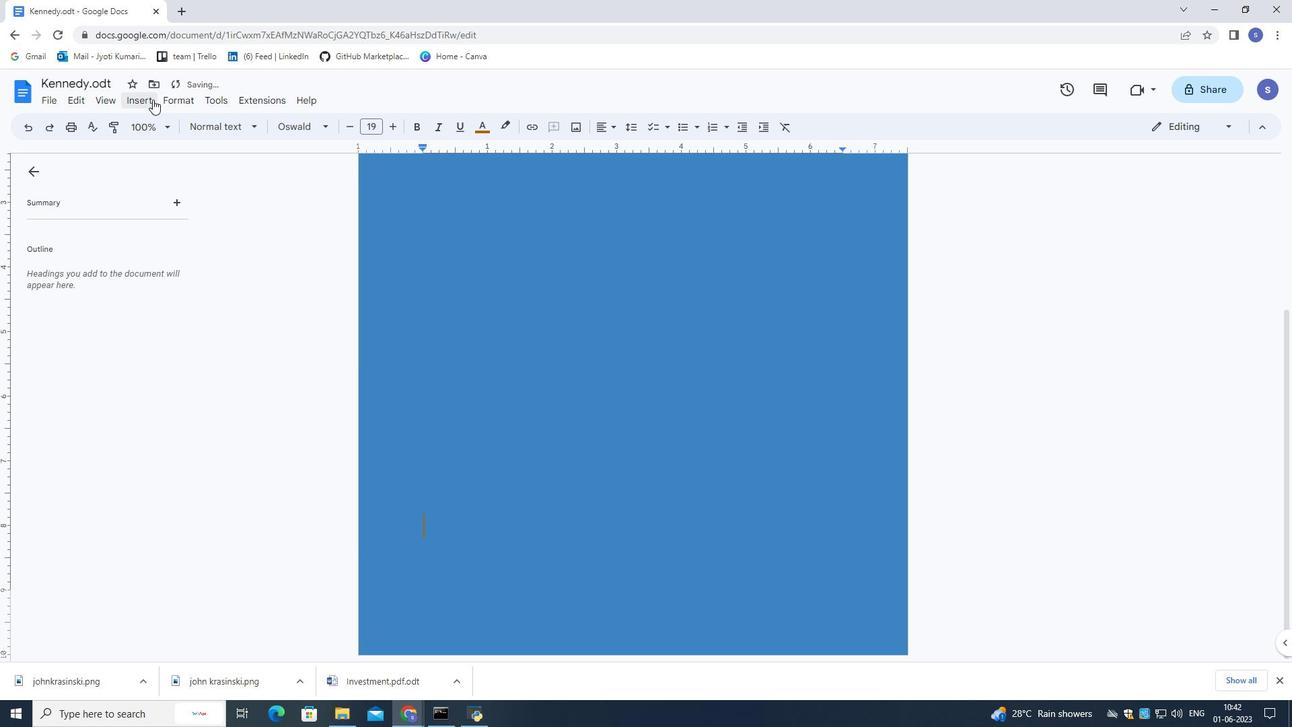 
Action: Mouse pressed left at (150, 98)
Screenshot: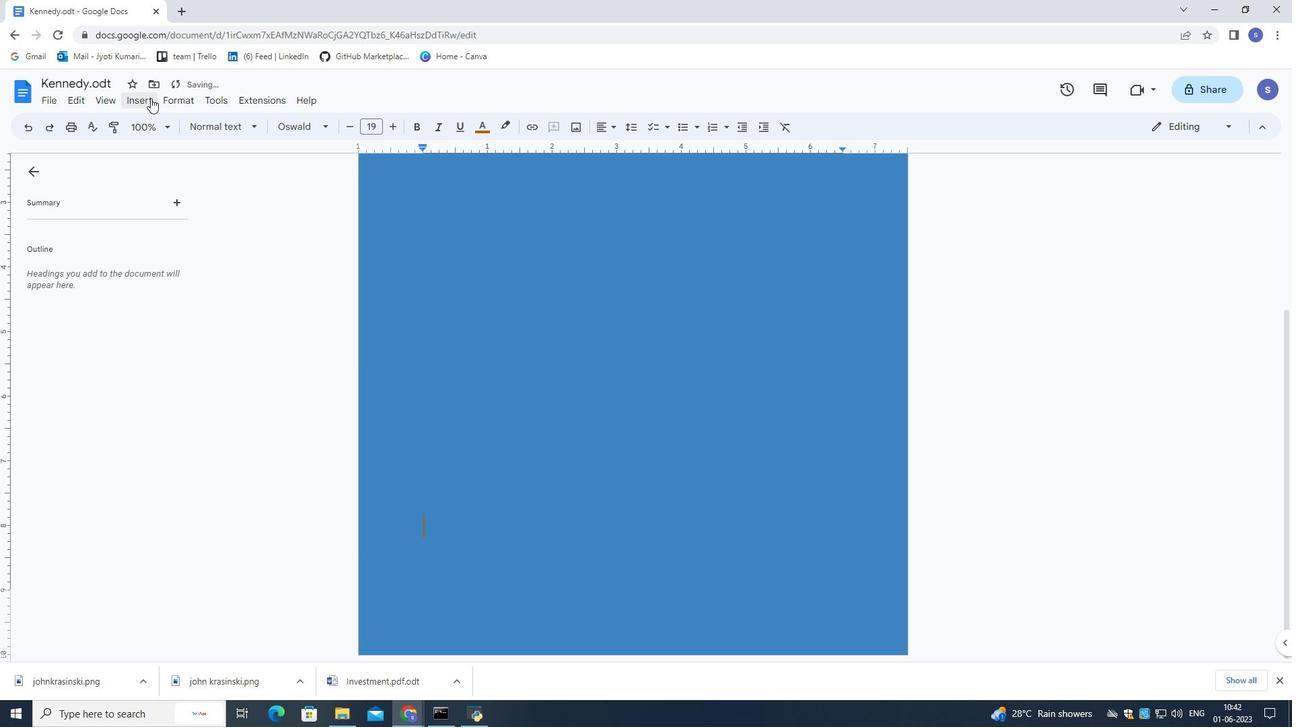 
Action: Mouse moved to (202, 513)
Screenshot: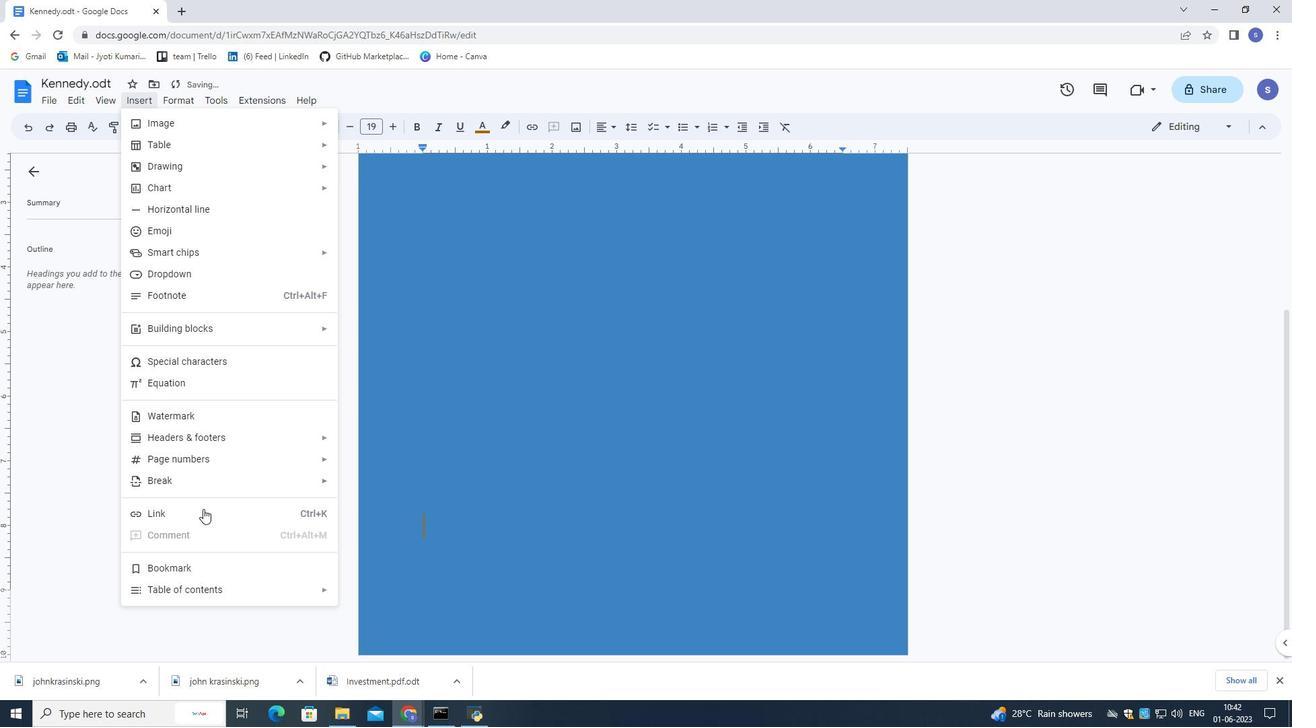 
Action: Mouse pressed left at (202, 513)
Screenshot: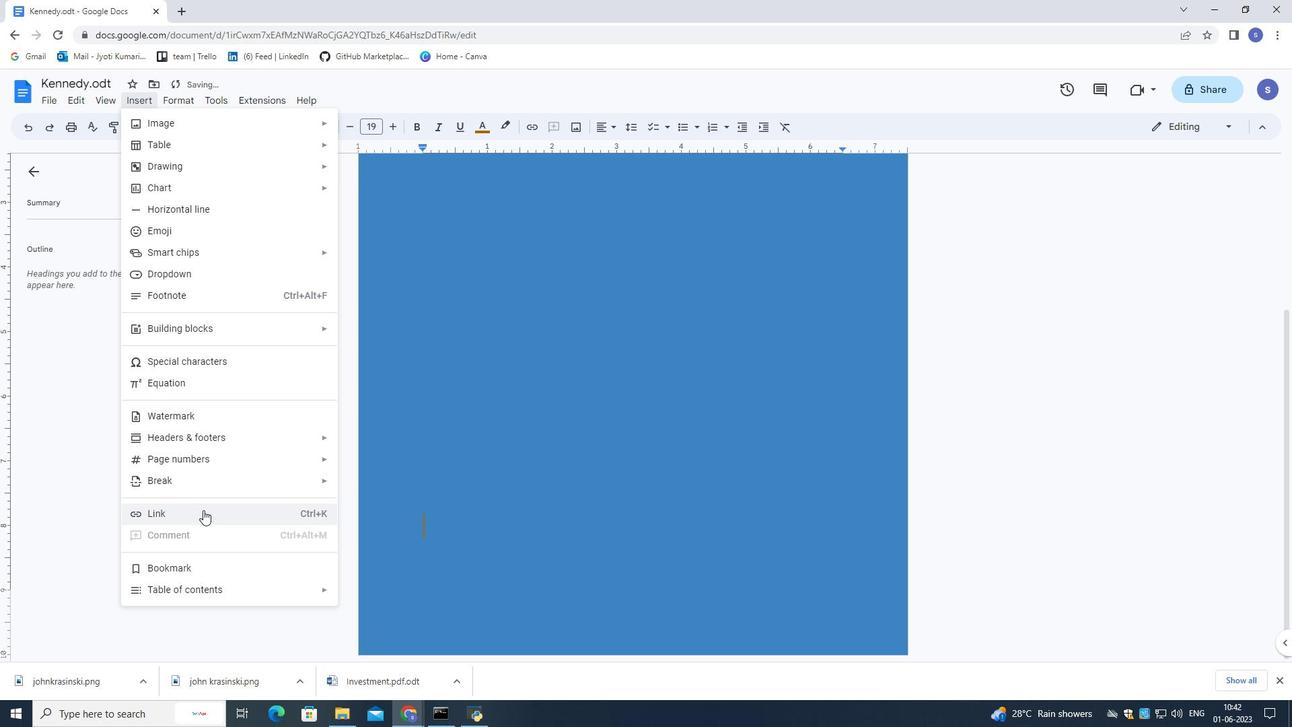 
Action: Mouse moved to (193, 494)
Screenshot: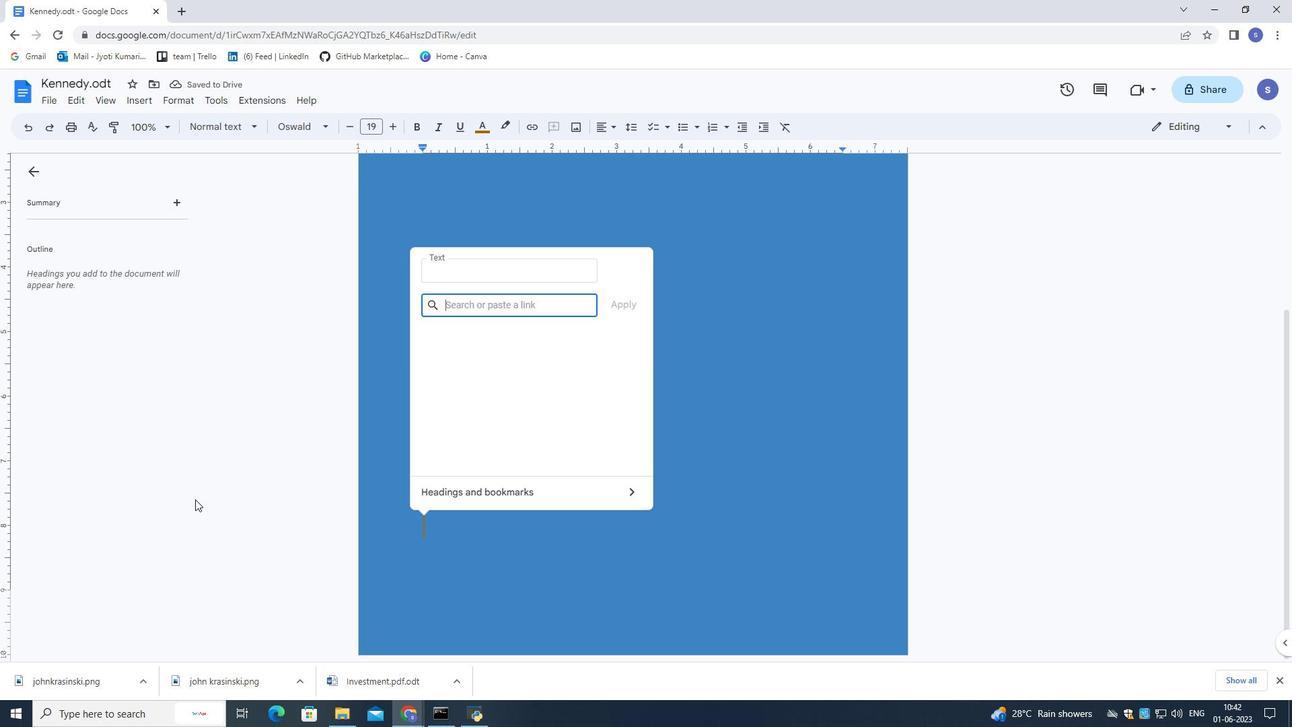 
Action: Key pressed i
Screenshot: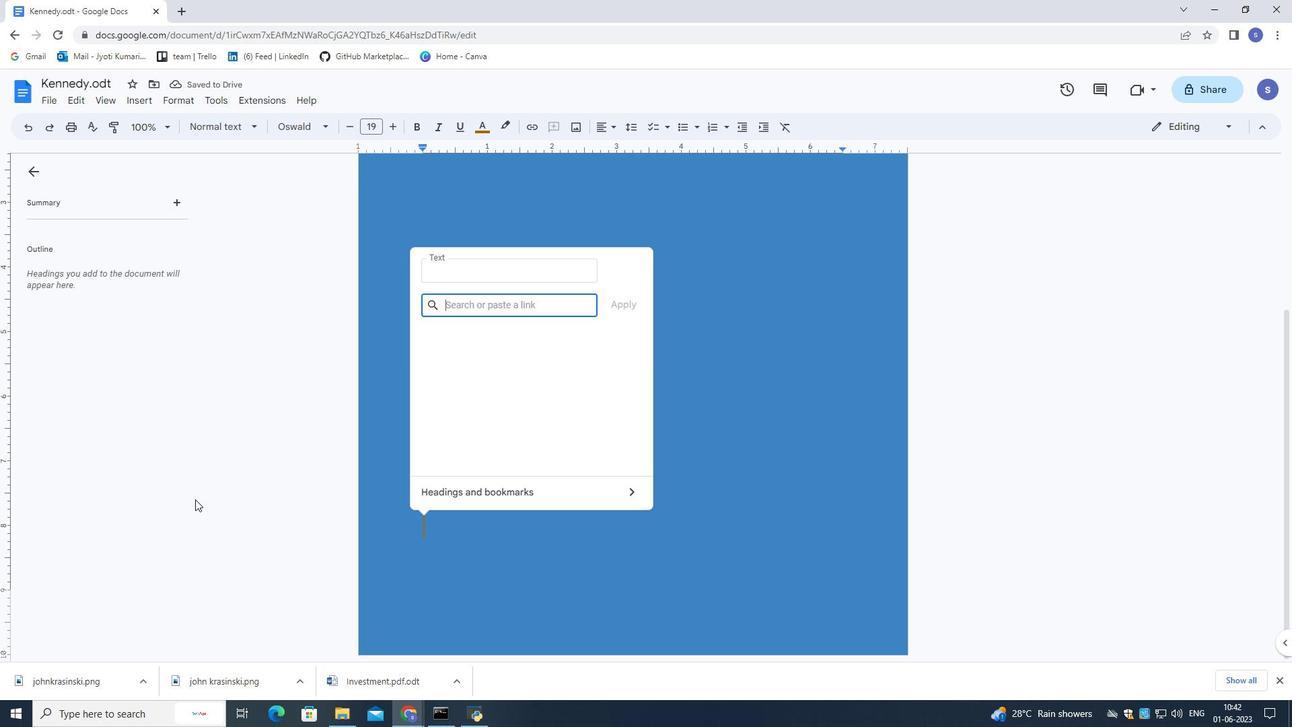
Action: Mouse moved to (190, 488)
Screenshot: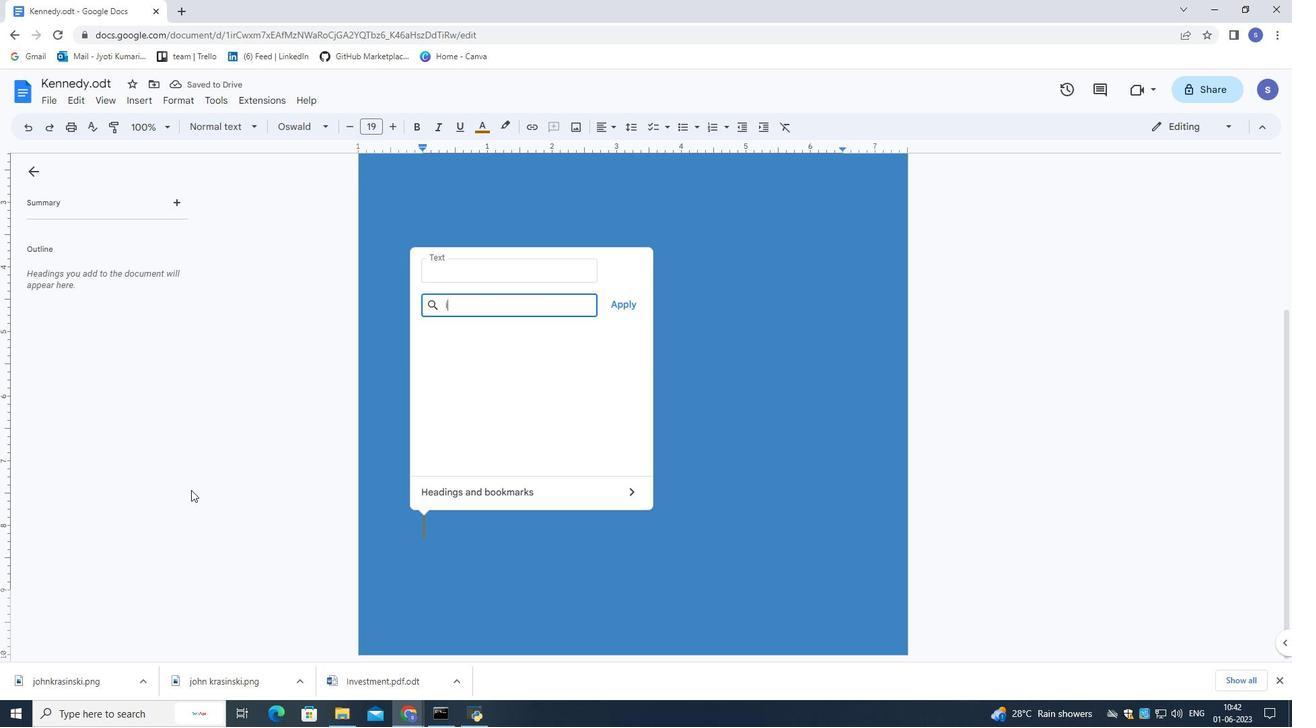 
Action: Key pressed n
Screenshot: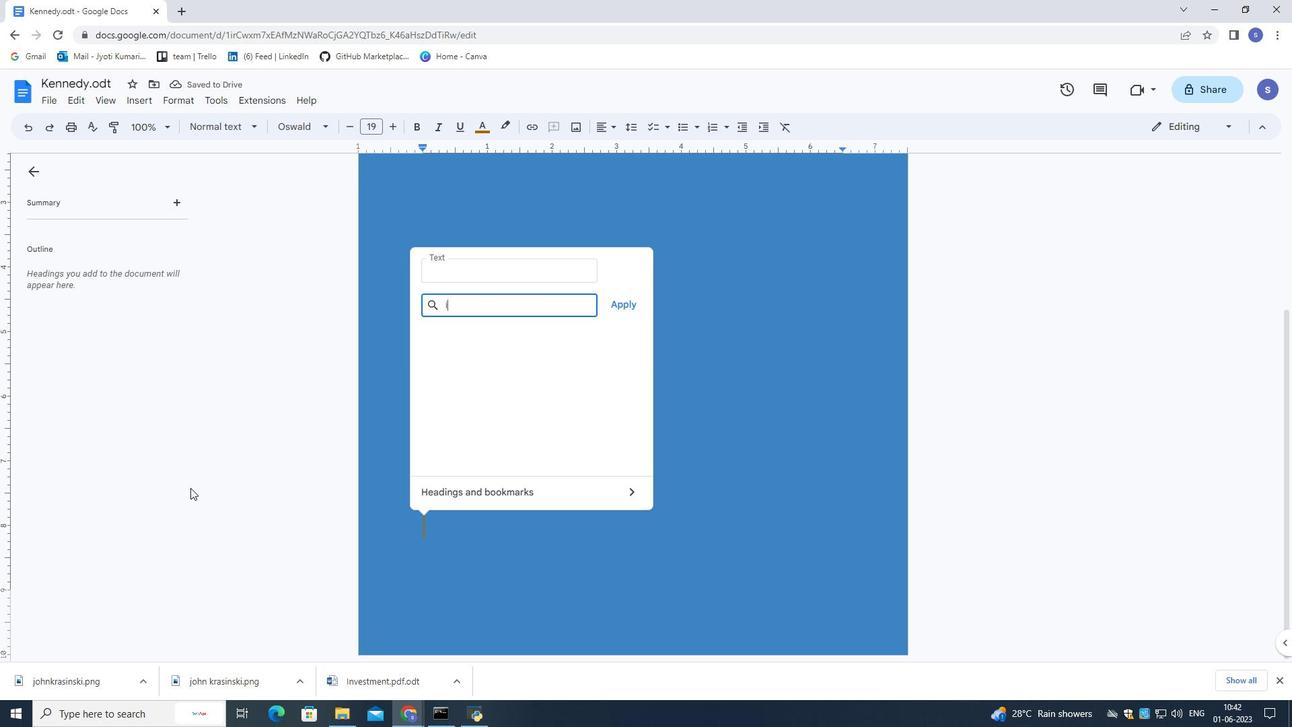 
Action: Mouse moved to (190, 486)
Screenshot: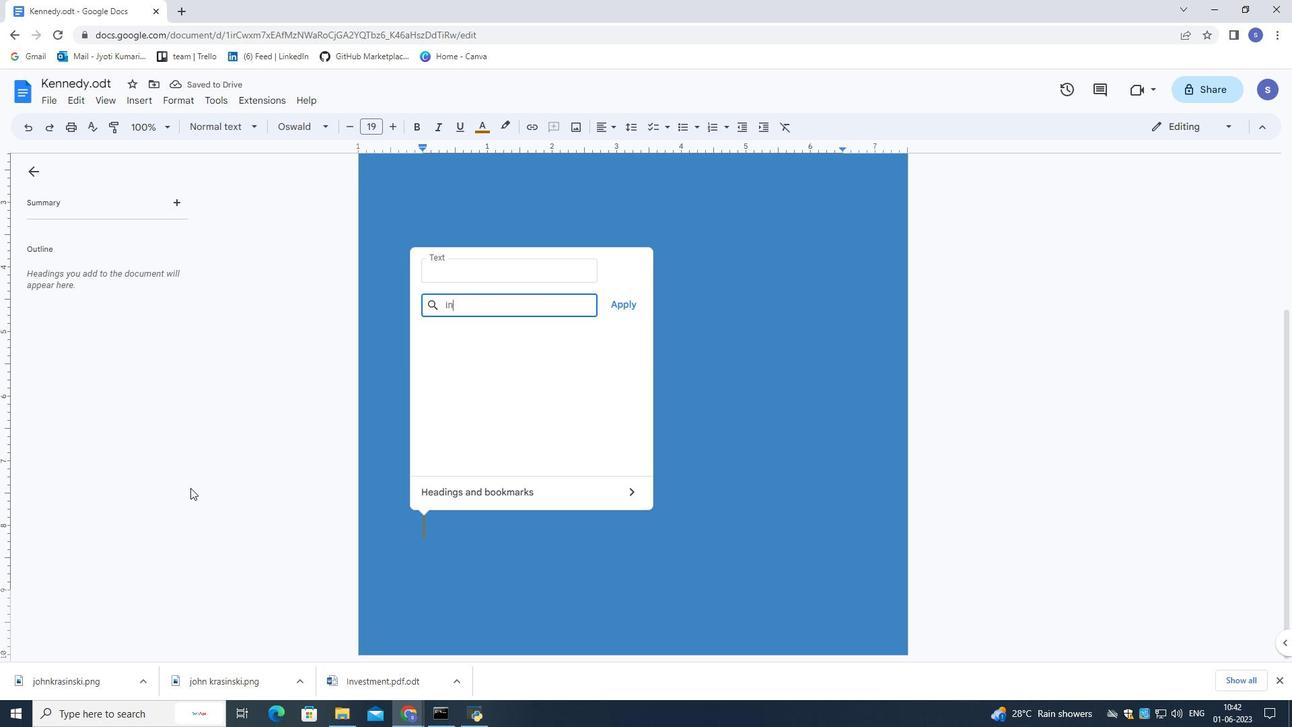 
Action: Key pressed .
Screenshot: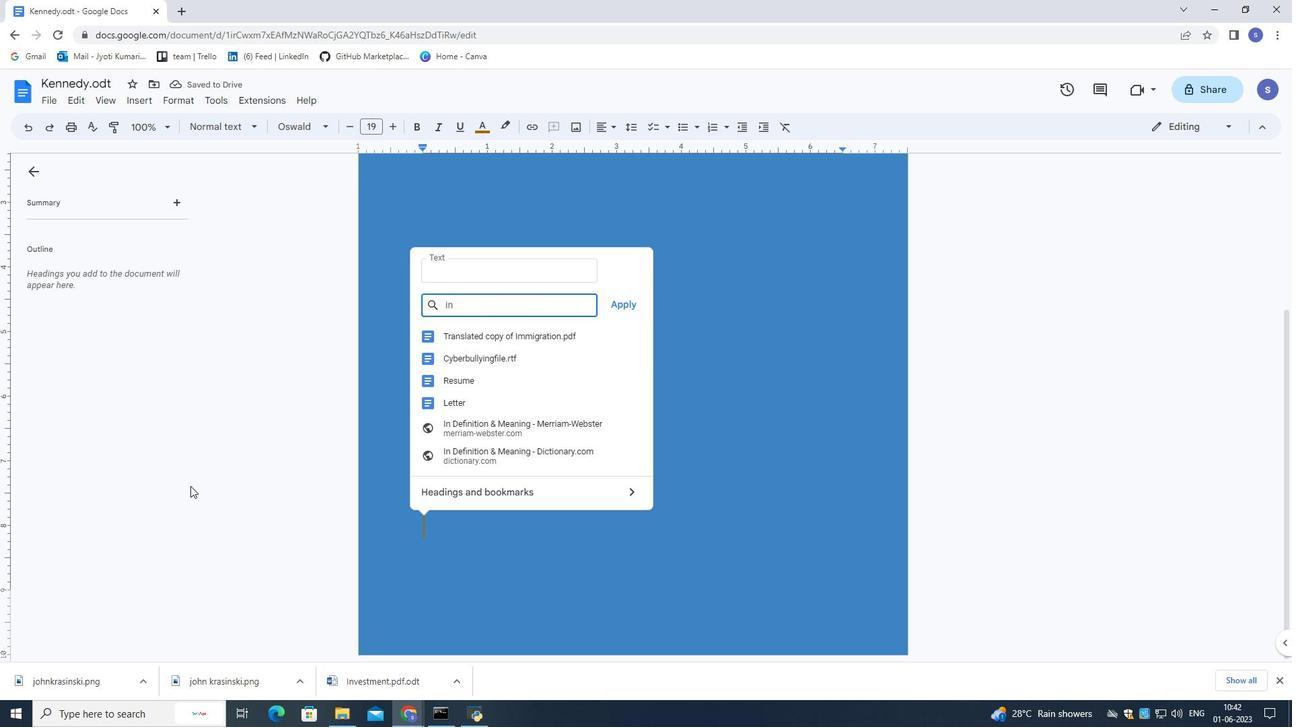 
Action: Mouse moved to (181, 469)
Screenshot: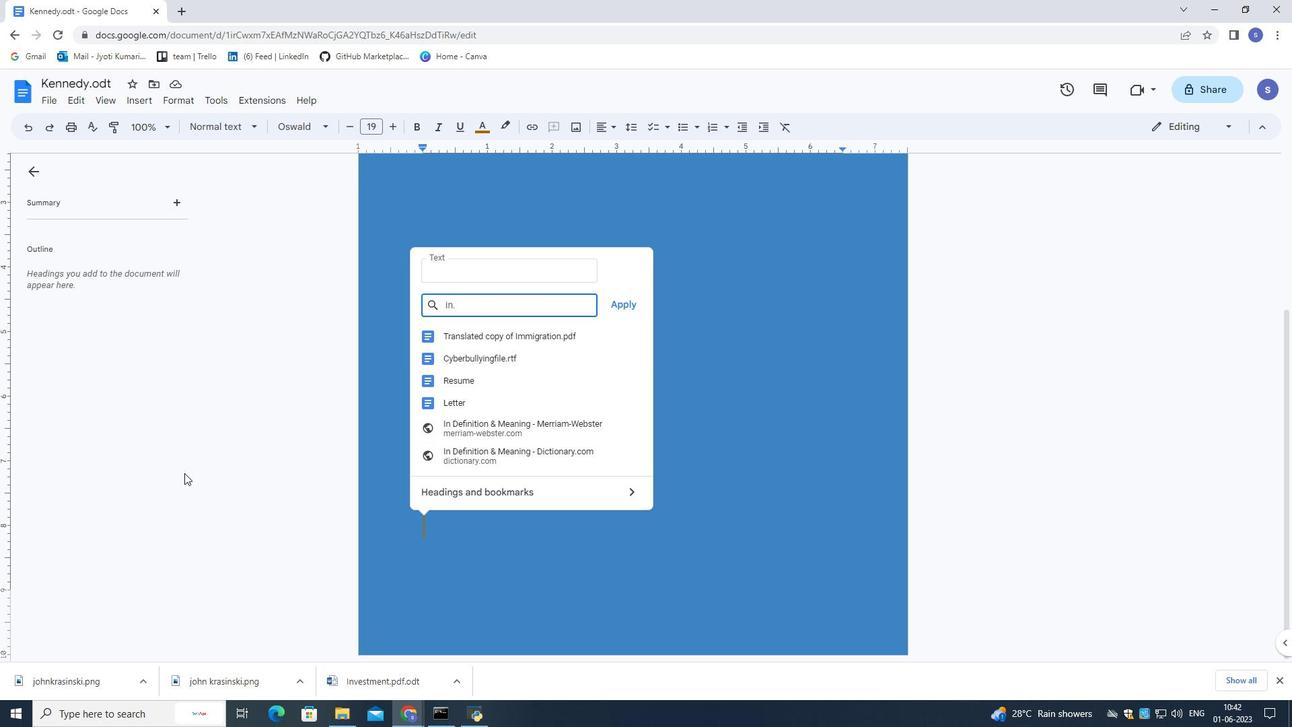 
Action: Key pressed p
Screenshot: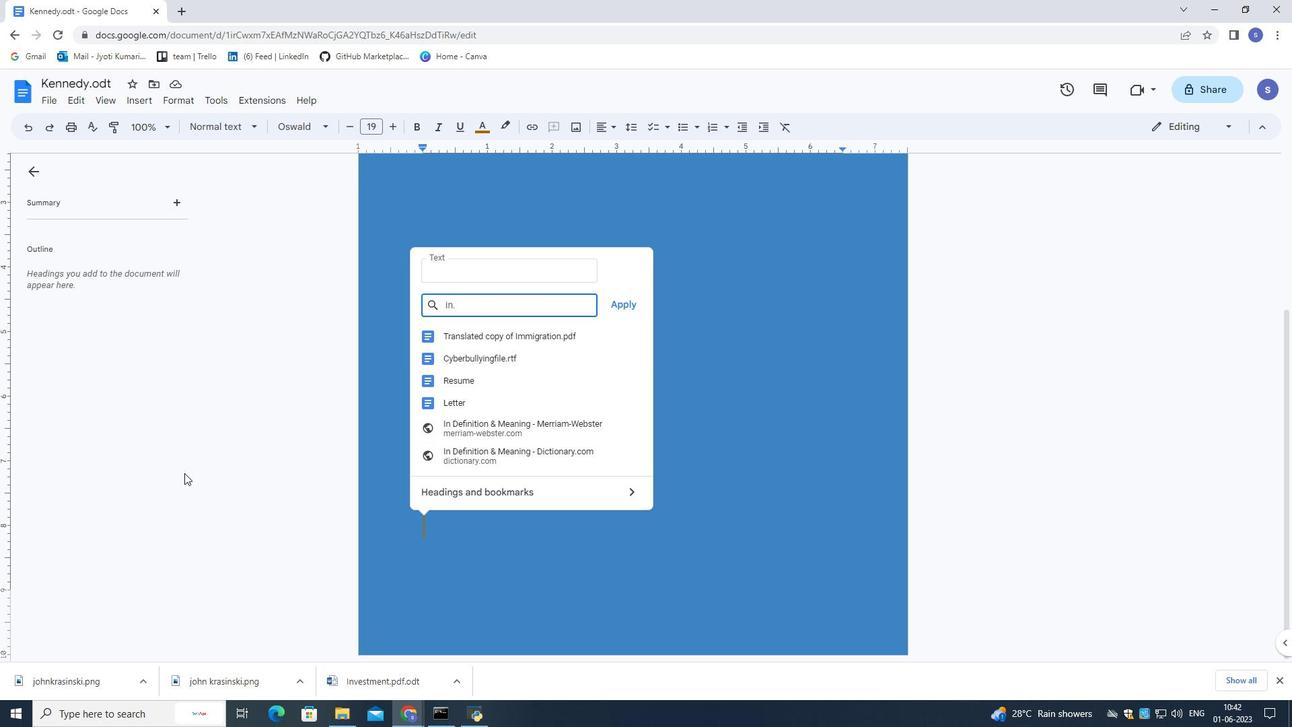 
Action: Mouse moved to (181, 469)
Screenshot: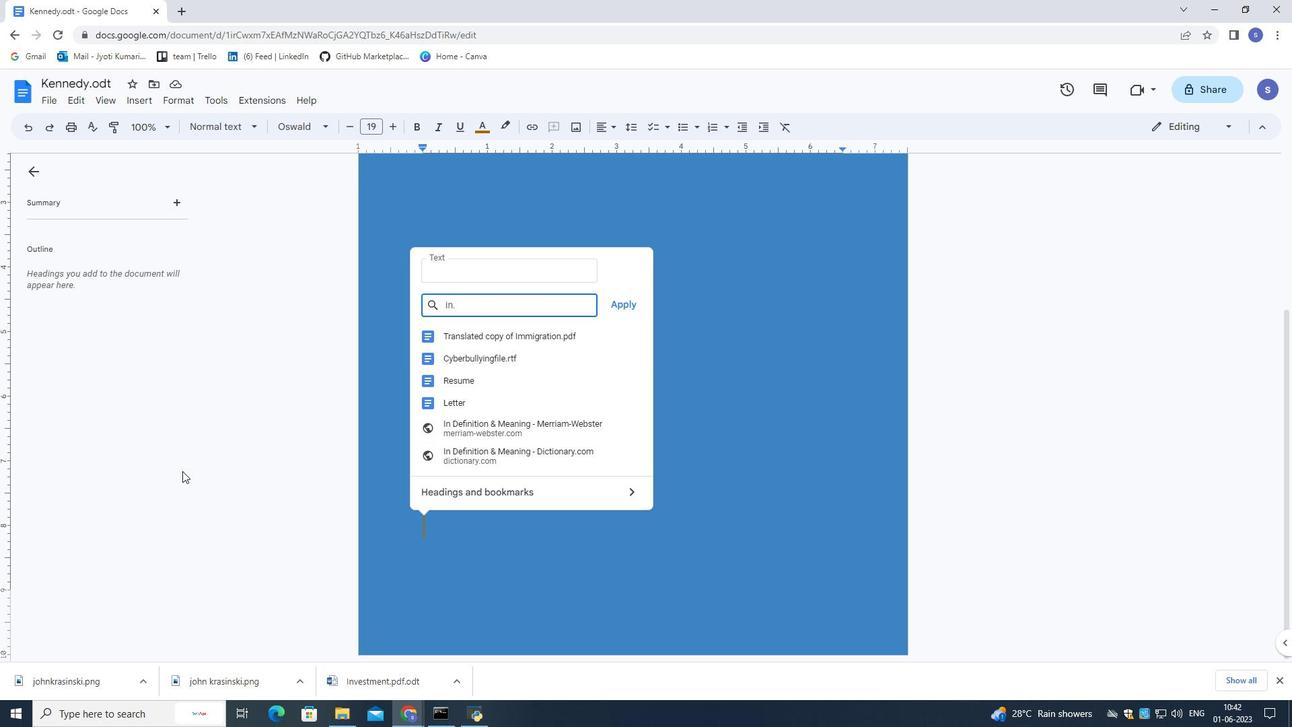 
Action: Key pressed intre
Screenshot: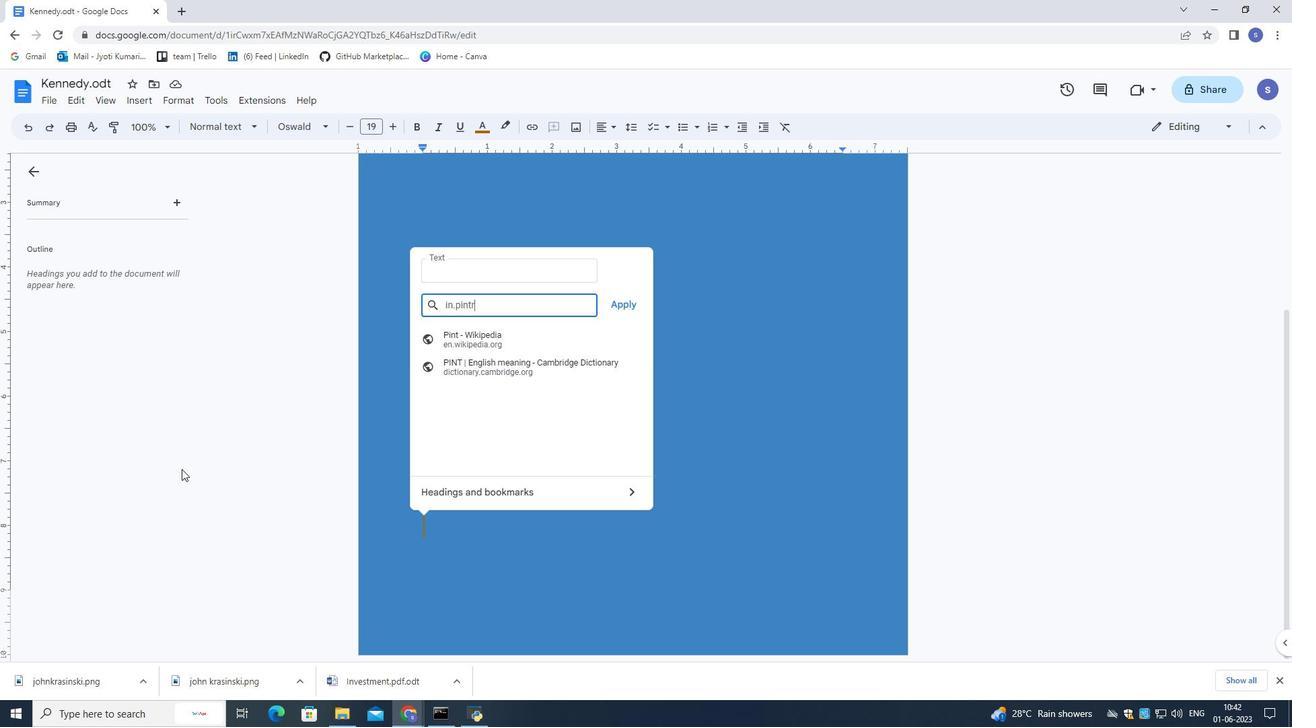 
Action: Mouse moved to (181, 468)
Screenshot: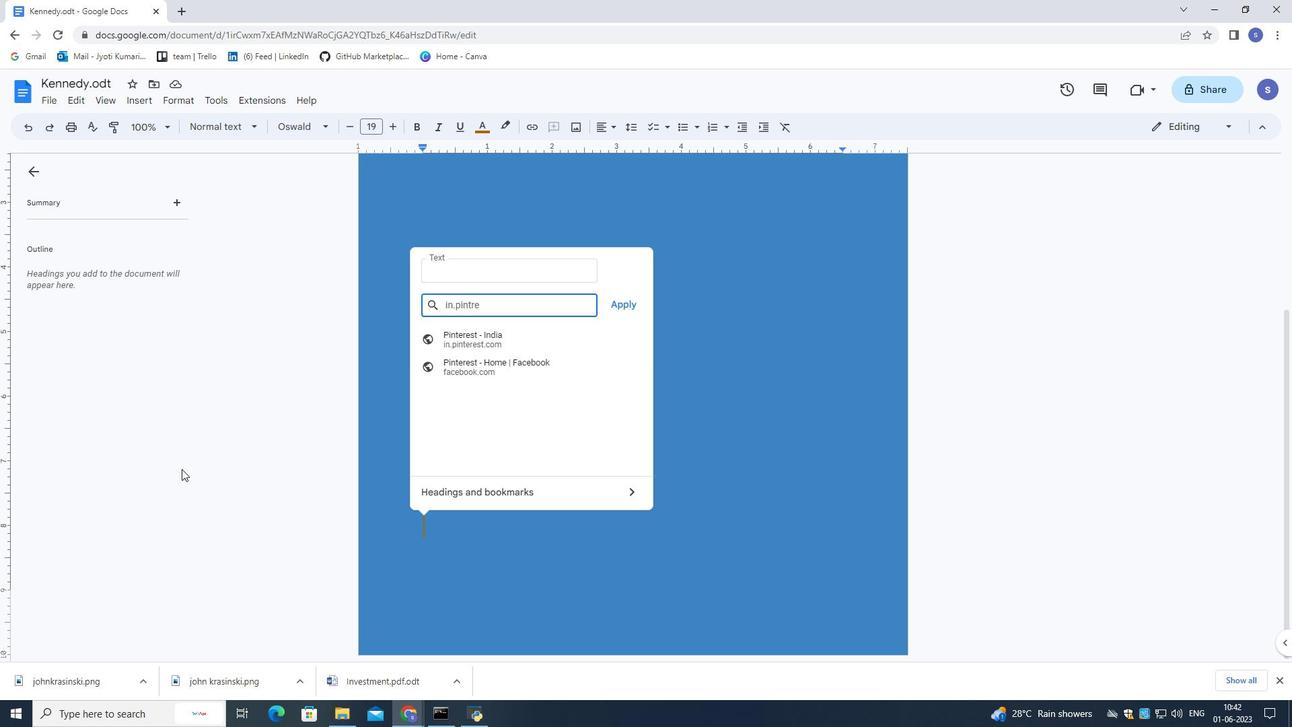 
Action: Key pressed s
Screenshot: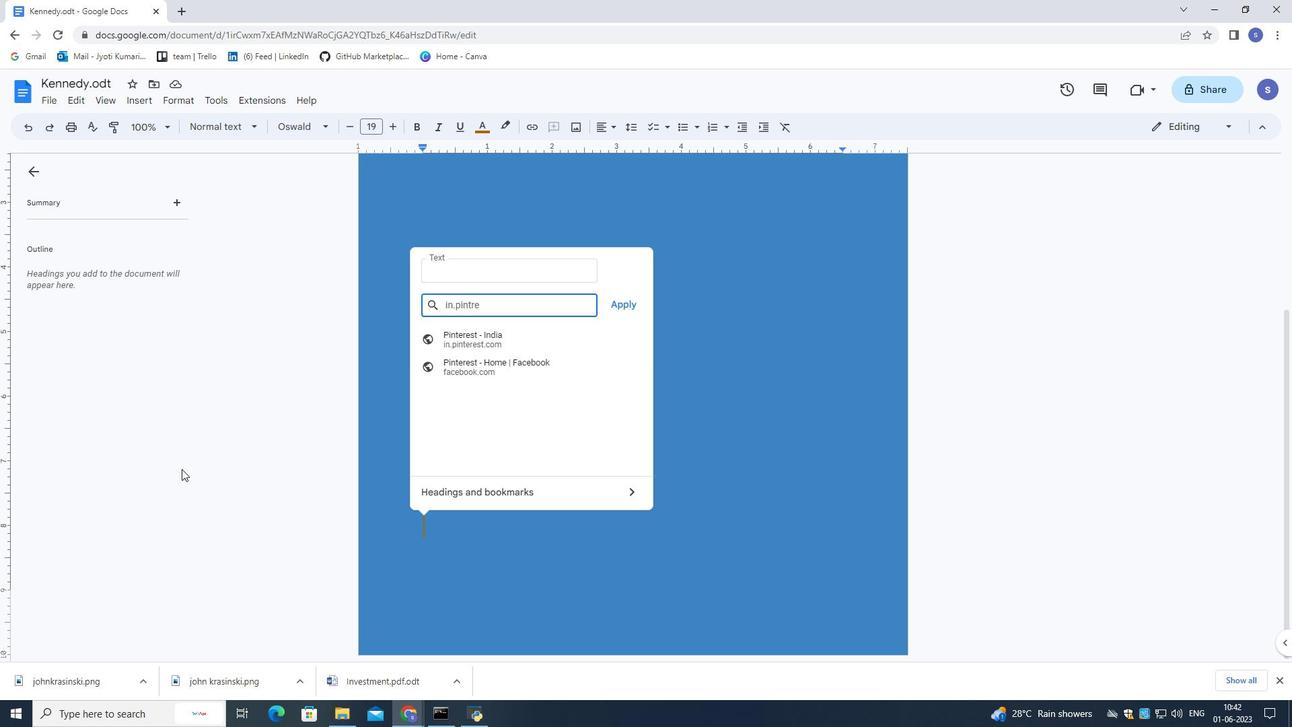 
Action: Mouse moved to (174, 459)
Screenshot: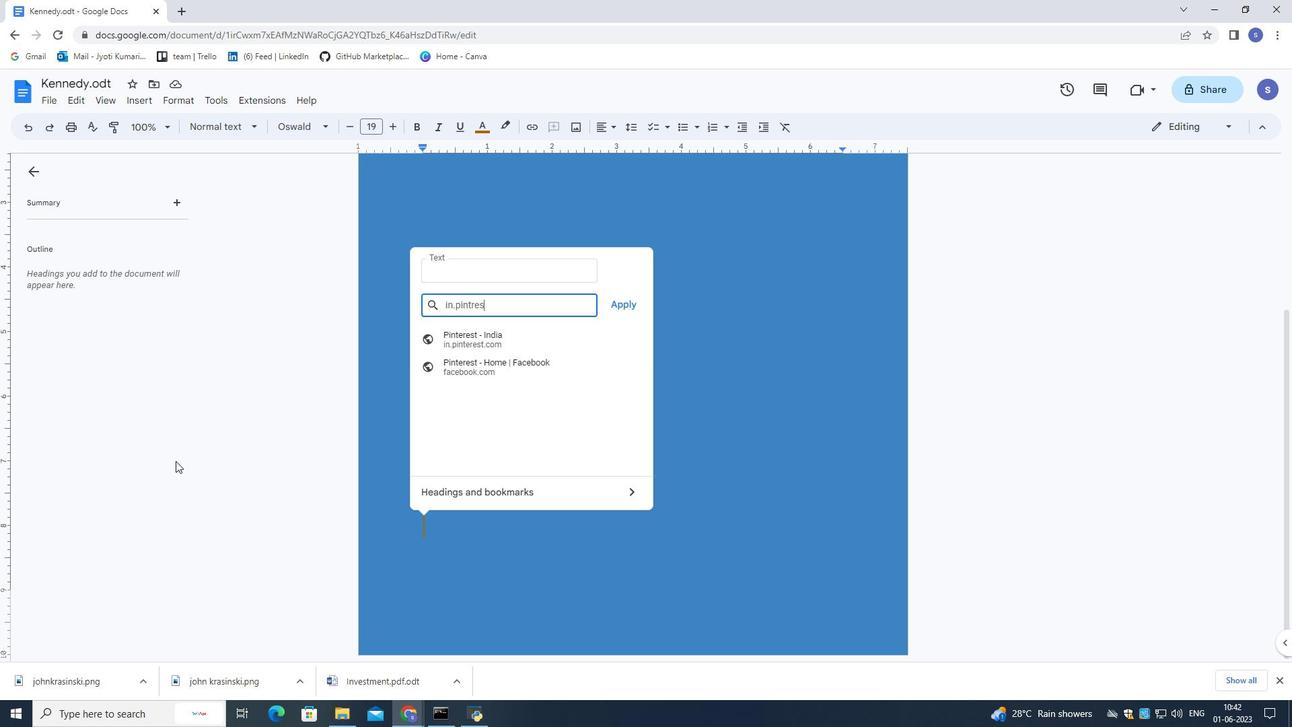 
Action: Key pressed t
Screenshot: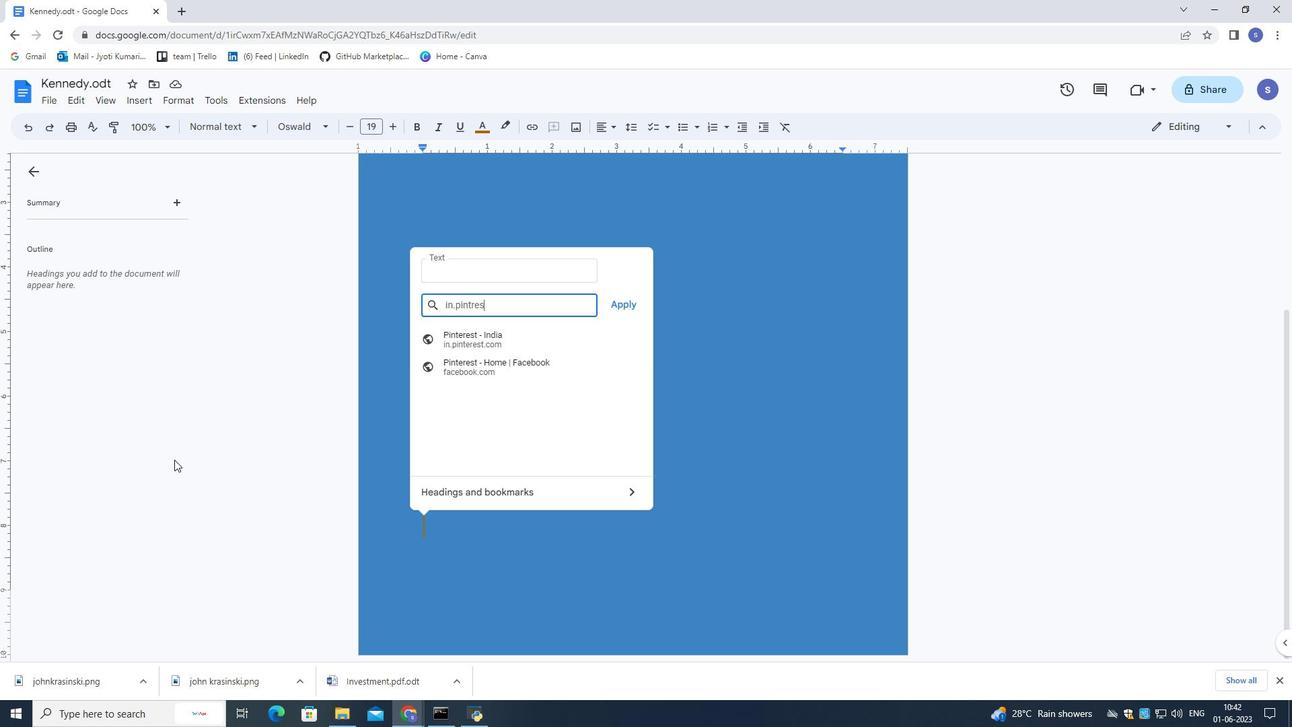 
Action: Mouse moved to (171, 453)
Screenshot: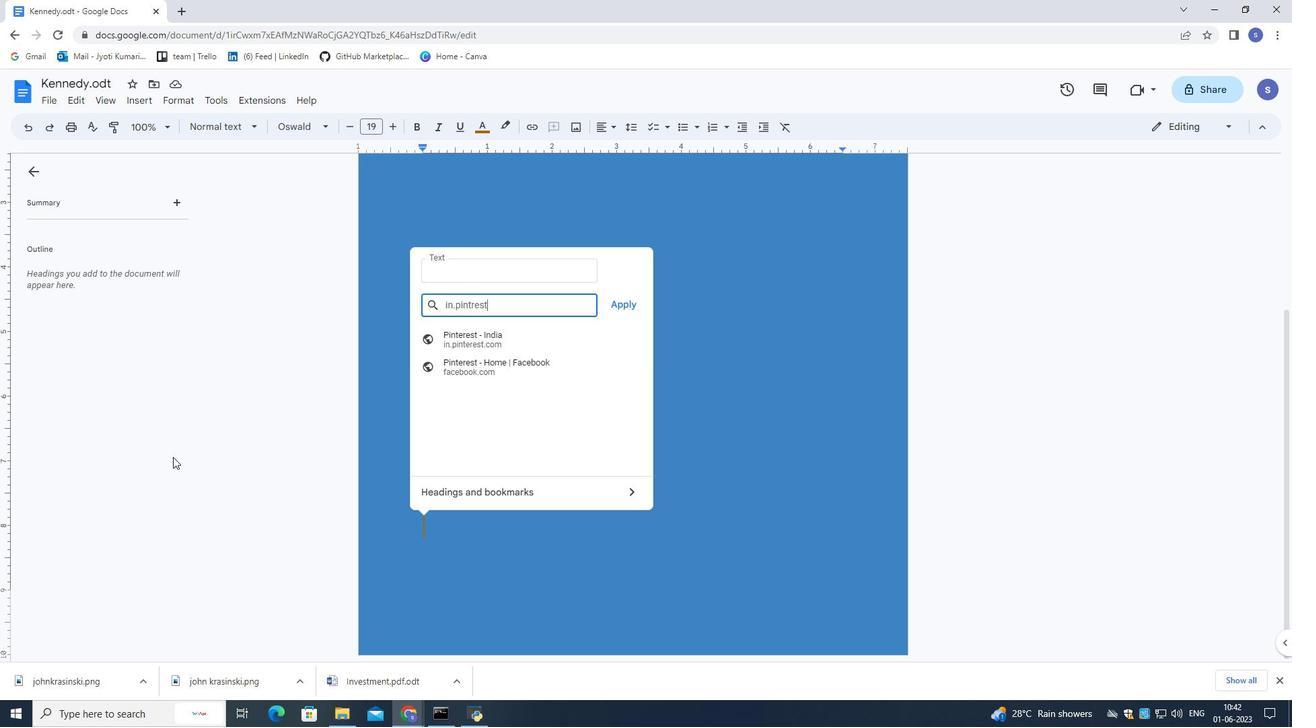
Action: Key pressed .c
Screenshot: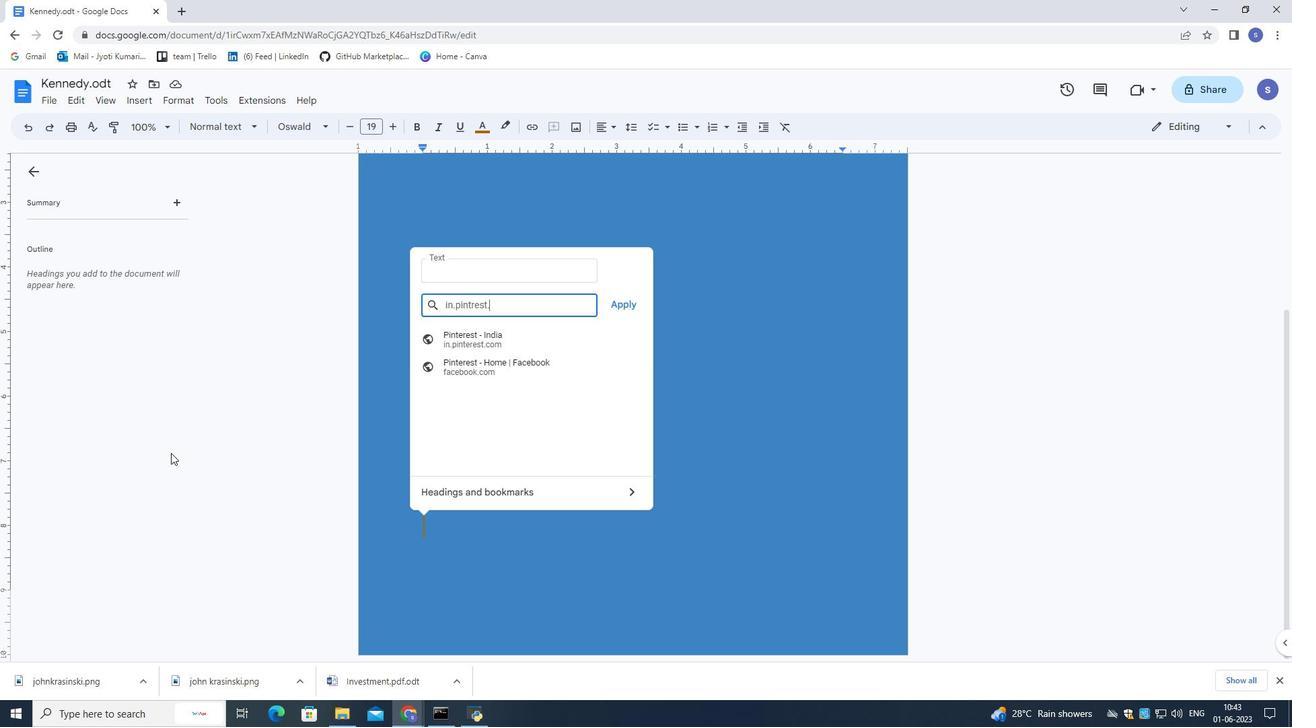 
Action: Mouse moved to (170, 453)
Screenshot: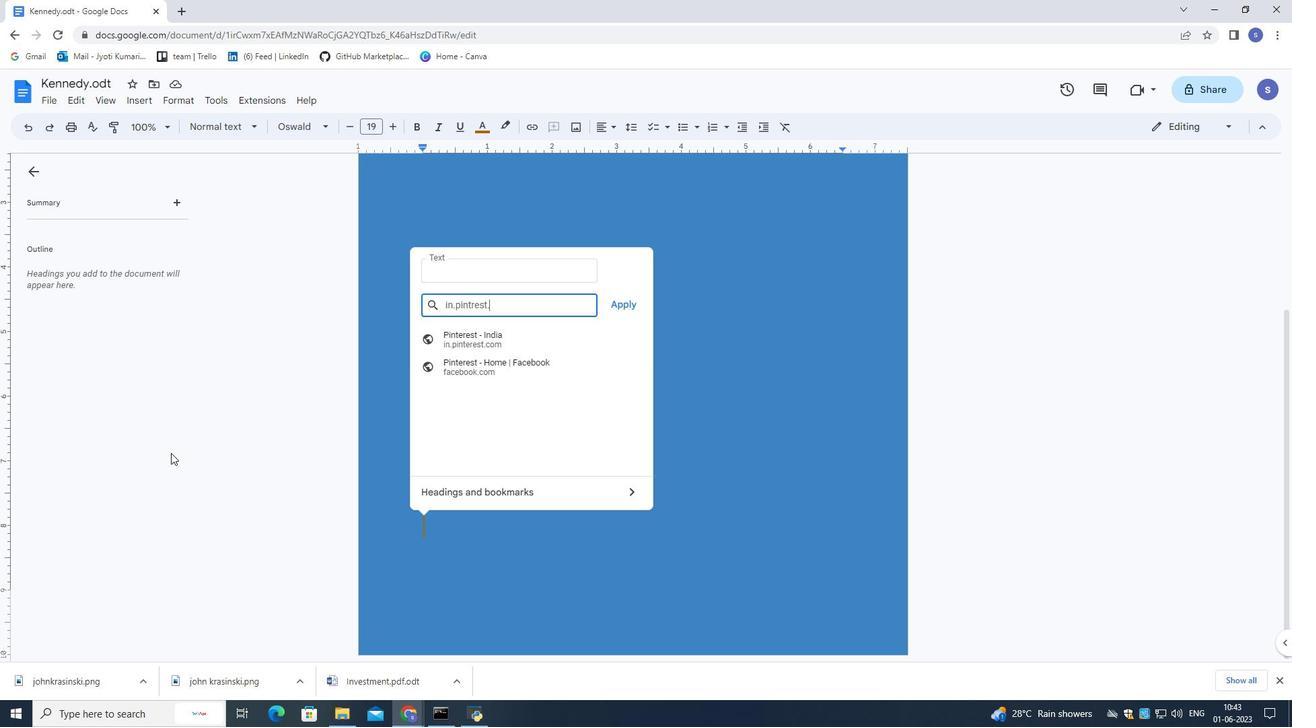 
Action: Key pressed om
Screenshot: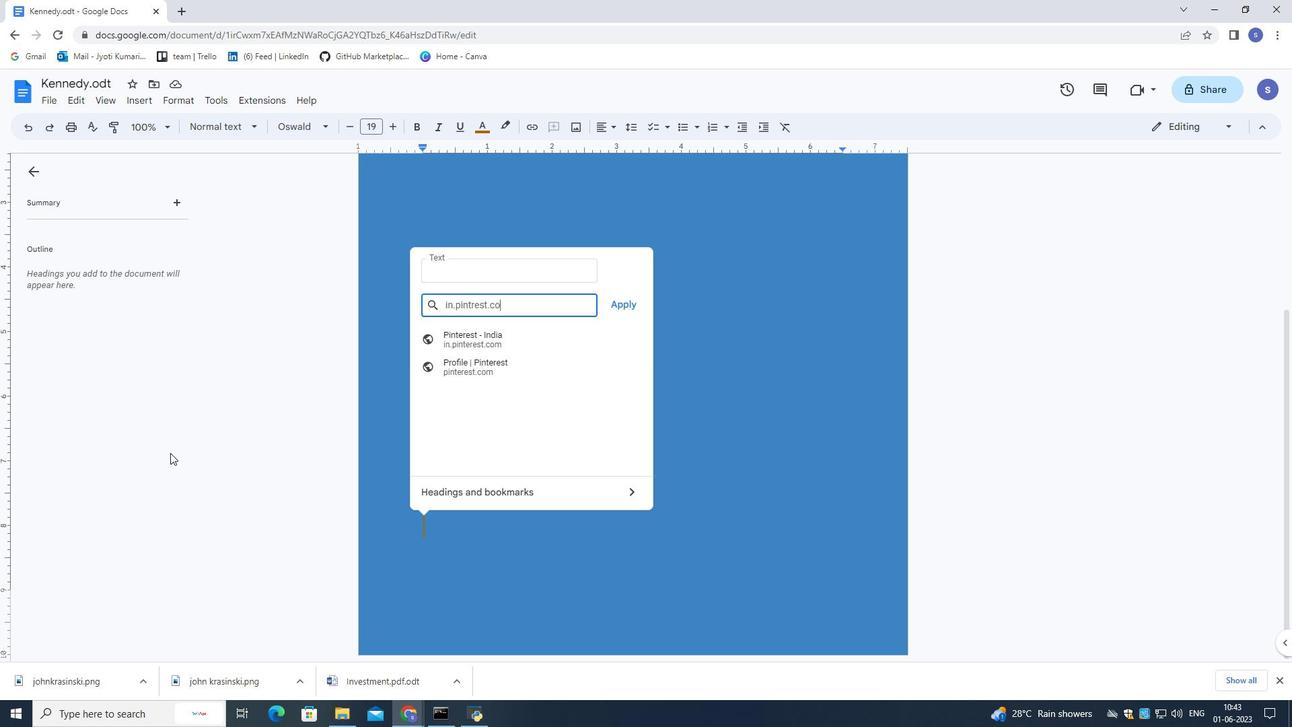 
Action: Mouse moved to (632, 297)
Screenshot: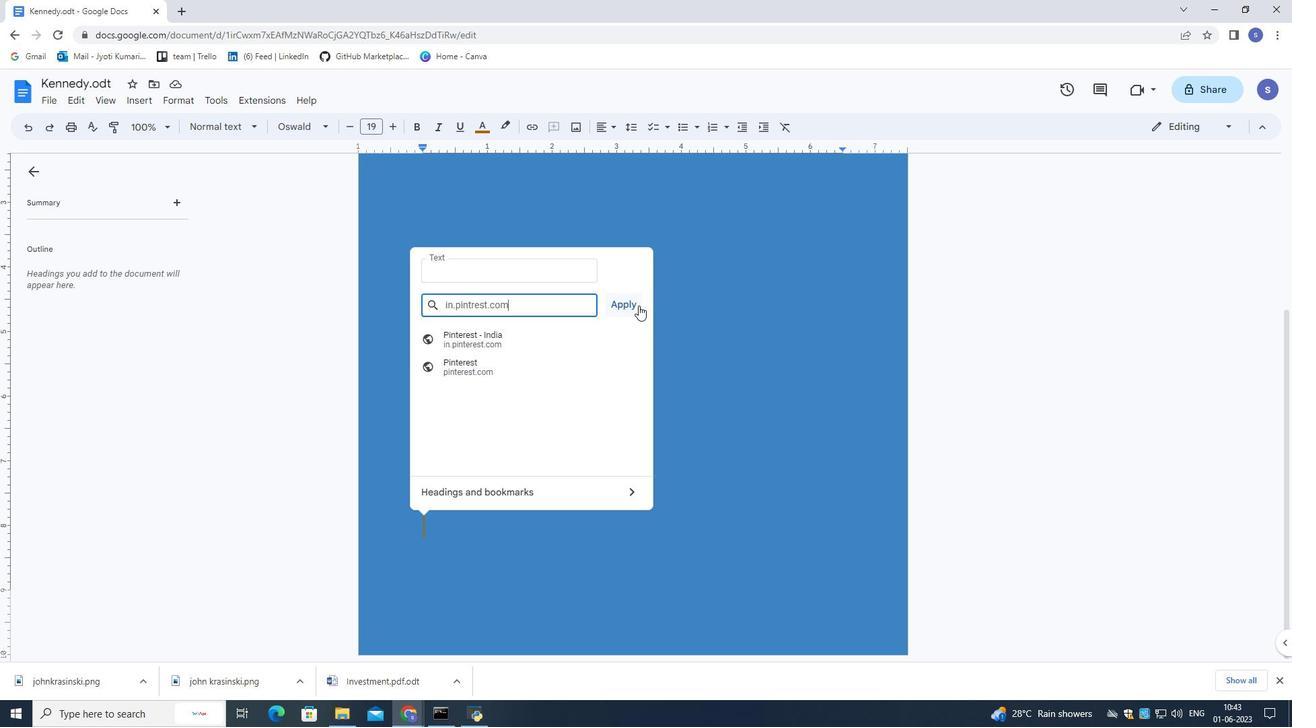 
Action: Mouse pressed left at (632, 297)
Screenshot: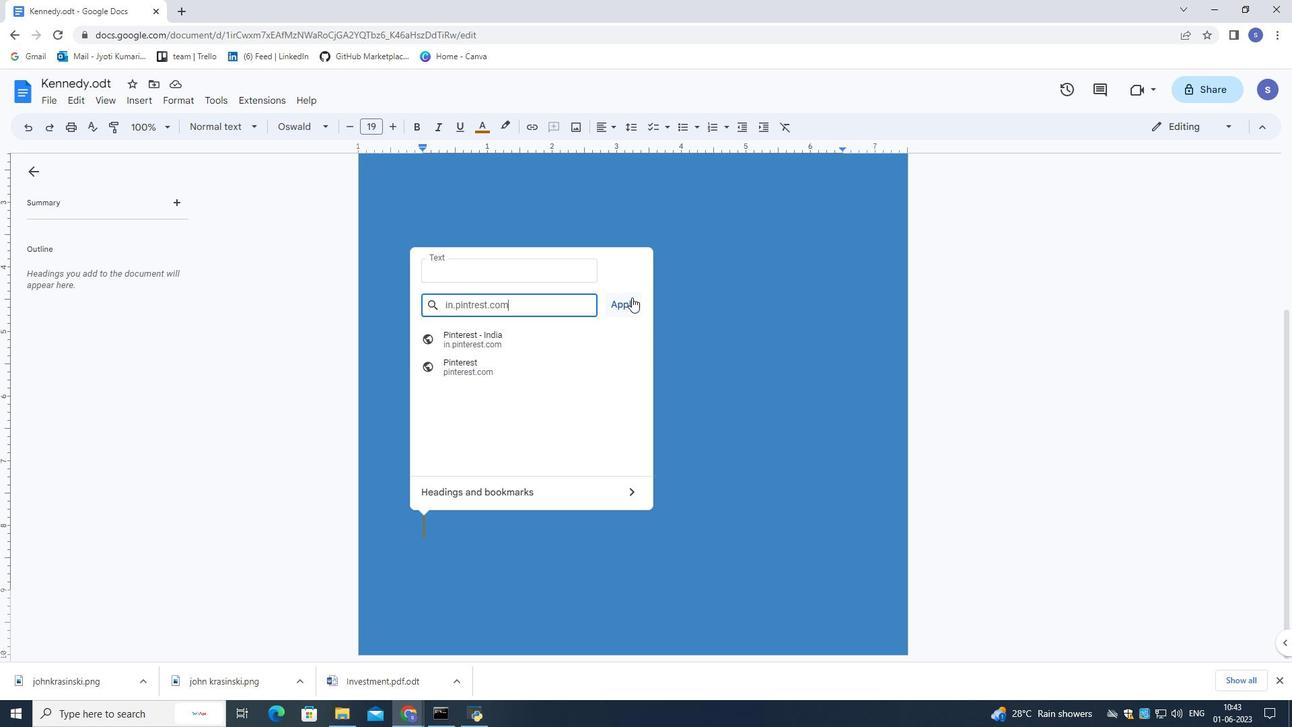 
Action: Mouse moved to (540, 524)
Screenshot: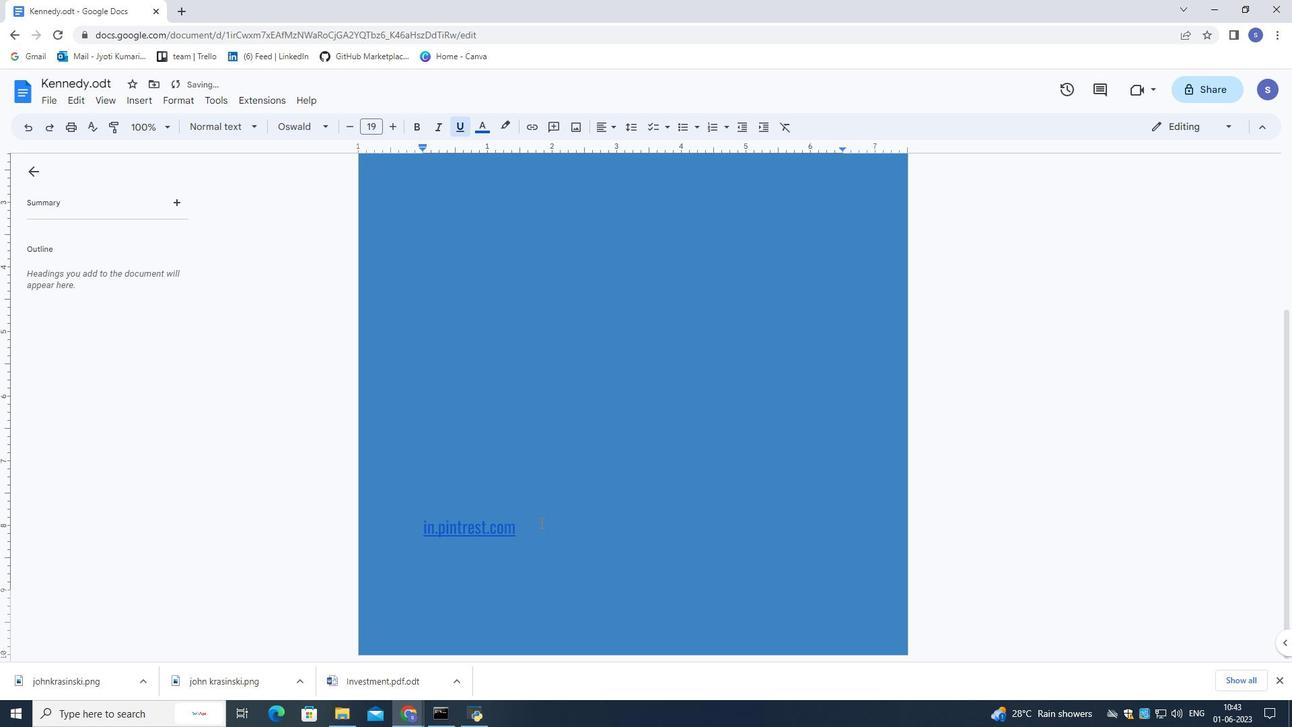 
Action: Mouse pressed left at (540, 524)
Screenshot: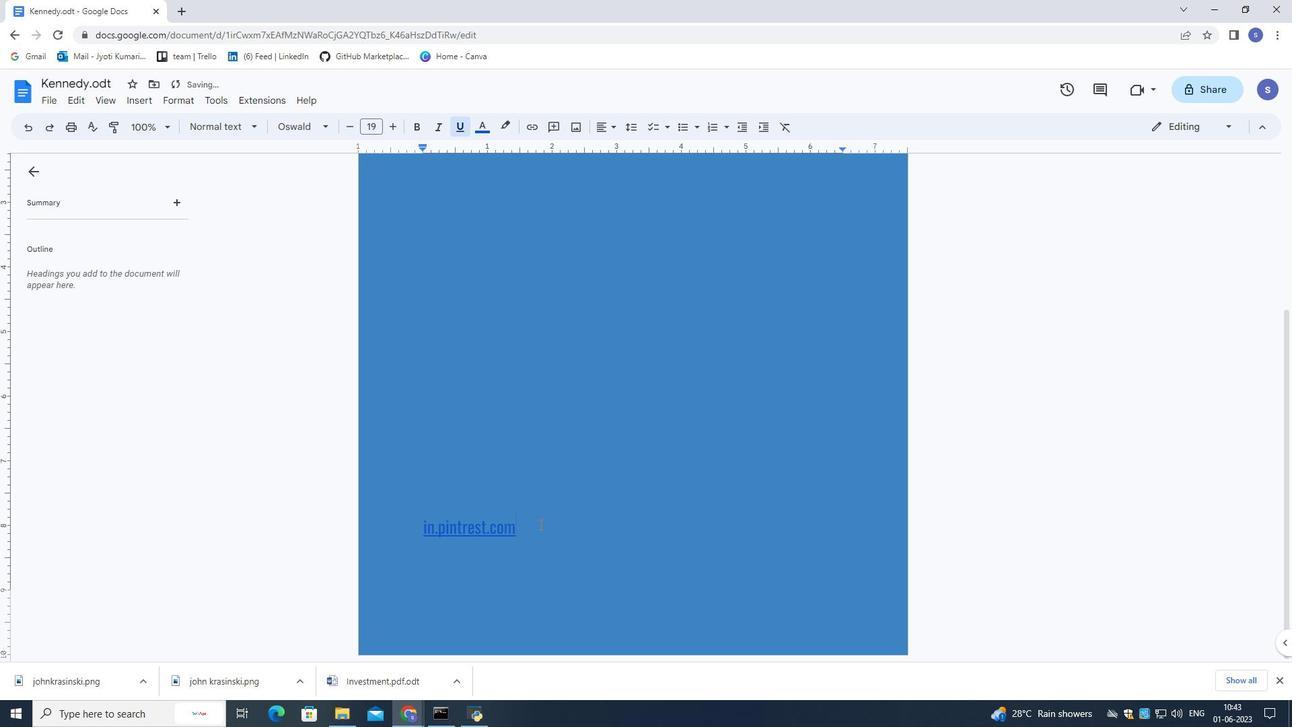 
Action: Mouse moved to (527, 498)
Screenshot: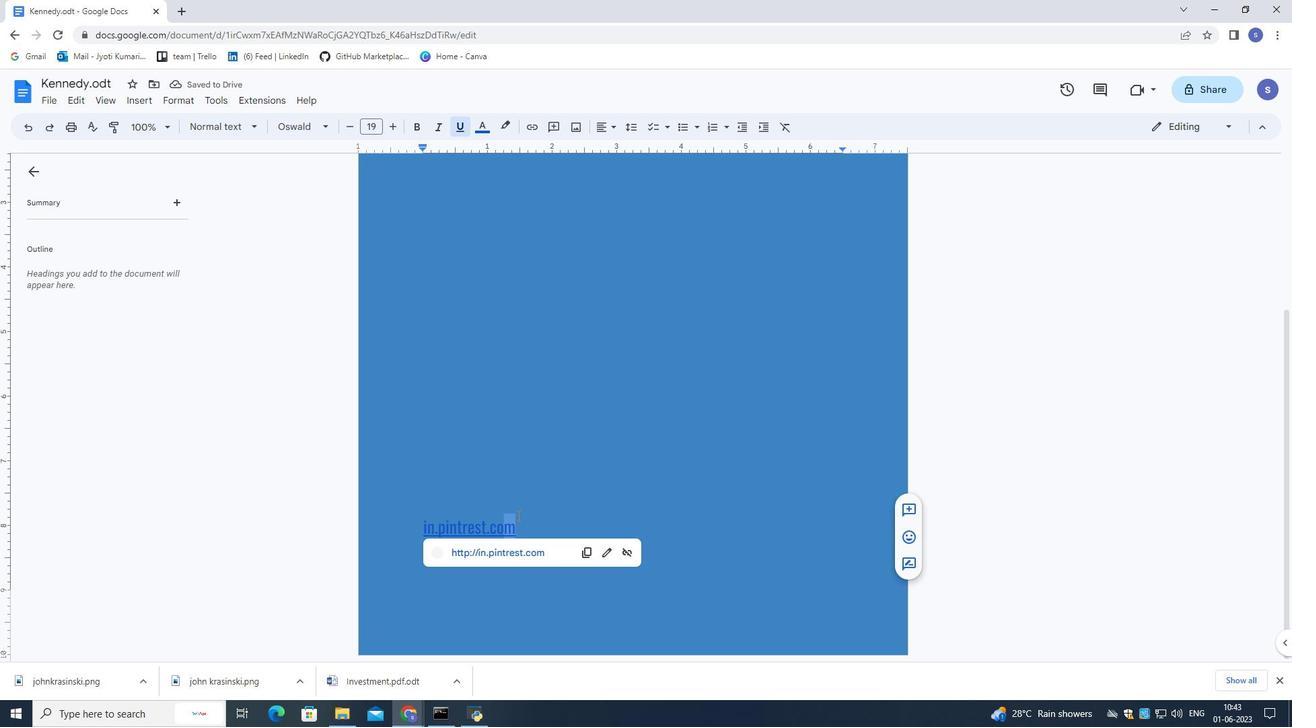 
Action: Mouse pressed left at (527, 498)
Screenshot: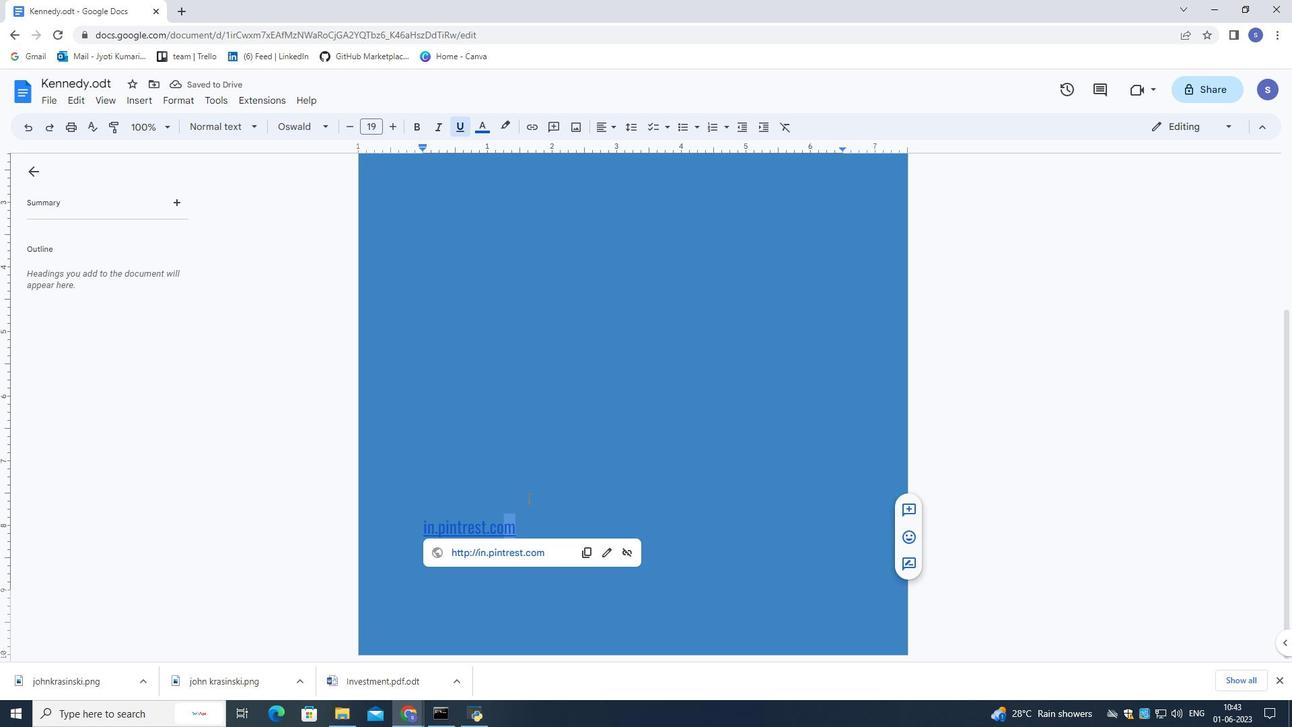 
Action: Mouse moved to (147, 100)
Screenshot: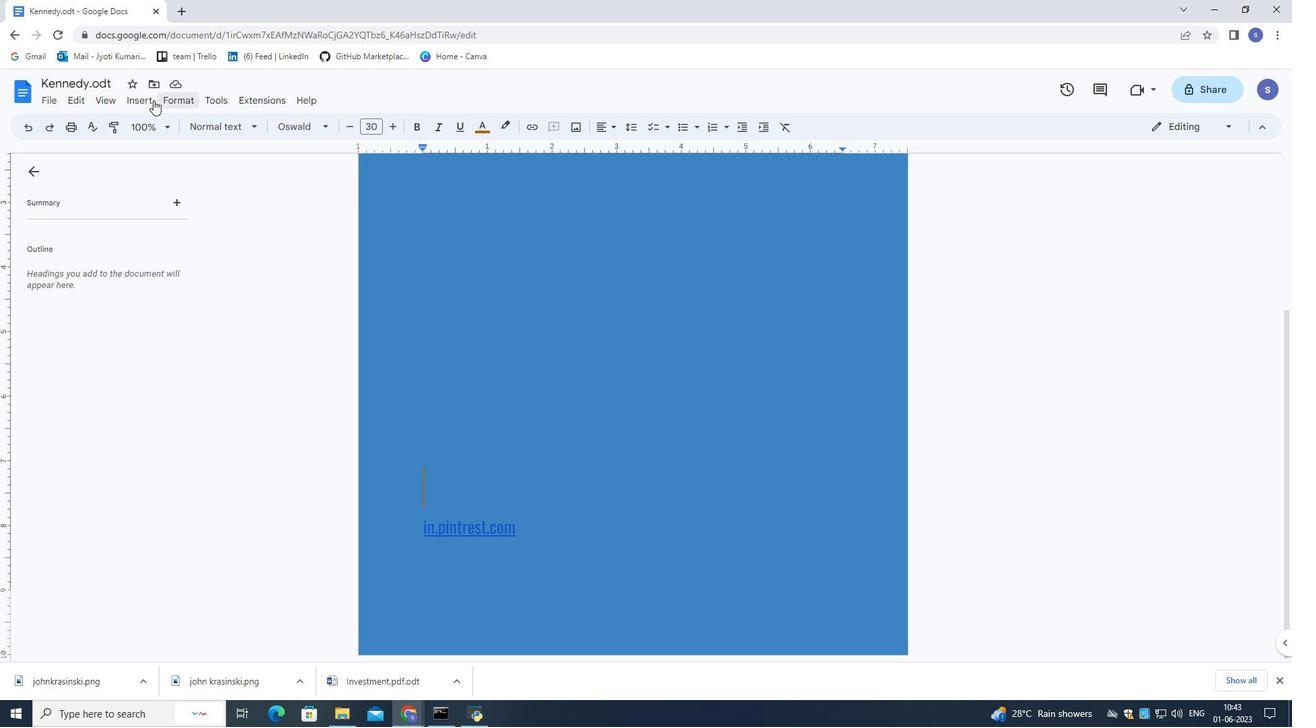 
Action: Mouse pressed left at (147, 100)
Screenshot: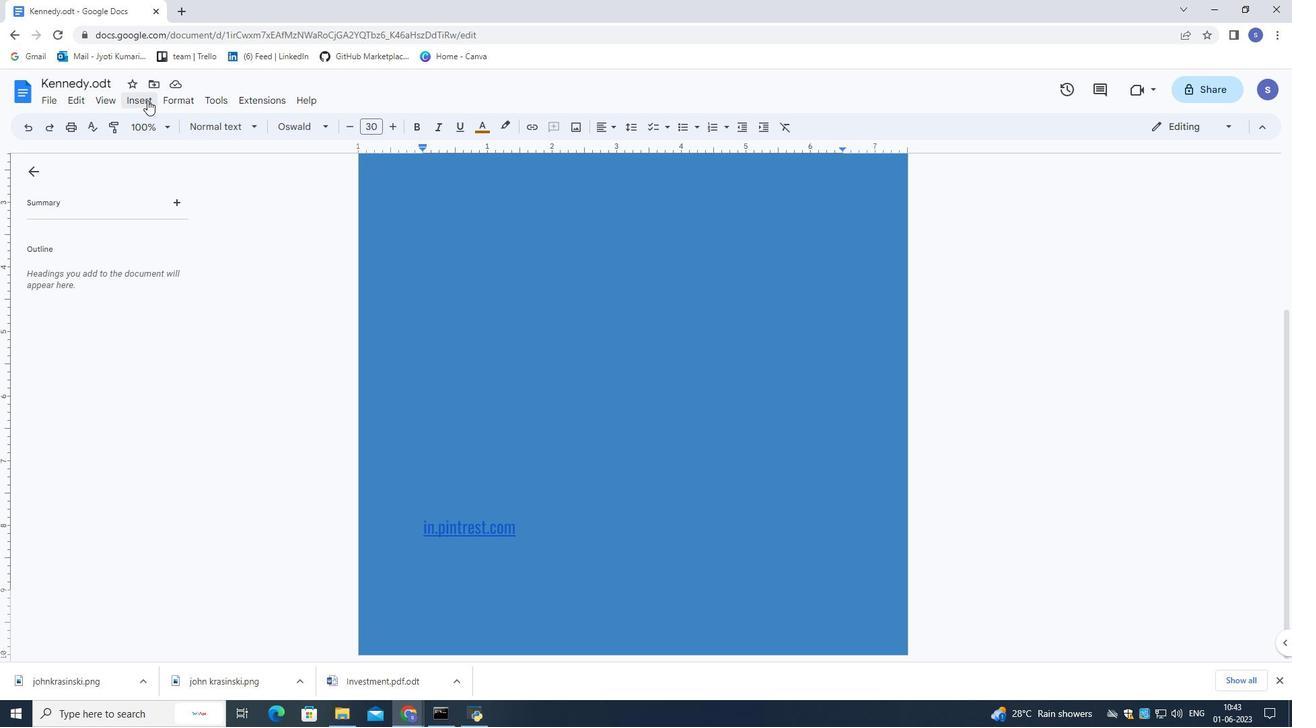 
Action: Mouse moved to (370, 488)
Screenshot: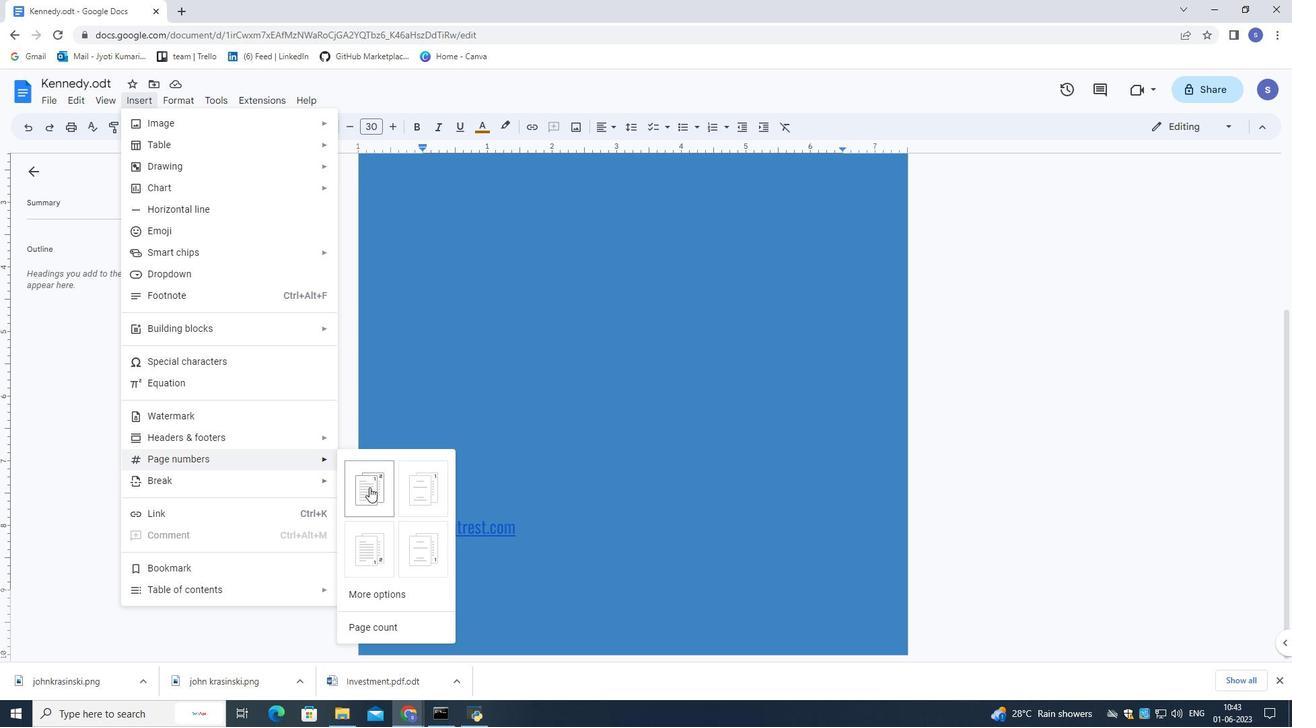 
Action: Mouse pressed left at (370, 488)
Screenshot: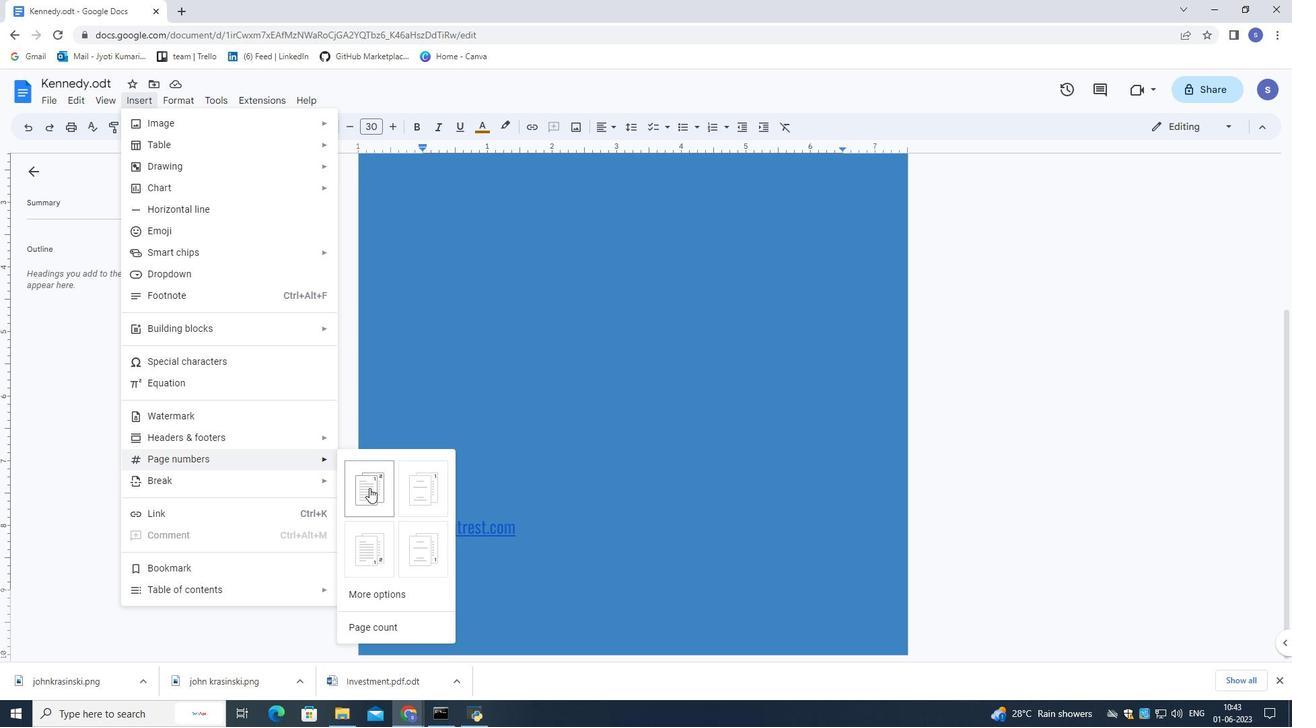 
Action: Mouse moved to (571, 465)
Screenshot: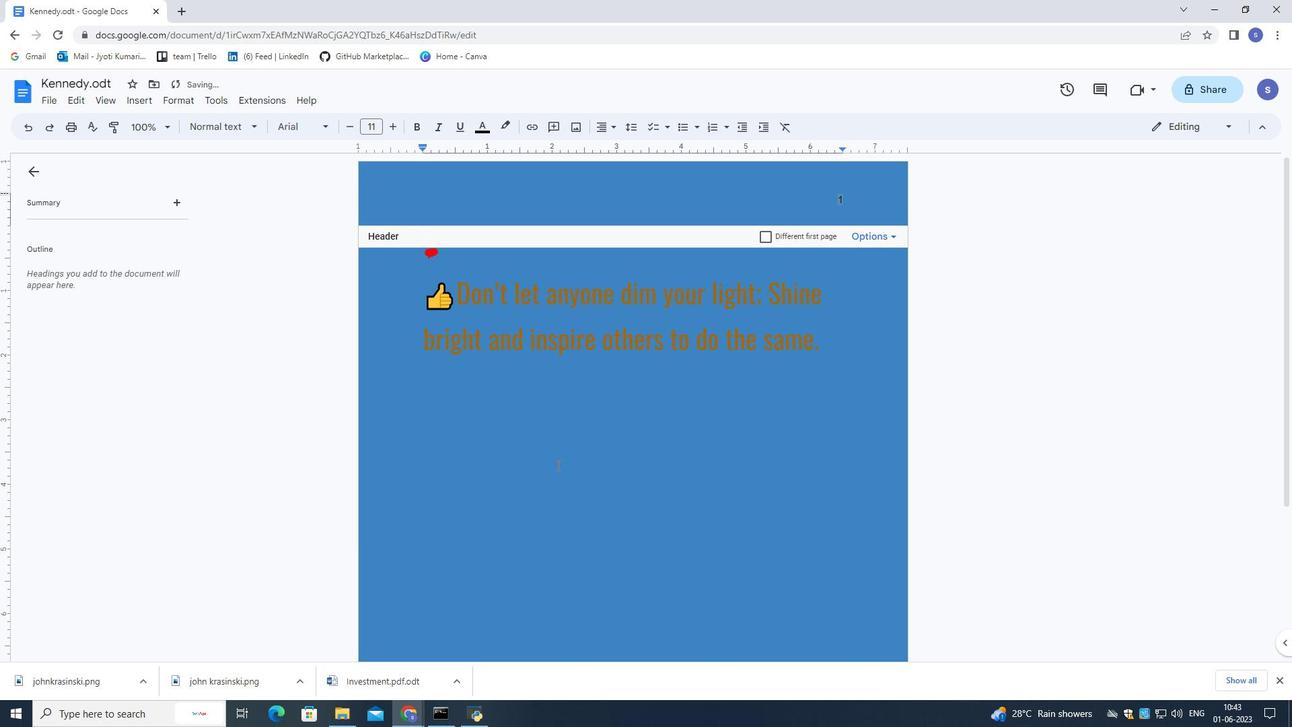 
Action: Mouse pressed left at (571, 465)
Screenshot: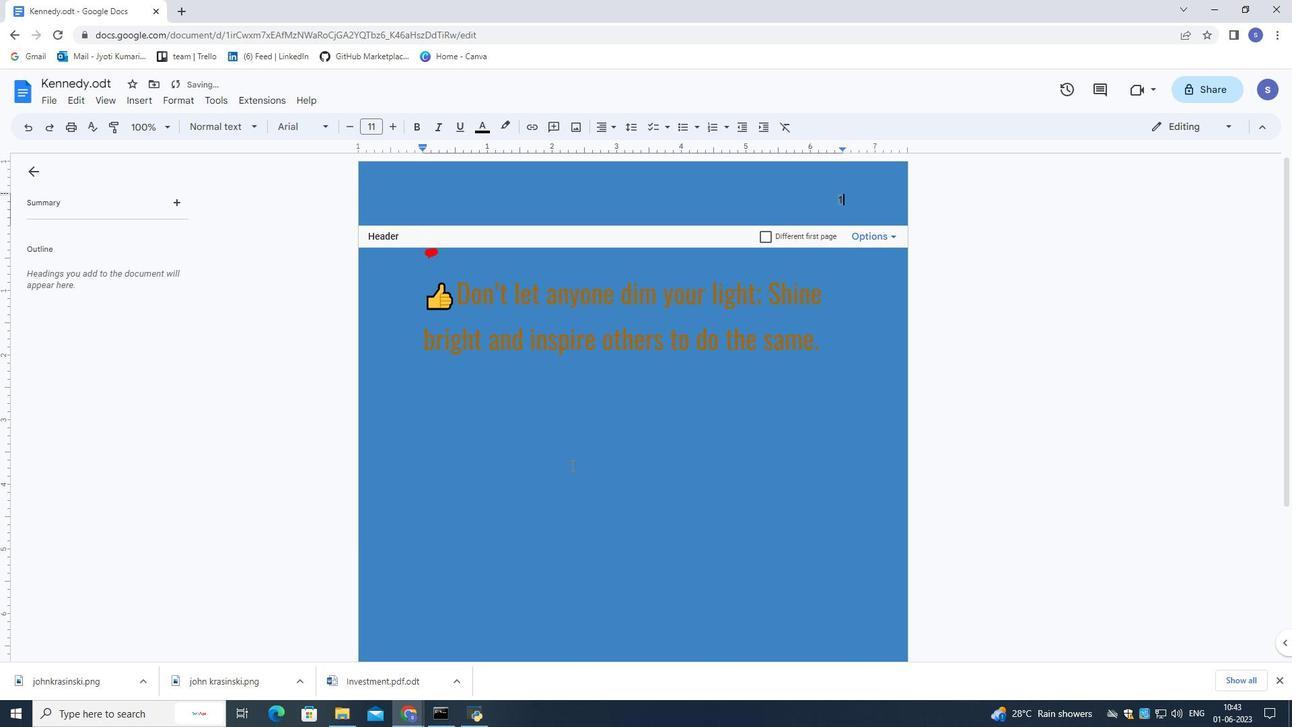 
Action: Mouse moved to (573, 463)
Screenshot: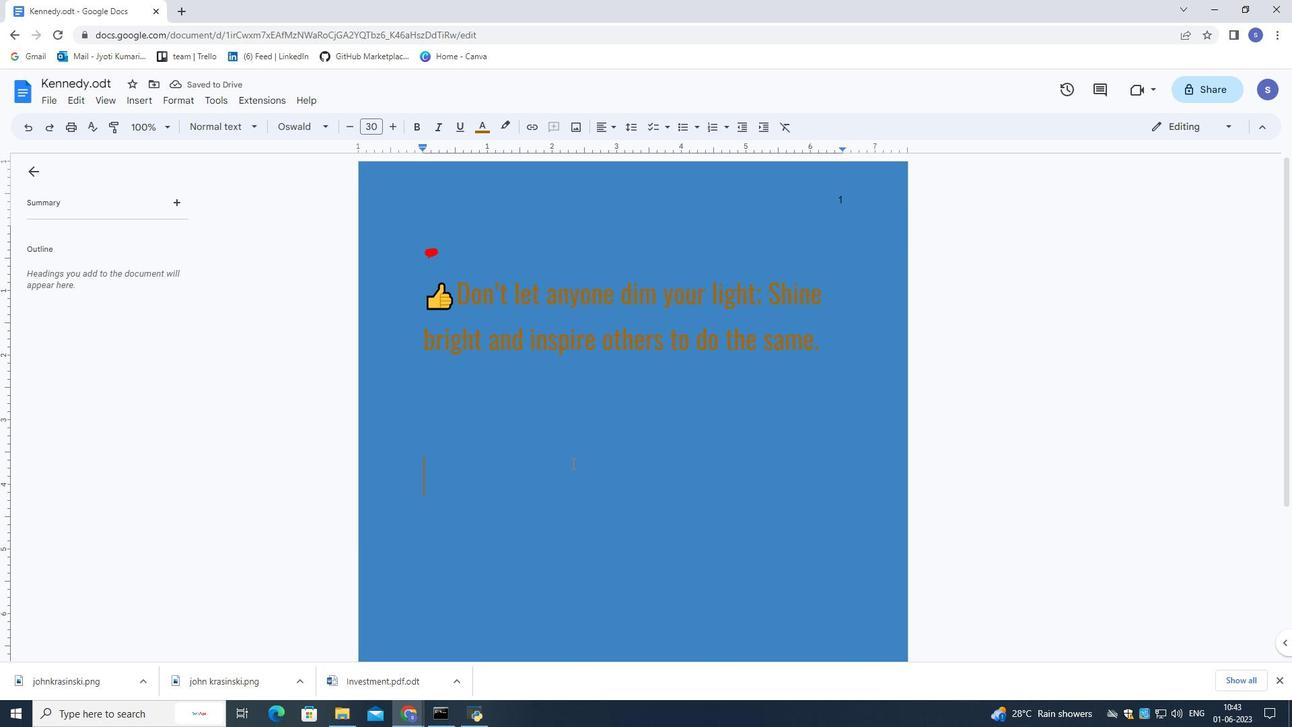 
